 Task: Check the average views per listing of blinds in the last 1 year.
Action: Mouse moved to (950, 219)
Screenshot: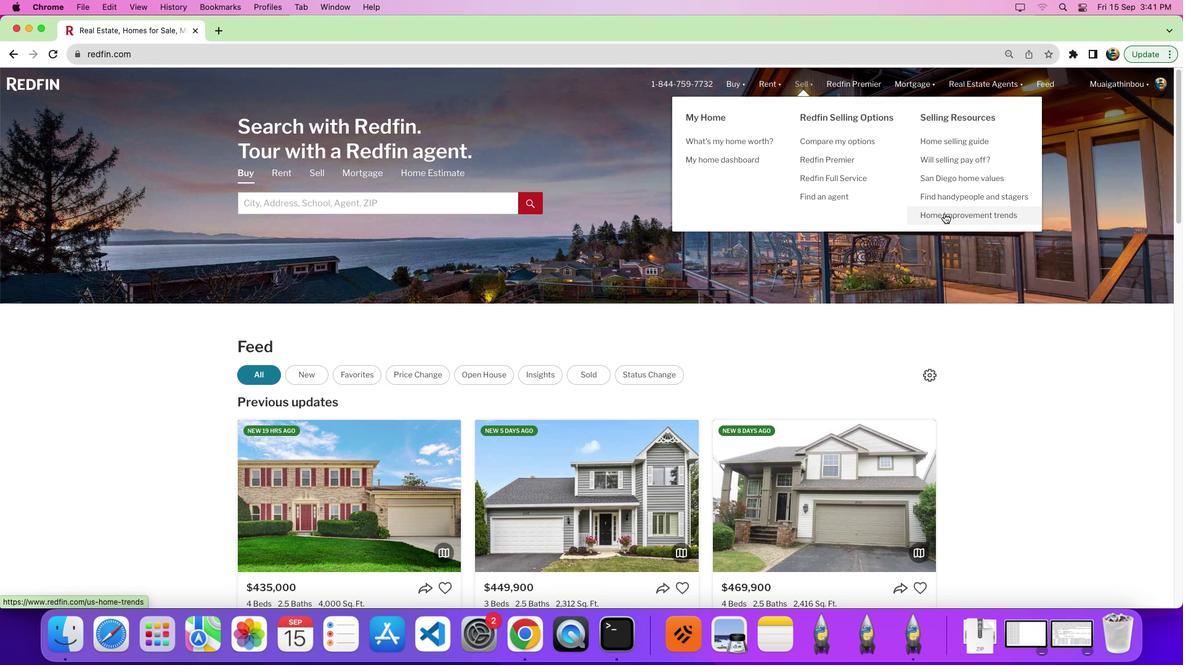 
Action: Mouse pressed left at (950, 219)
Screenshot: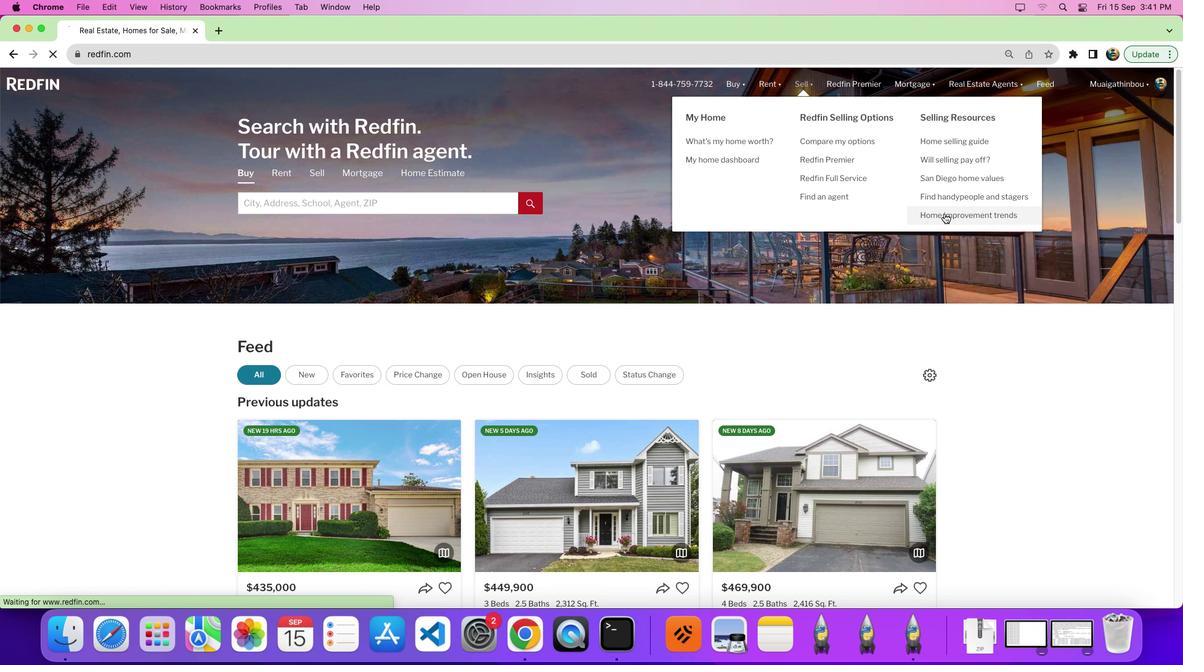 
Action: Mouse pressed left at (950, 219)
Screenshot: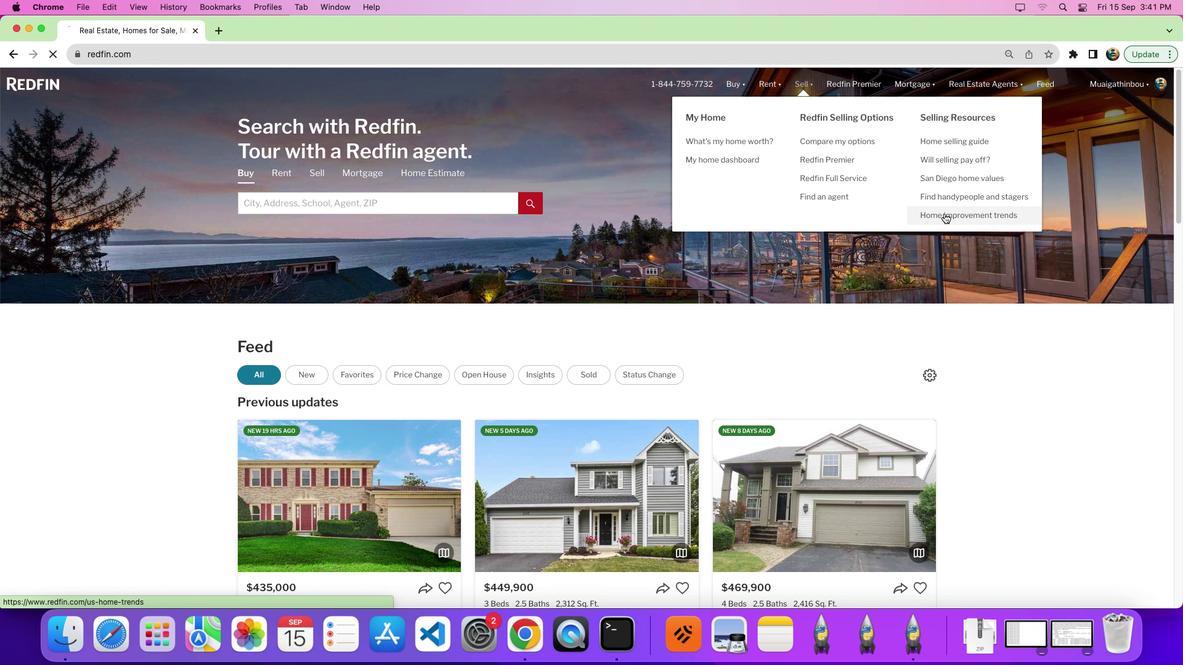
Action: Mouse moved to (347, 244)
Screenshot: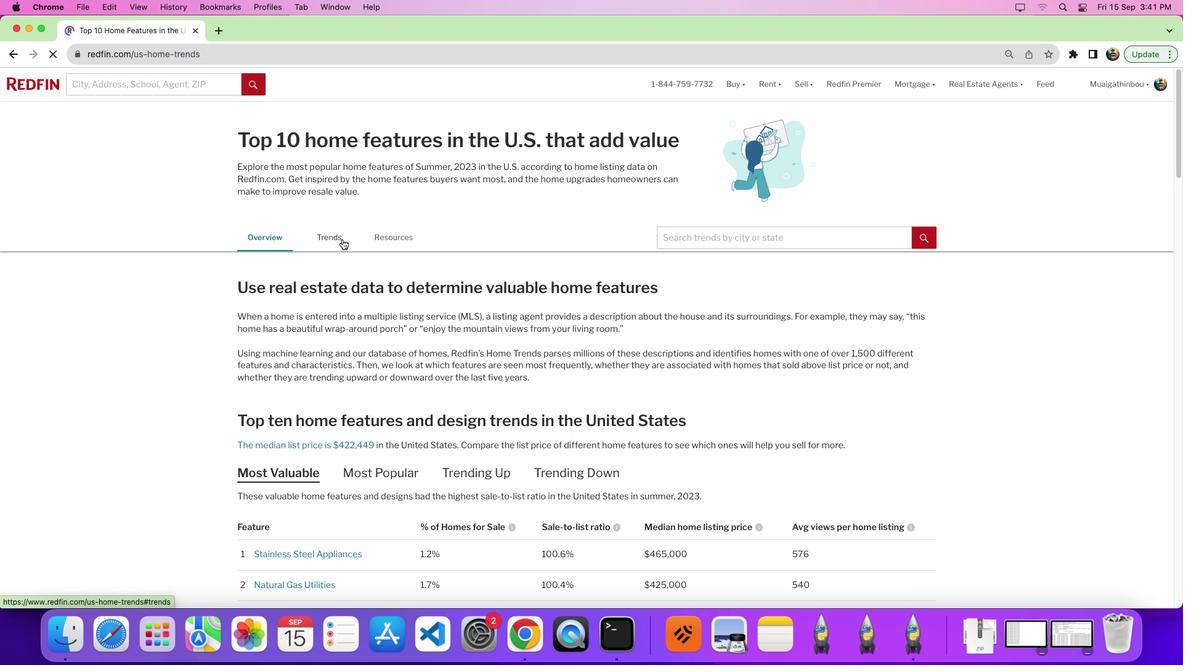 
Action: Mouse pressed left at (347, 244)
Screenshot: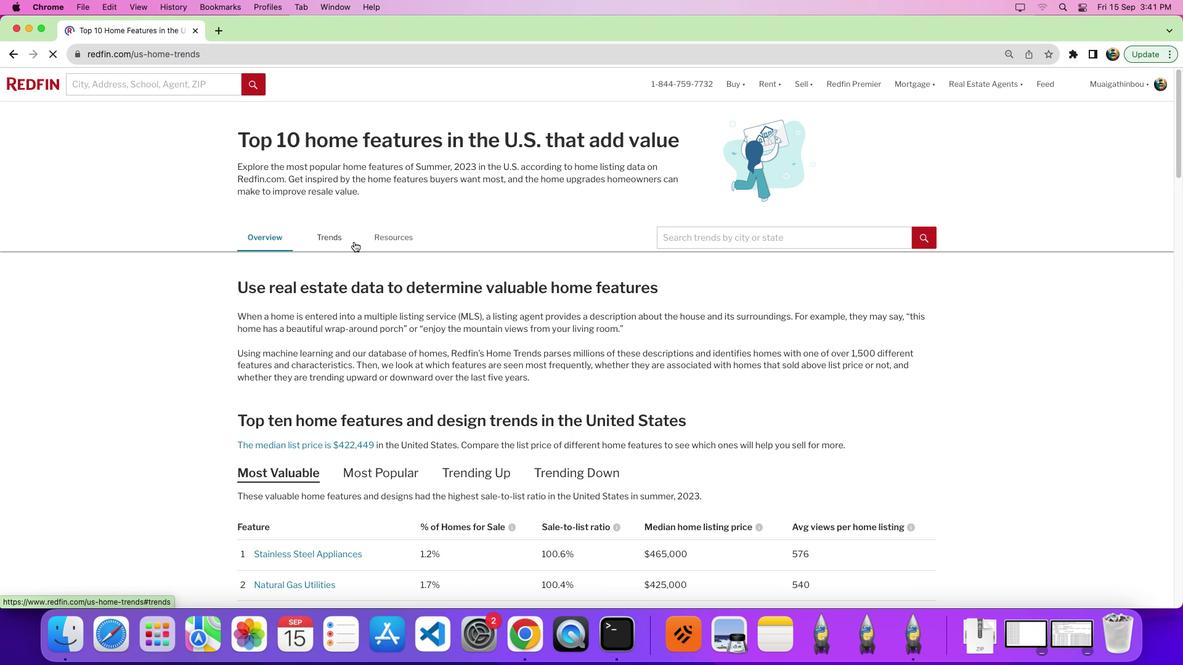 
Action: Mouse moved to (638, 274)
Screenshot: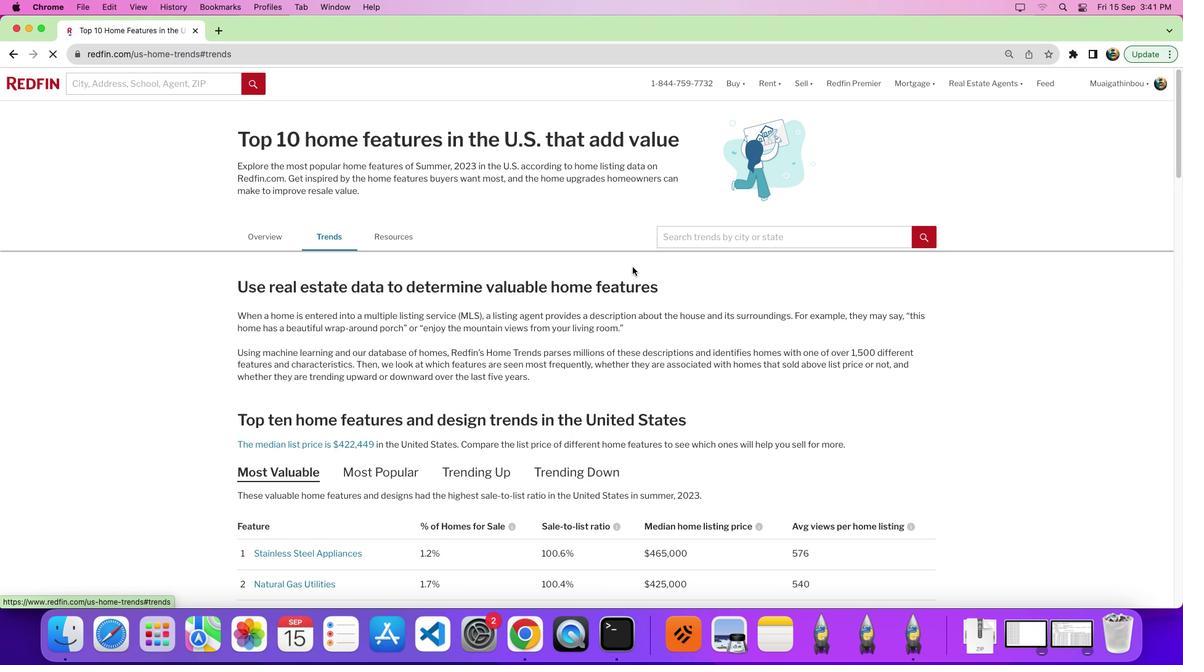 
Action: Mouse scrolled (638, 274) with delta (6, 6)
Screenshot: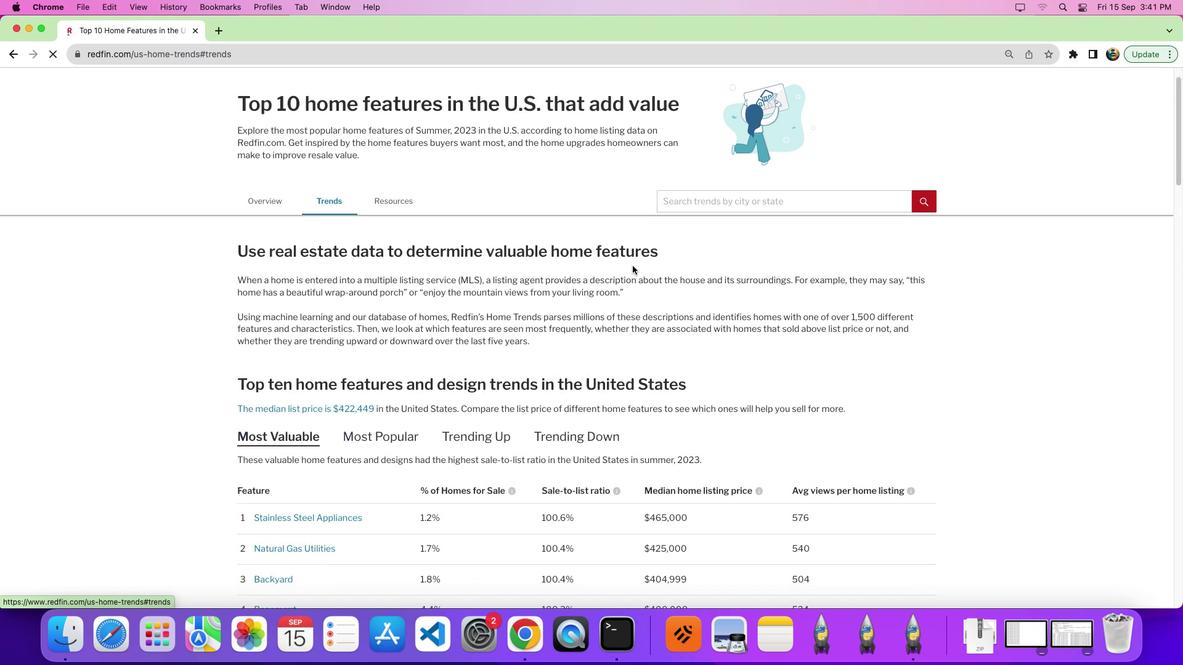 
Action: Mouse moved to (638, 274)
Screenshot: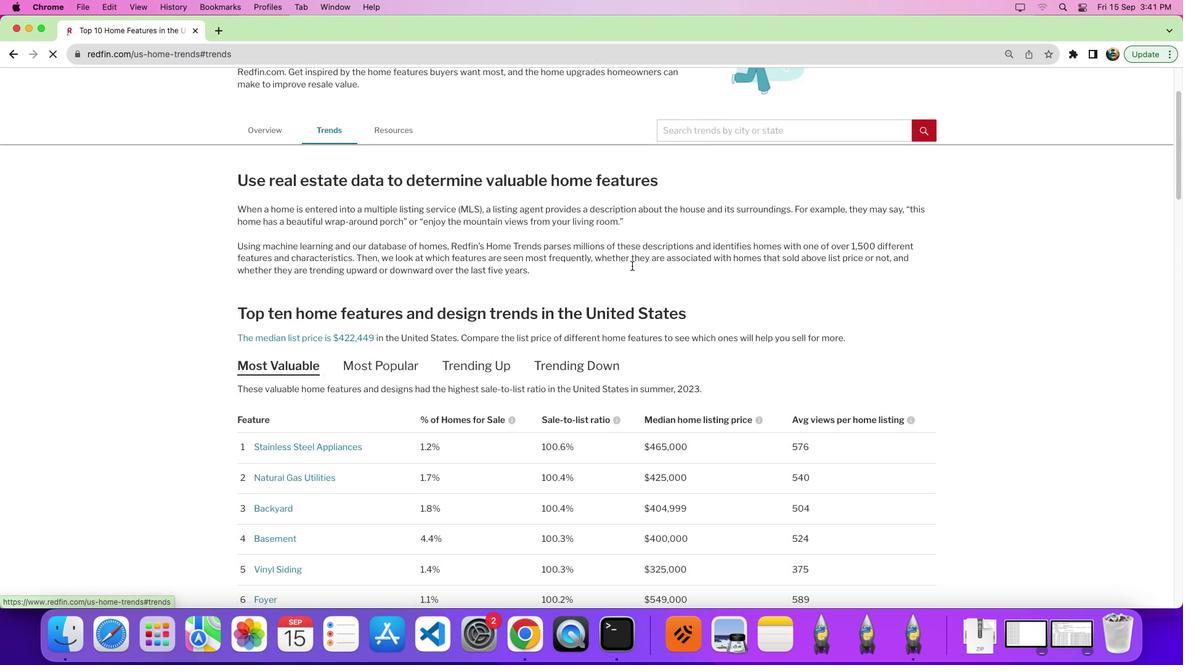 
Action: Mouse scrolled (638, 274) with delta (6, 6)
Screenshot: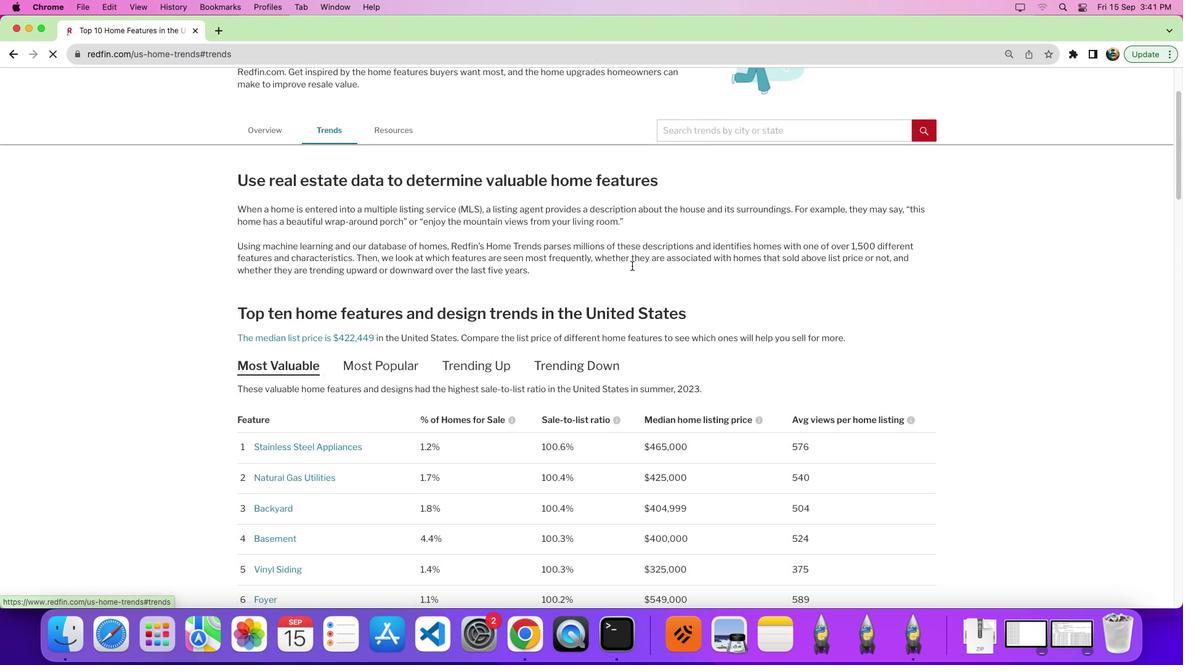 
Action: Mouse moved to (638, 273)
Screenshot: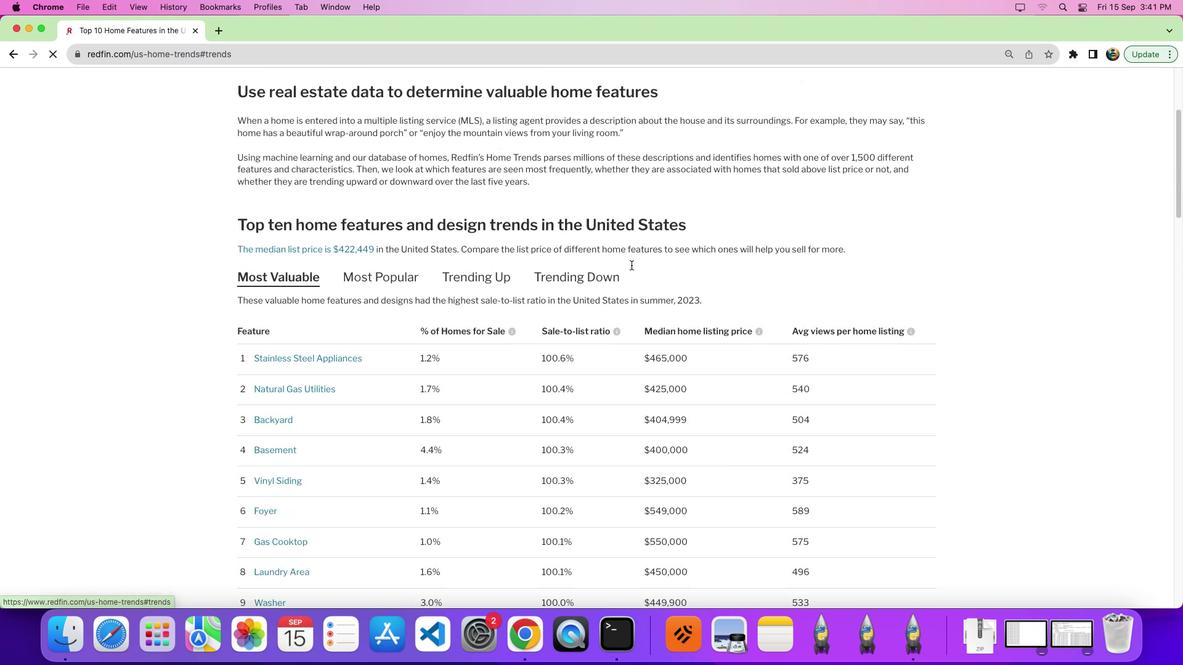 
Action: Mouse scrolled (638, 273) with delta (6, 3)
Screenshot: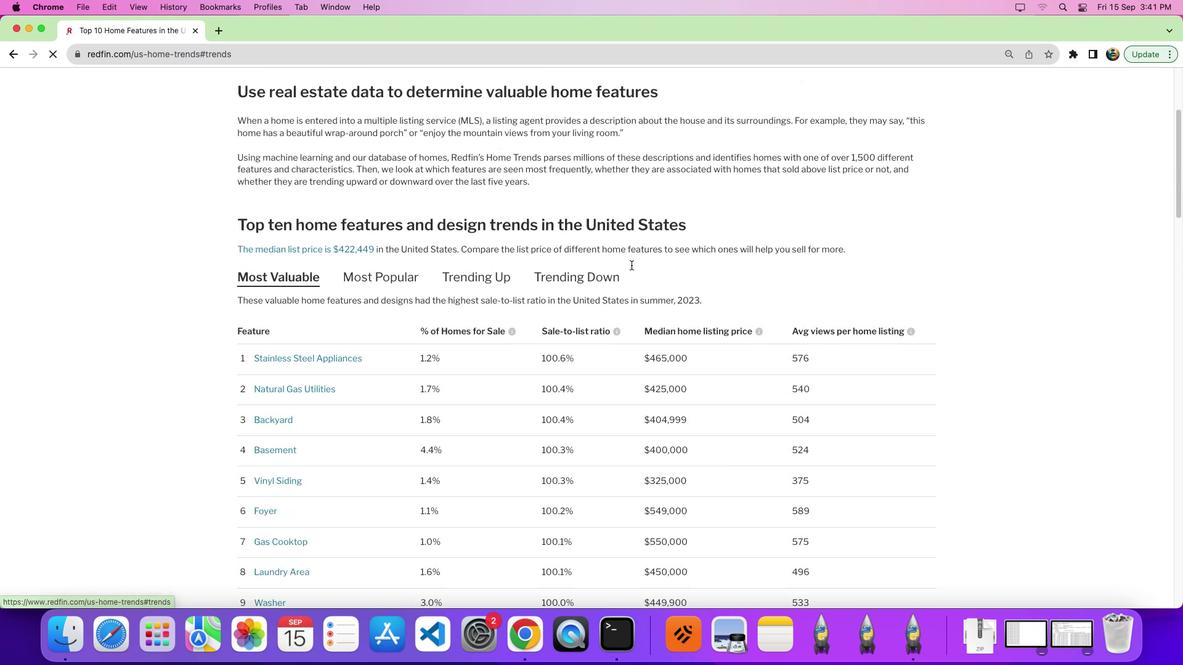 
Action: Mouse moved to (634, 269)
Screenshot: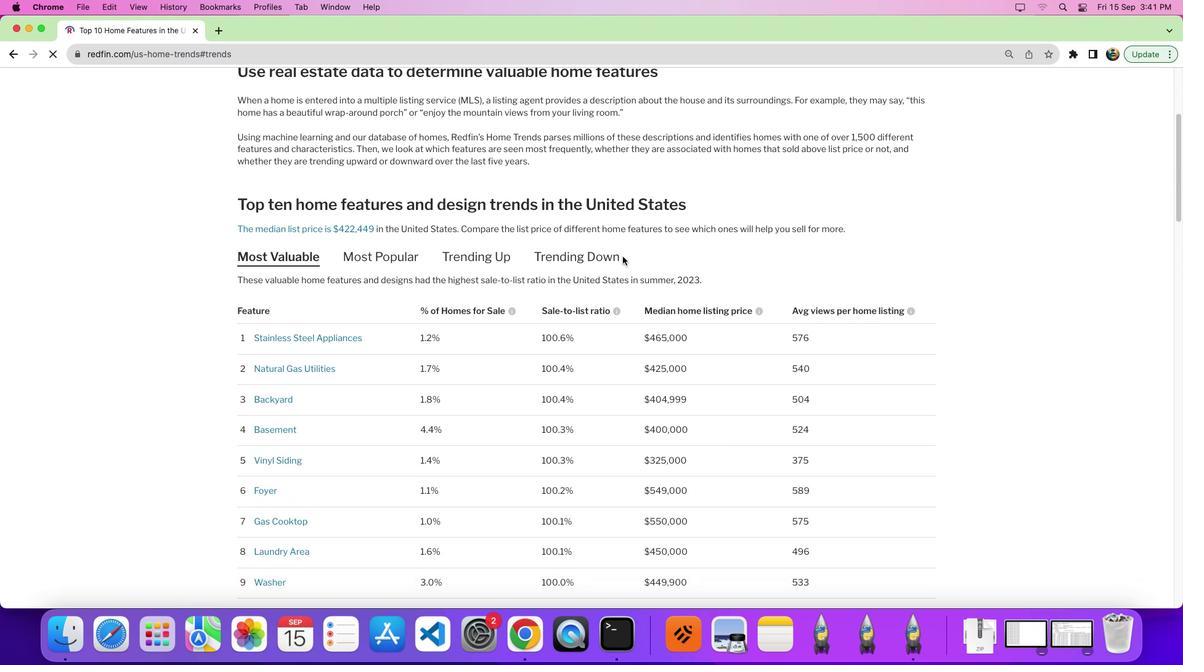 
Action: Mouse scrolled (634, 269) with delta (6, 6)
Screenshot: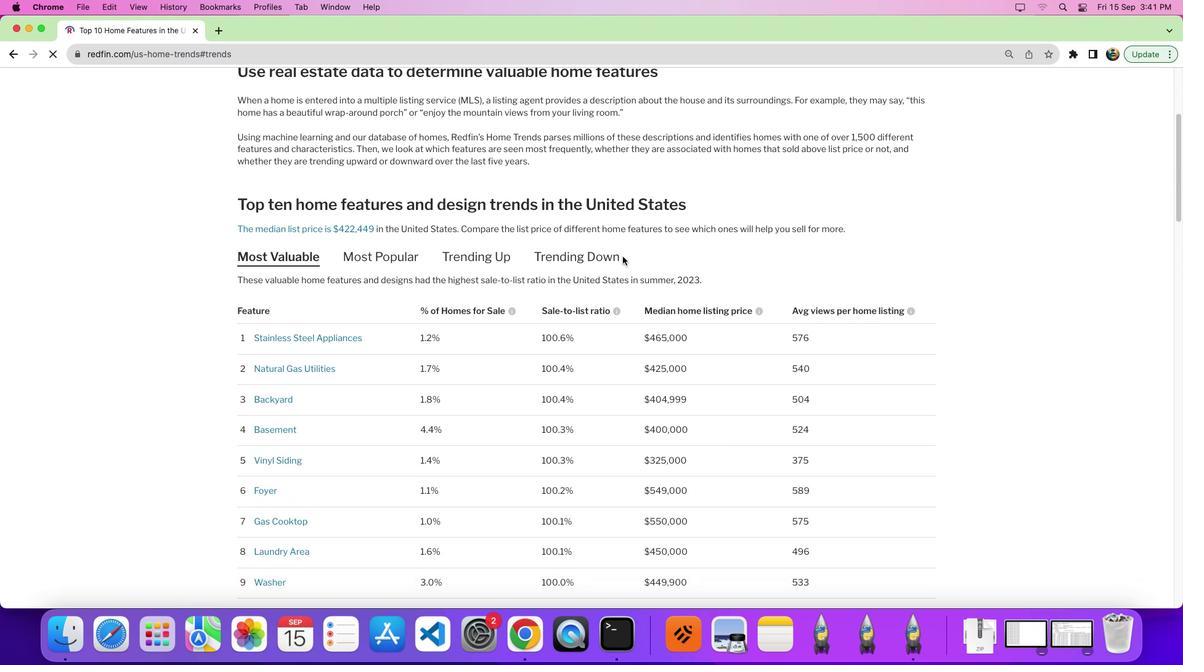 
Action: Mouse moved to (630, 264)
Screenshot: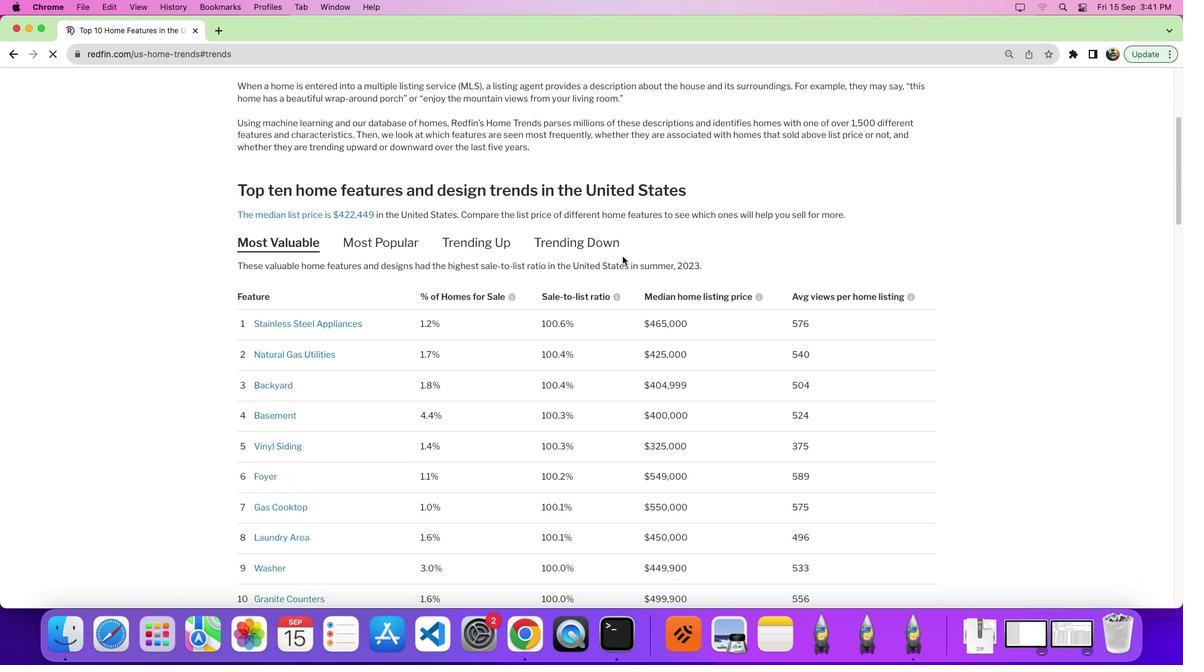 
Action: Mouse scrolled (630, 264) with delta (6, 6)
Screenshot: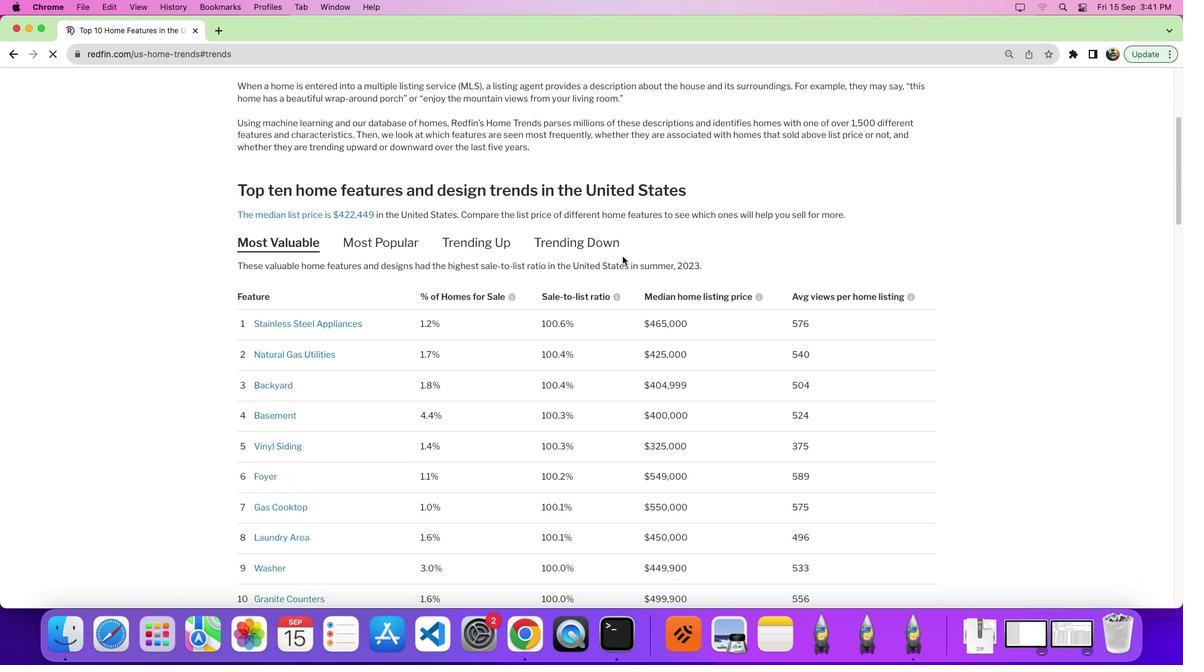 
Action: Mouse moved to (626, 258)
Screenshot: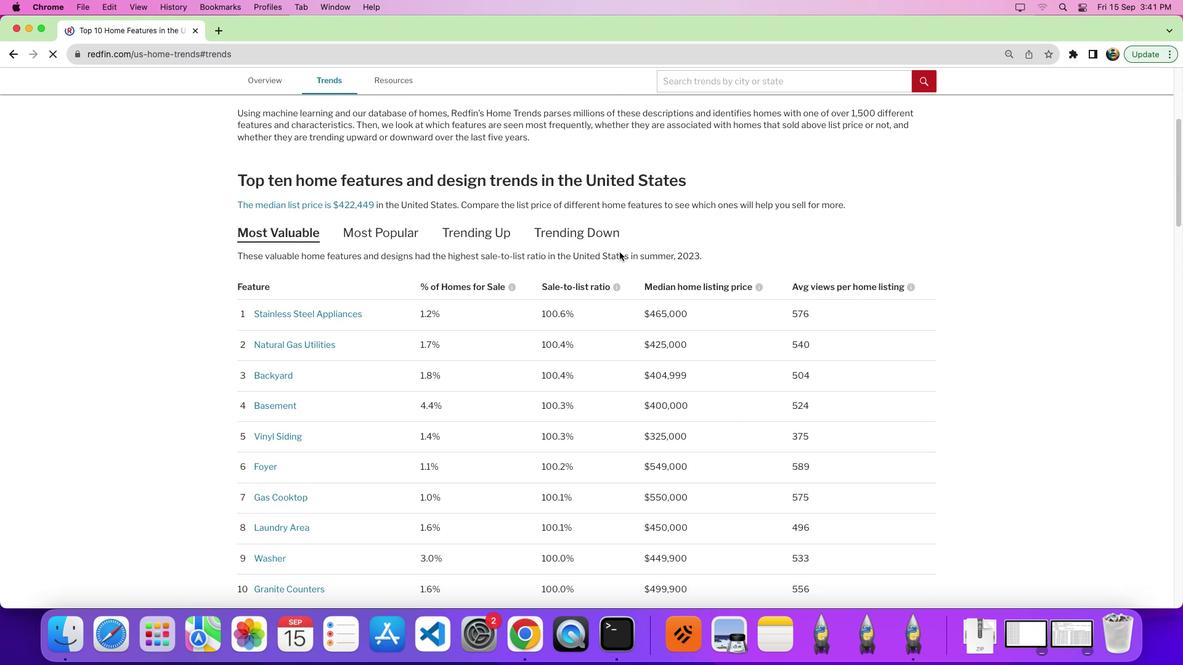 
Action: Mouse scrolled (626, 258) with delta (6, 6)
Screenshot: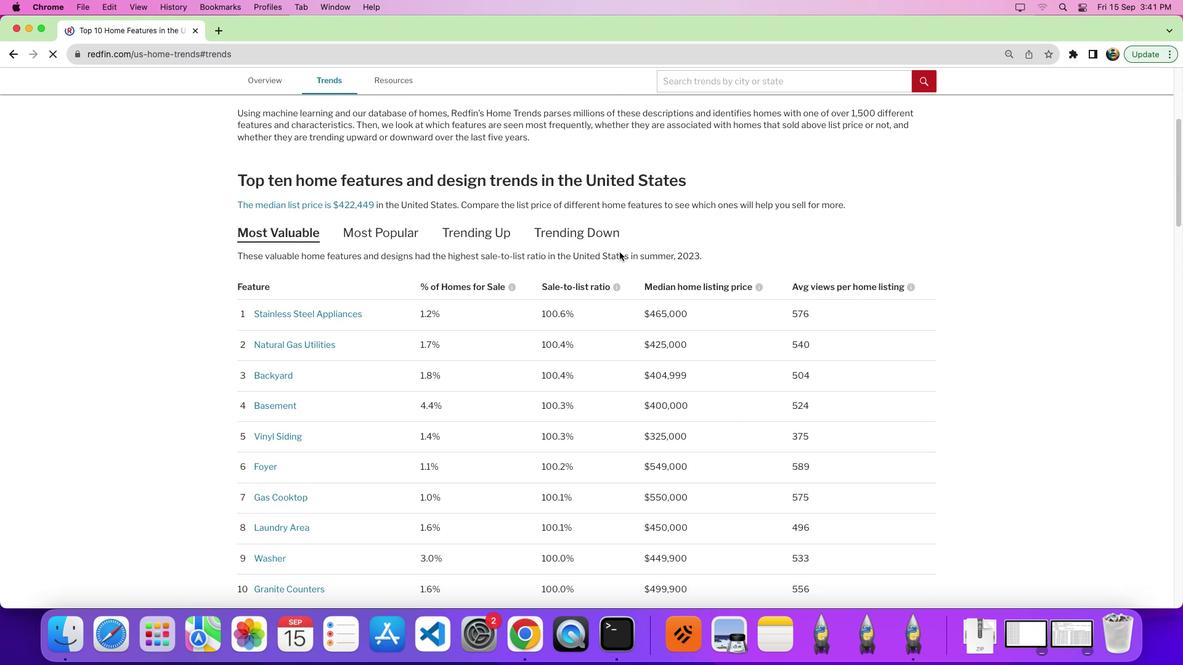 
Action: Mouse scrolled (626, 258) with delta (6, 6)
Screenshot: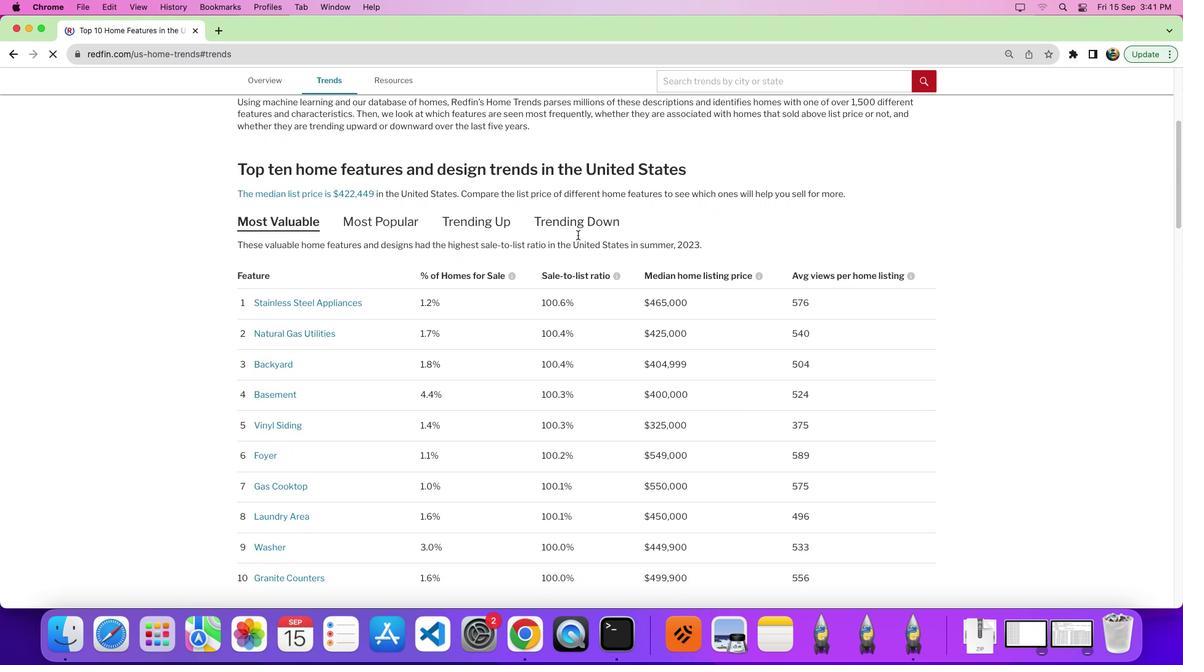 
Action: Mouse moved to (471, 231)
Screenshot: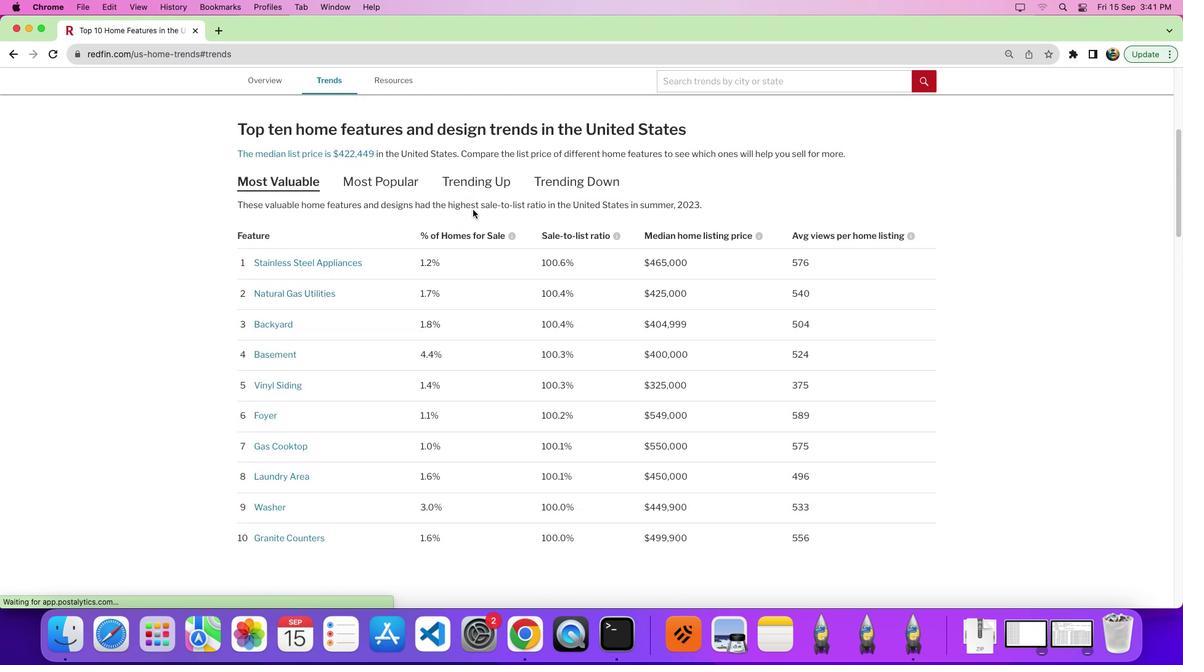 
Action: Mouse scrolled (471, 231) with delta (6, 6)
Screenshot: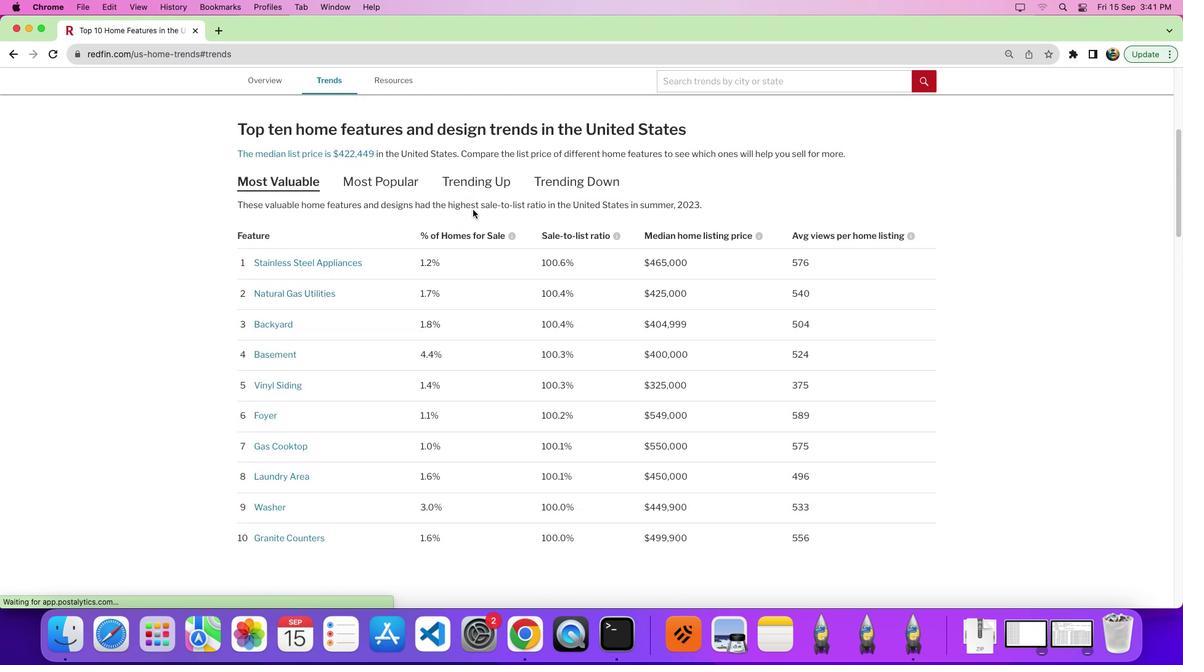 
Action: Mouse moved to (475, 224)
Screenshot: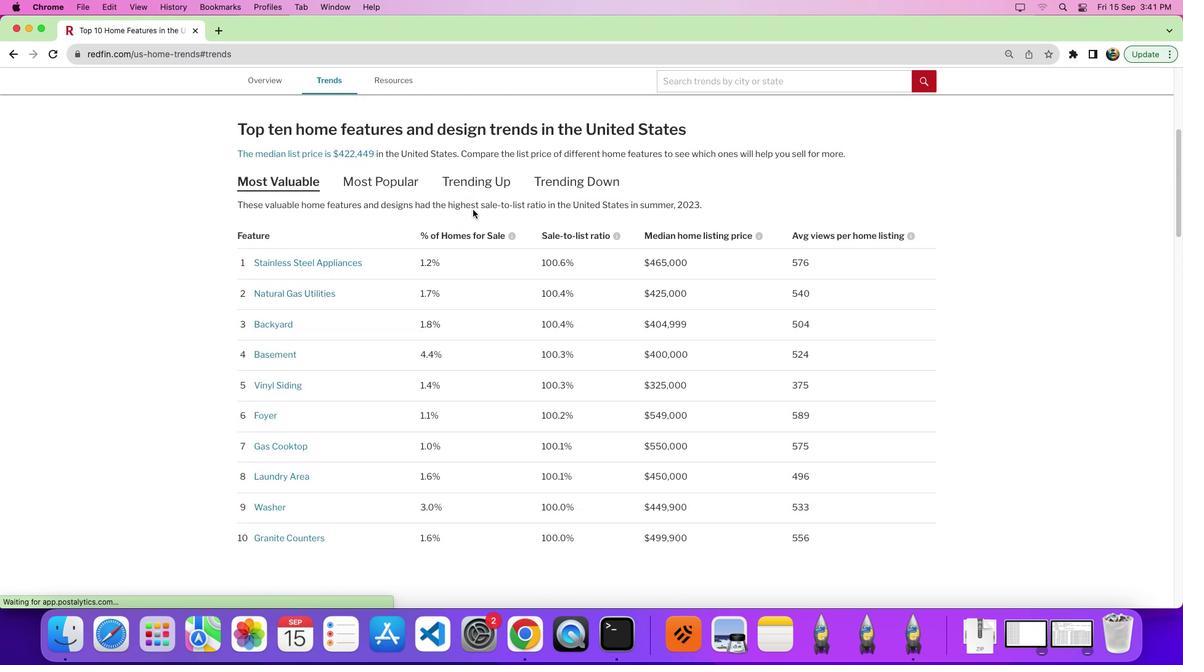 
Action: Mouse scrolled (475, 224) with delta (6, 6)
Screenshot: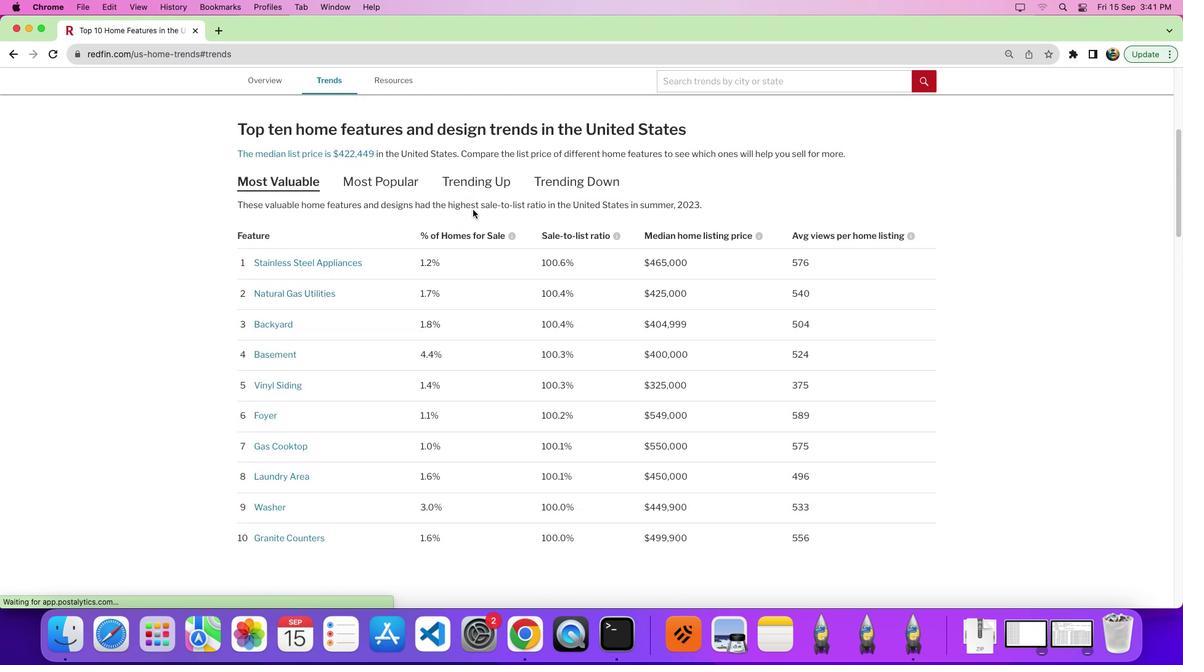 
Action: Mouse moved to (481, 222)
Screenshot: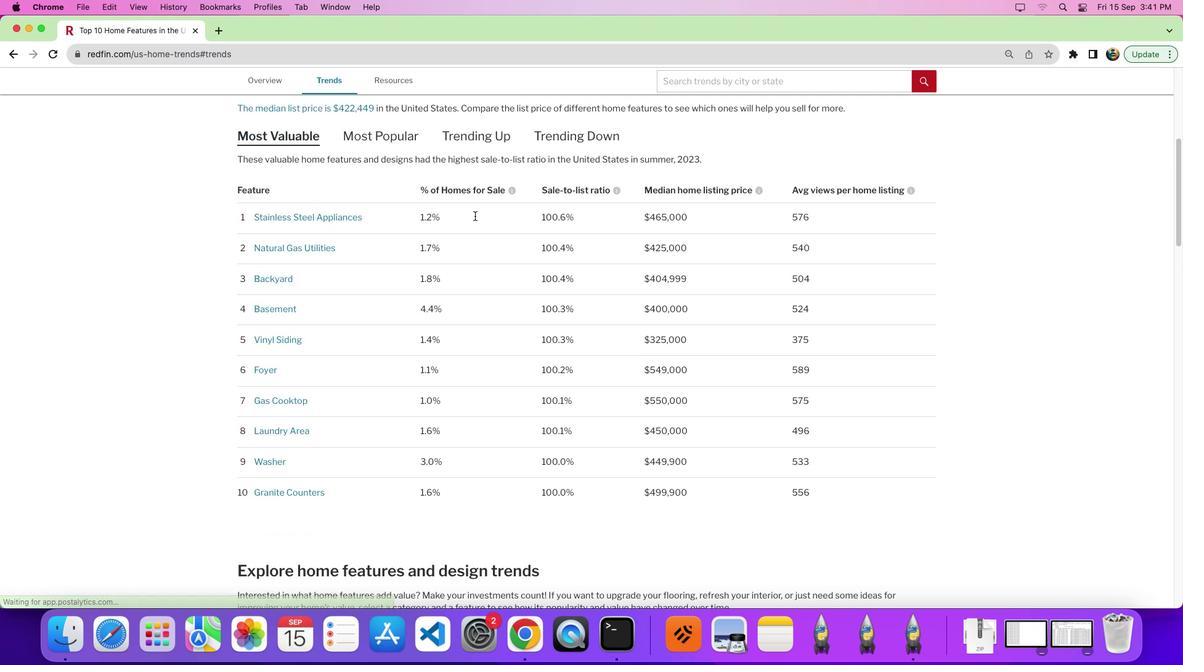 
Action: Mouse scrolled (481, 222) with delta (6, 6)
Screenshot: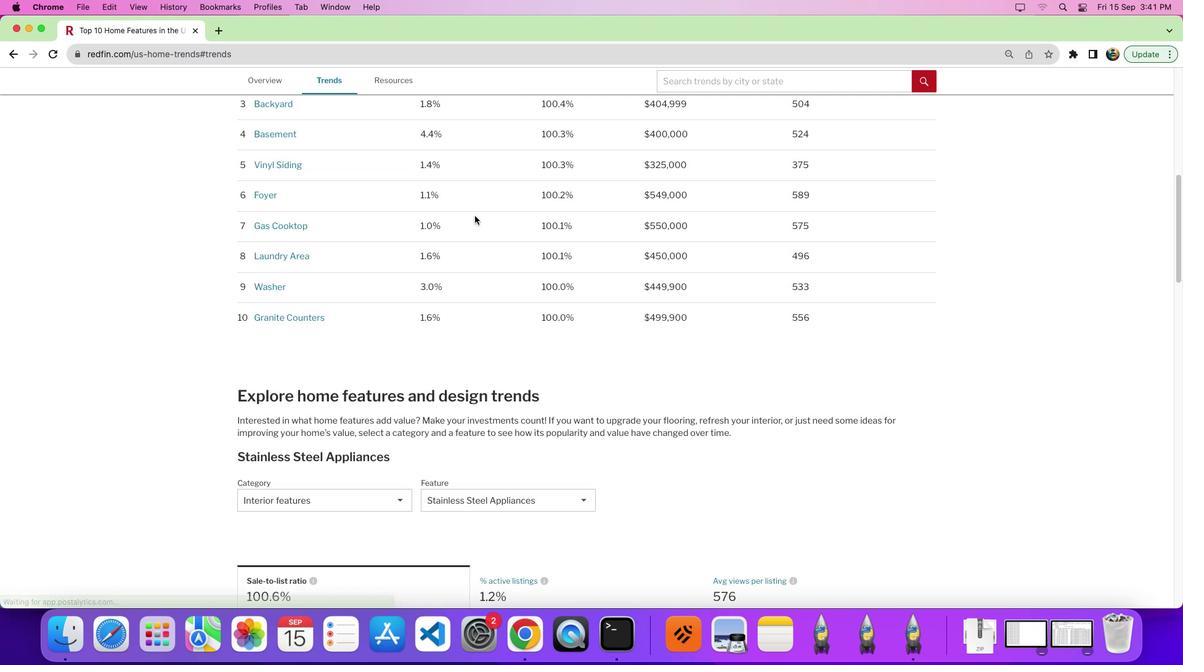 
Action: Mouse scrolled (481, 222) with delta (6, 6)
Screenshot: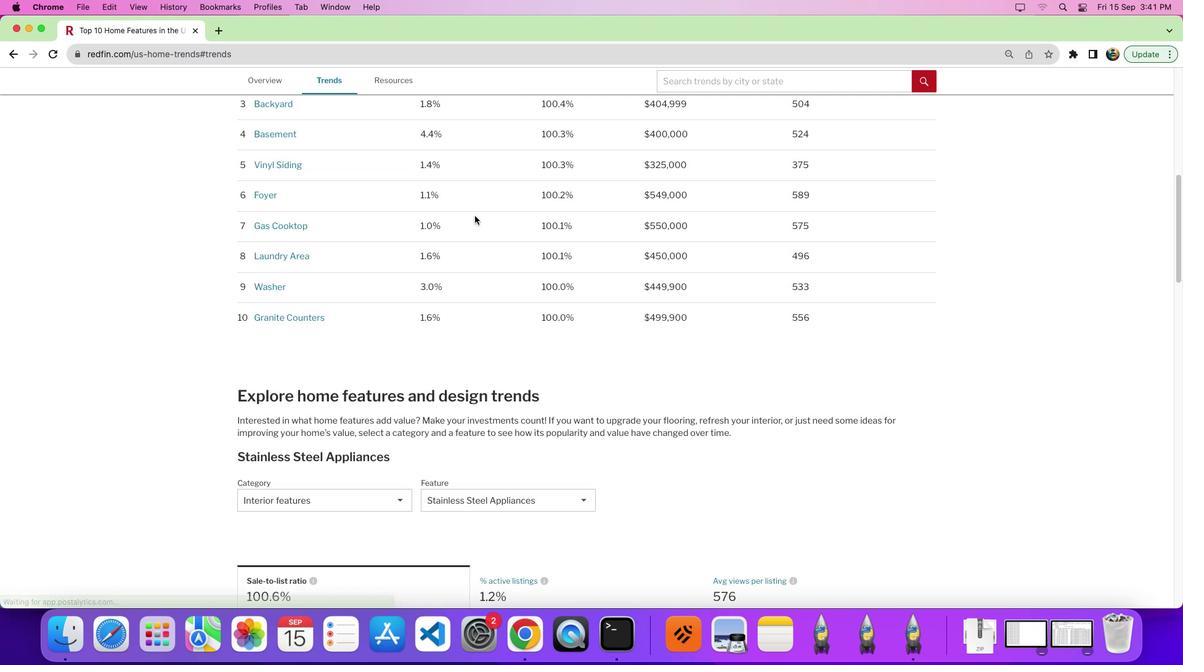 
Action: Mouse moved to (481, 223)
Screenshot: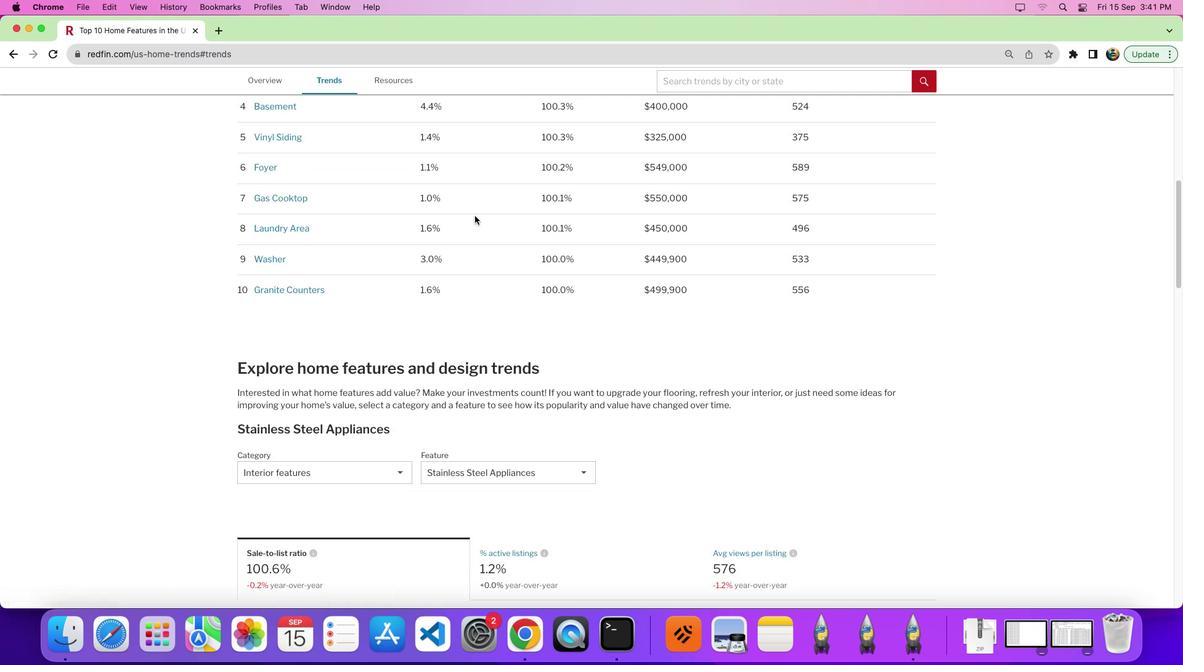 
Action: Mouse scrolled (481, 223) with delta (6, 2)
Screenshot: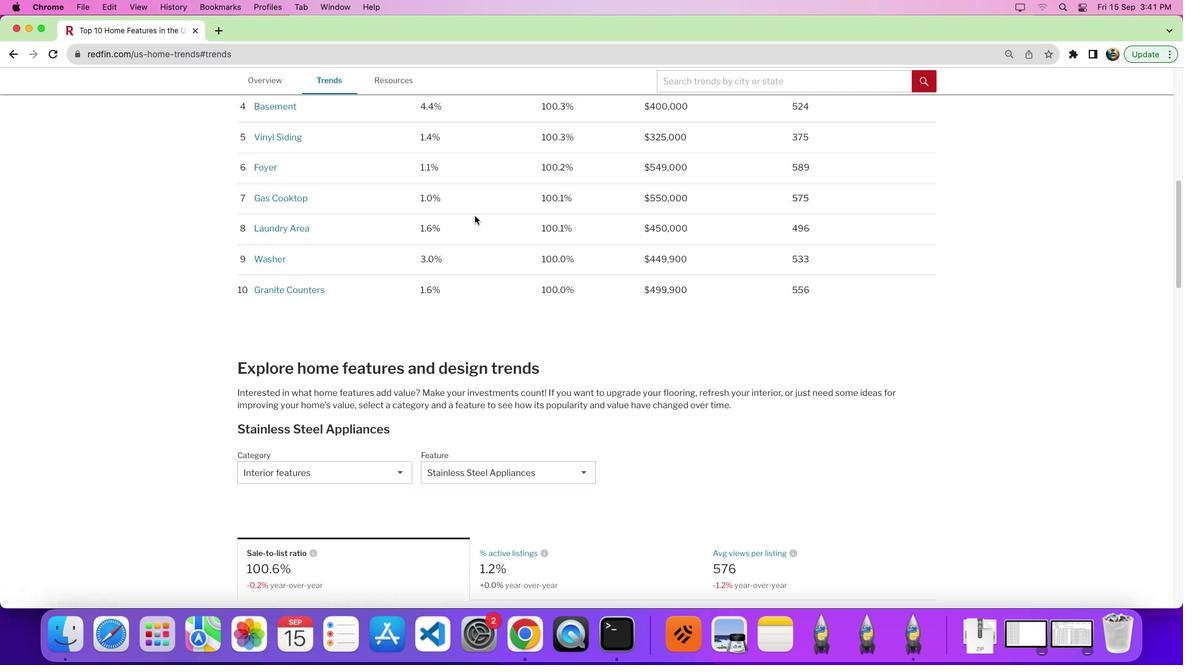 
Action: Mouse moved to (444, 336)
Screenshot: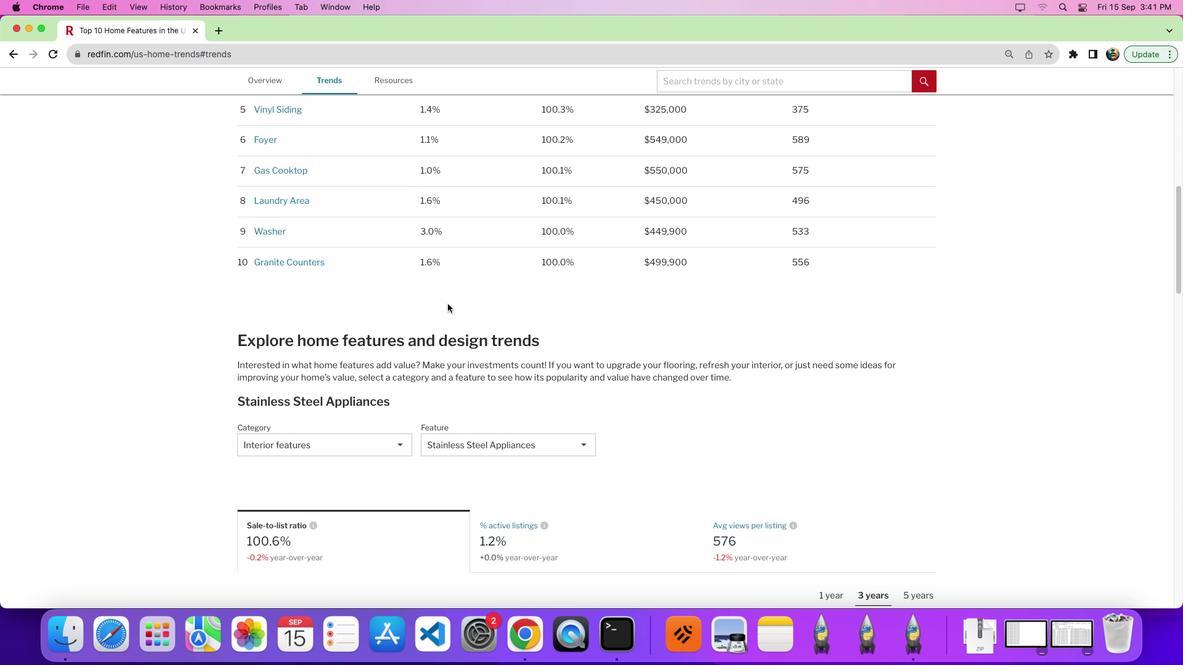 
Action: Mouse scrolled (444, 336) with delta (6, 6)
Screenshot: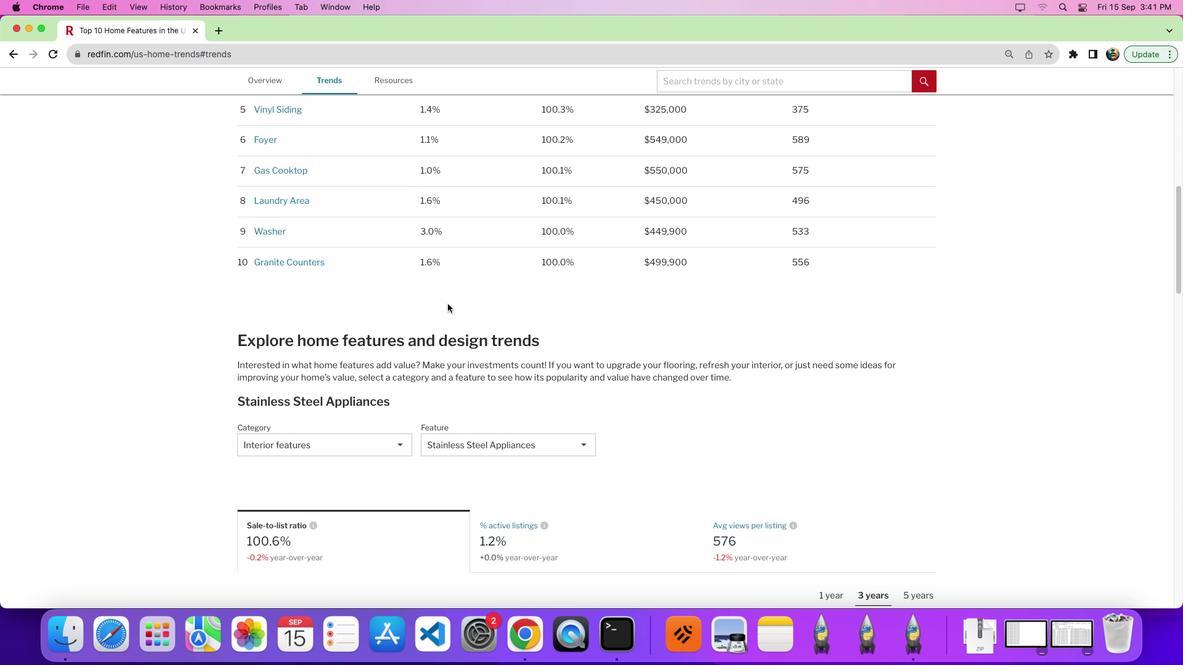 
Action: Mouse moved to (448, 325)
Screenshot: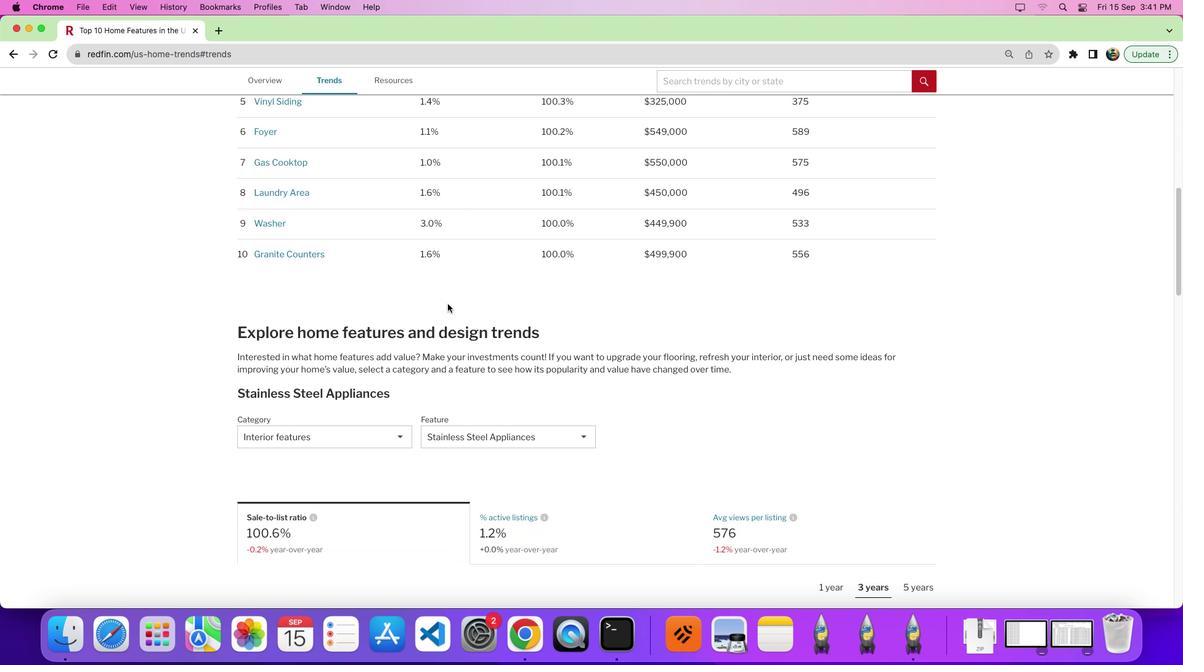
Action: Mouse scrolled (448, 325) with delta (6, 6)
Screenshot: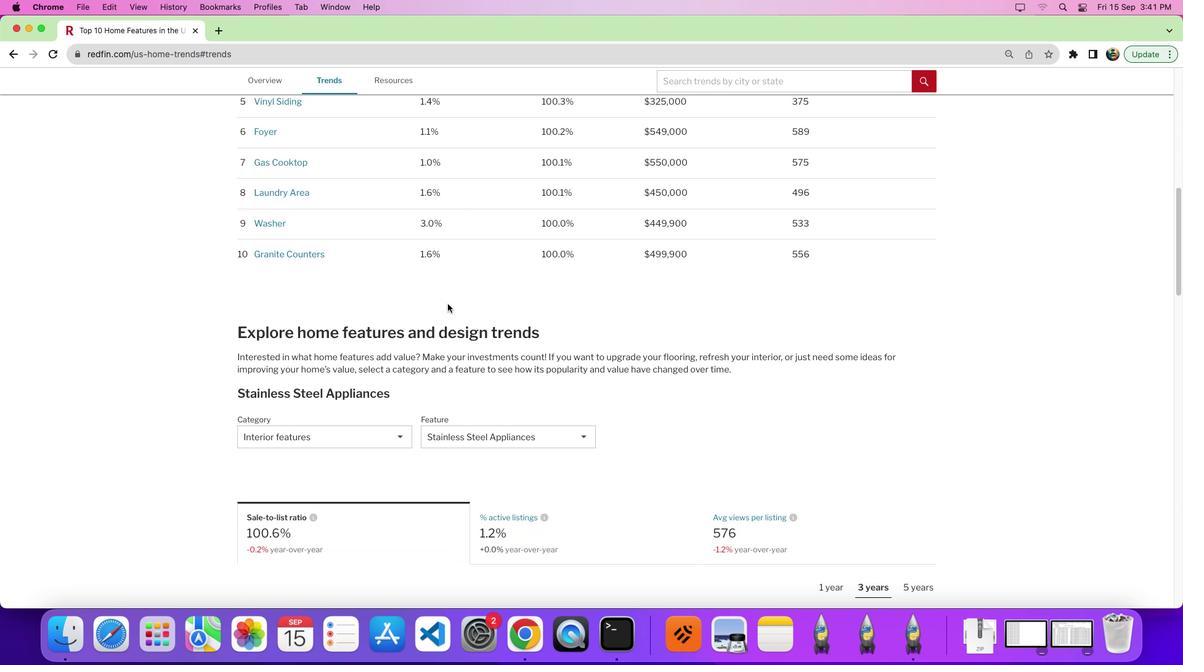
Action: Mouse moved to (416, 391)
Screenshot: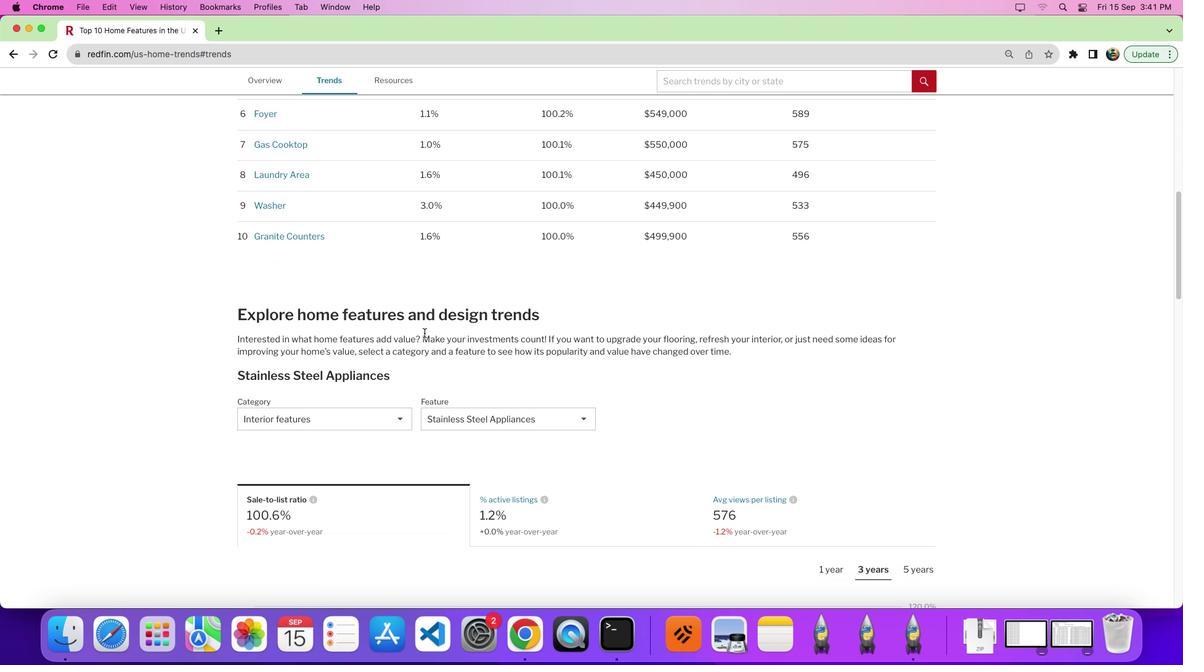 
Action: Mouse scrolled (416, 391) with delta (6, 6)
Screenshot: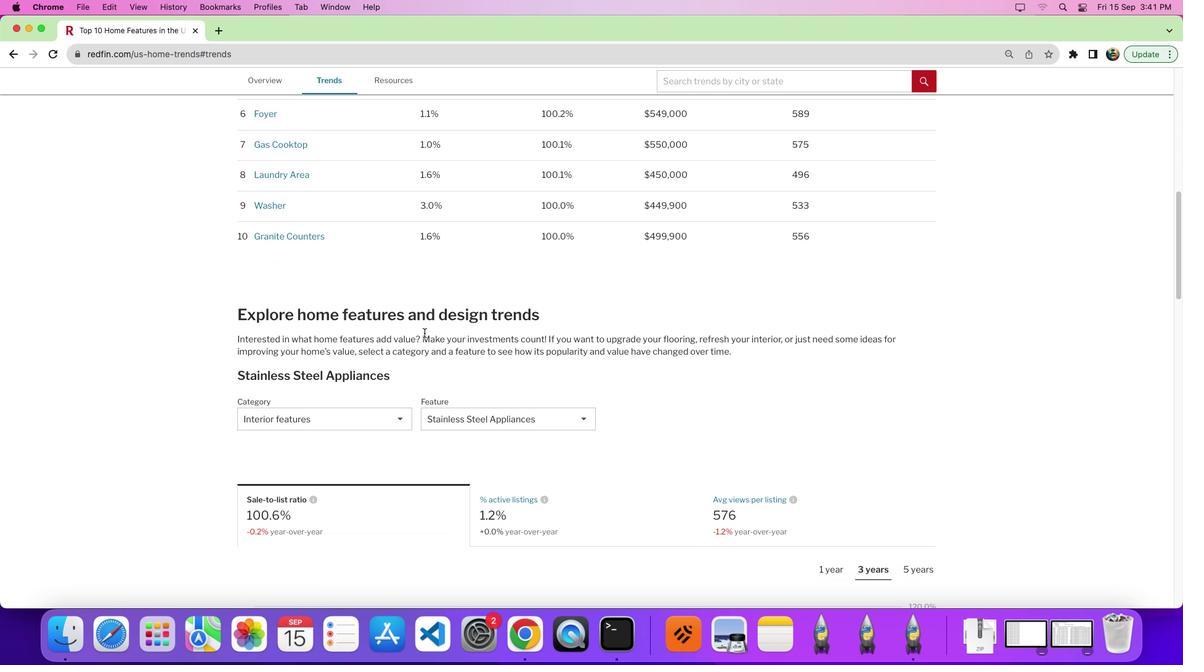 
Action: Mouse moved to (421, 374)
Screenshot: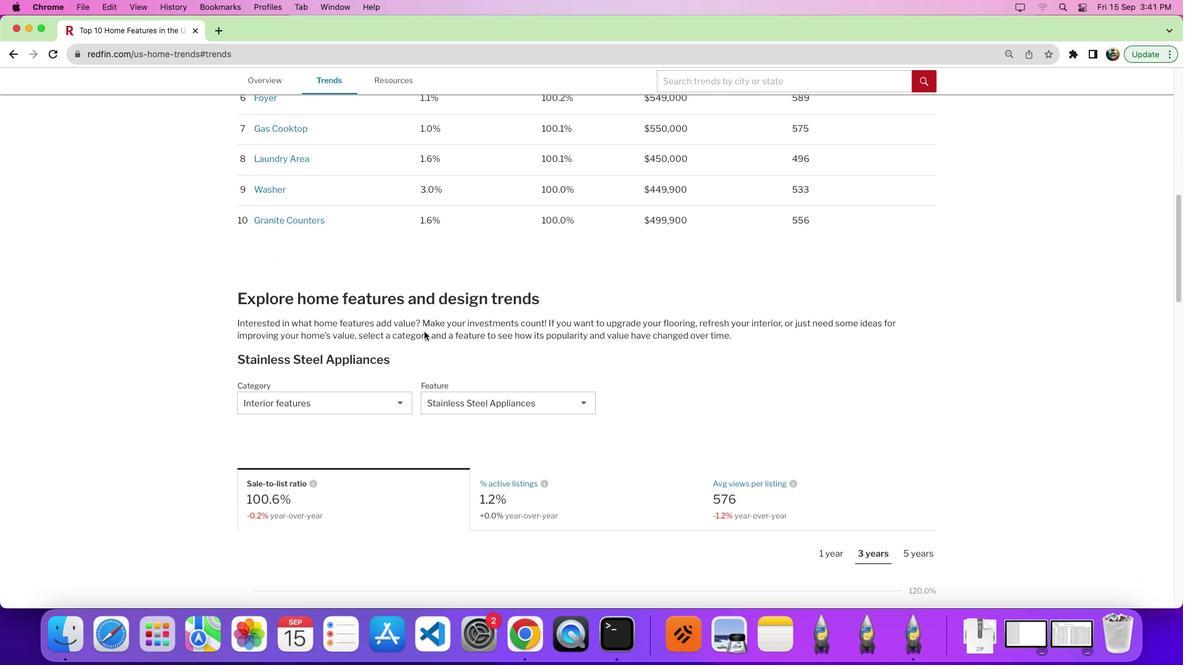 
Action: Mouse scrolled (421, 374) with delta (6, 6)
Screenshot: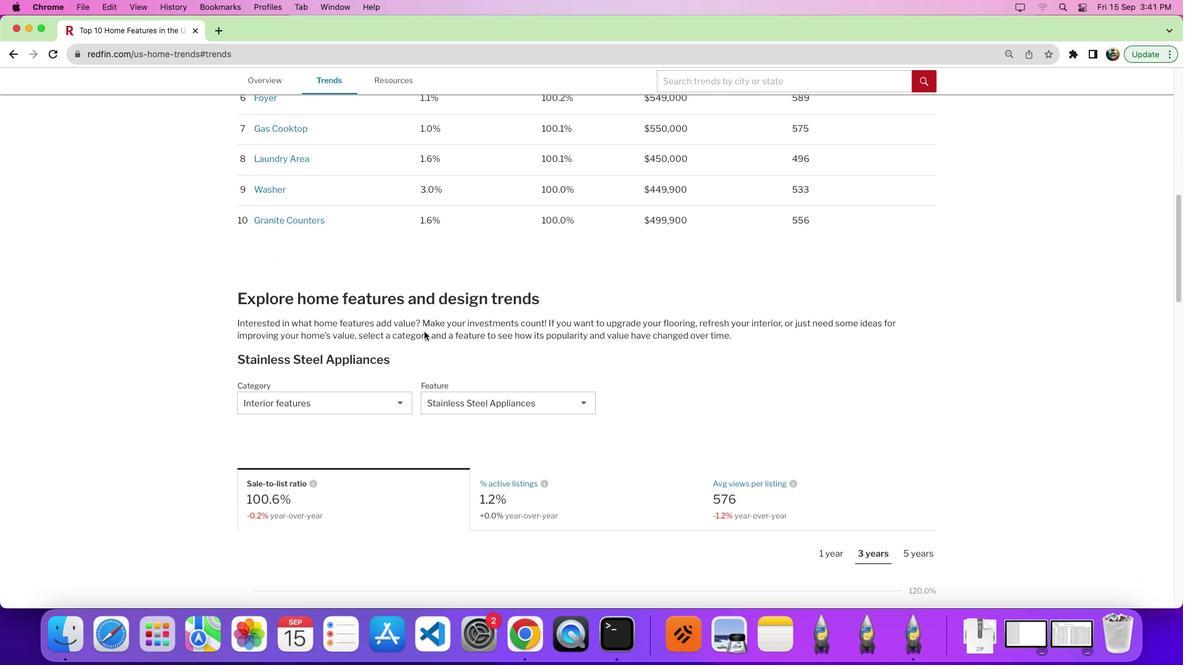 
Action: Mouse moved to (418, 363)
Screenshot: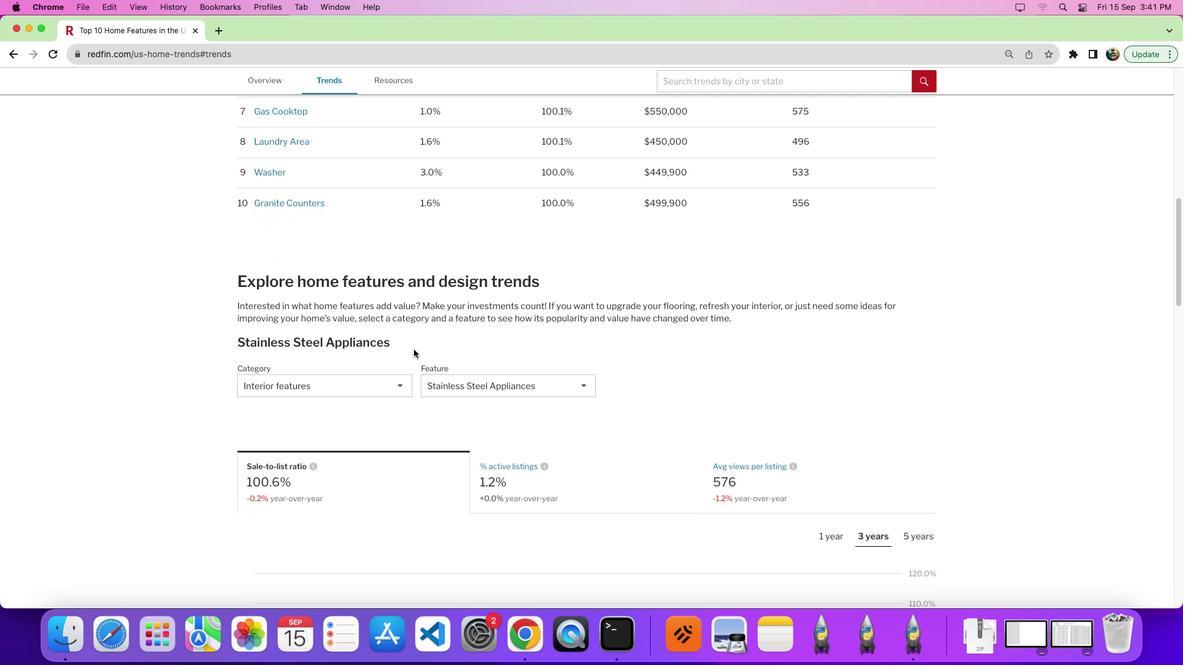 
Action: Mouse scrolled (418, 363) with delta (6, 6)
Screenshot: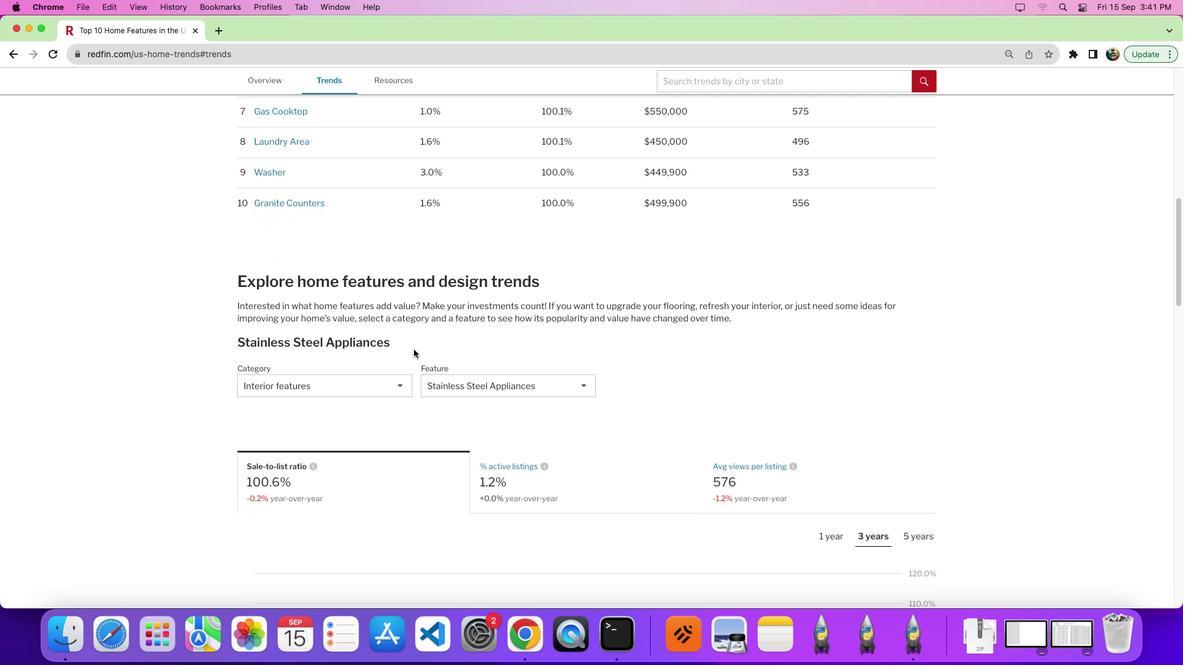 
Action: Mouse moved to (418, 362)
Screenshot: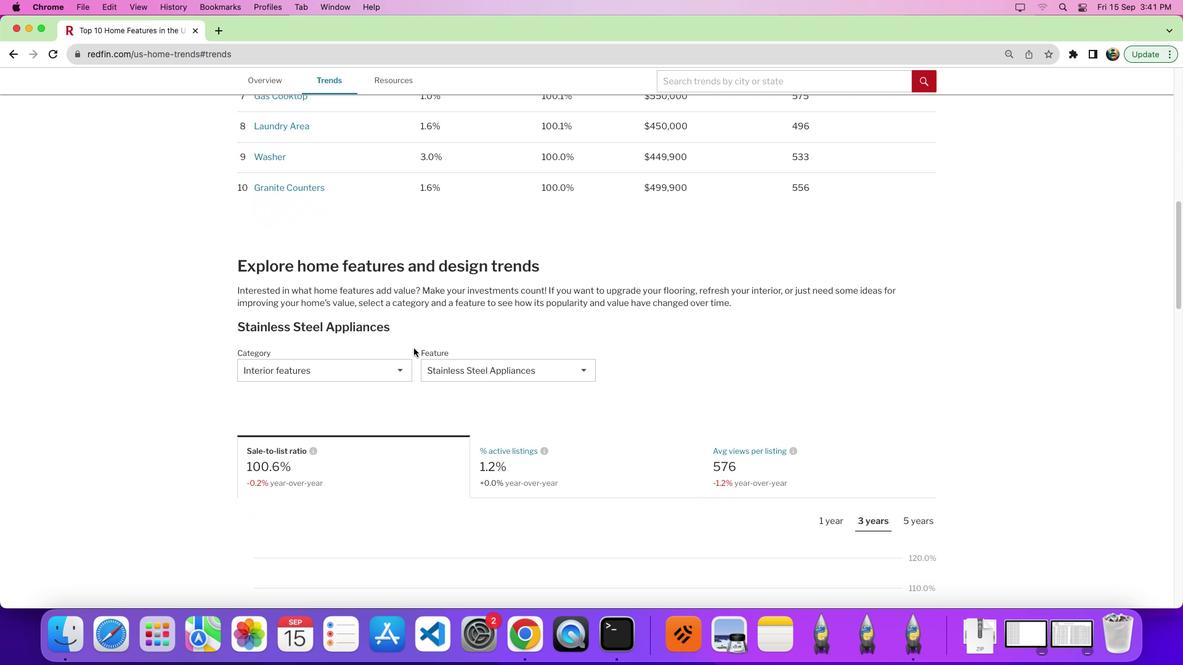 
Action: Mouse scrolled (418, 362) with delta (6, 6)
Screenshot: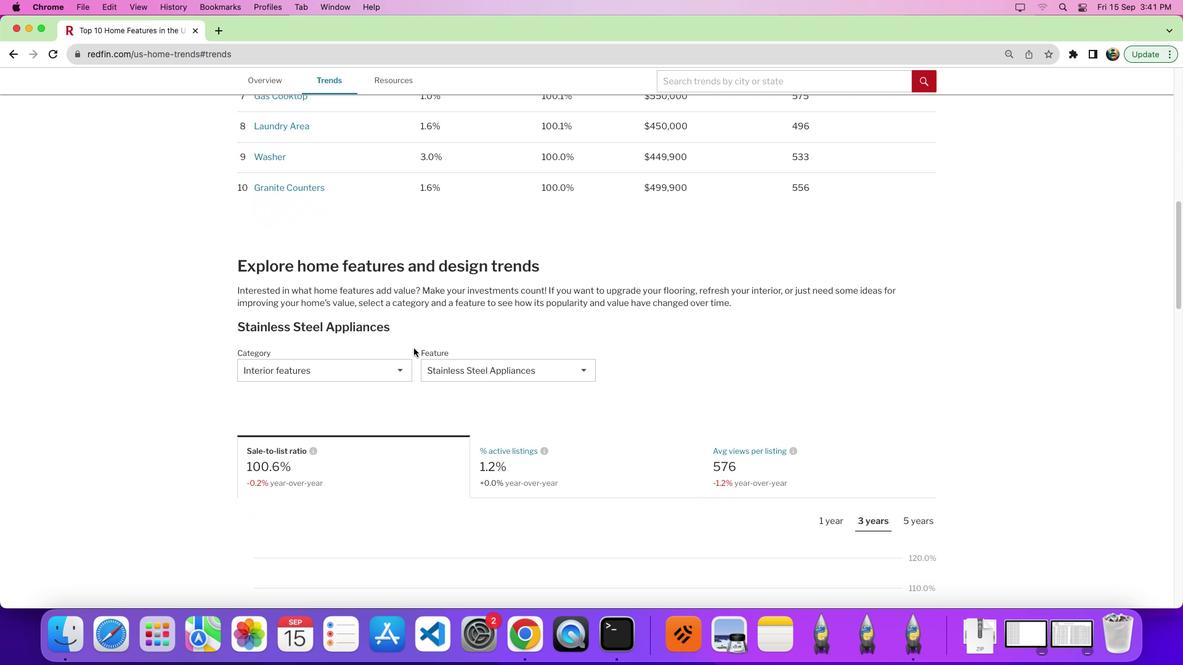 
Action: Mouse moved to (392, 360)
Screenshot: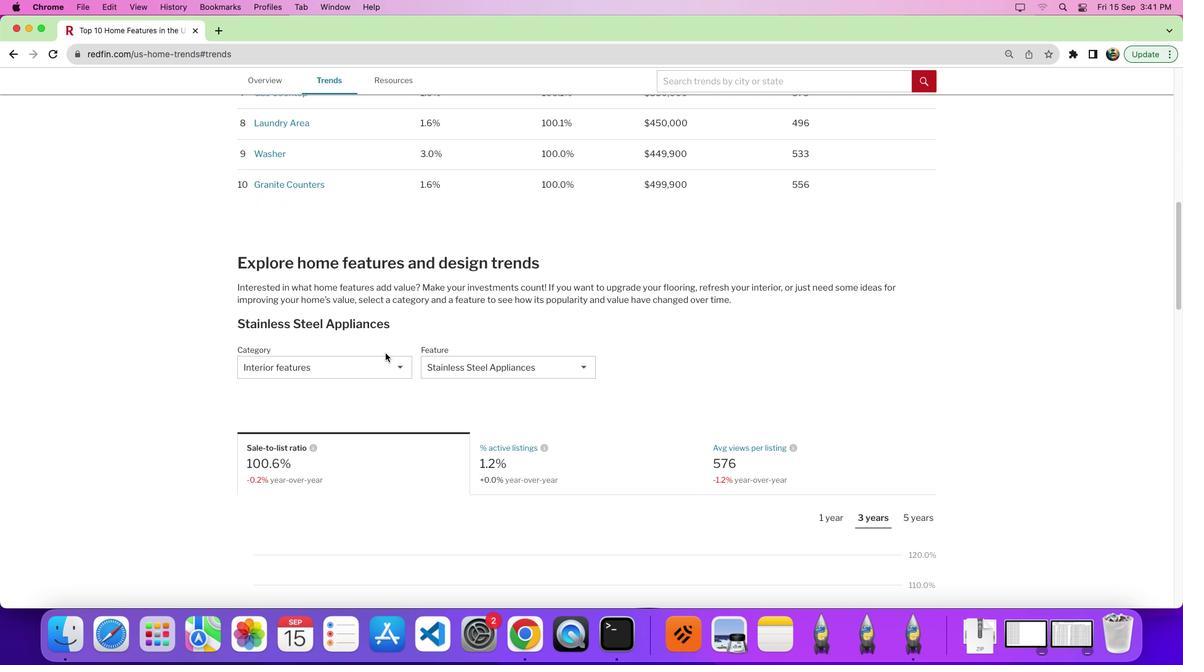 
Action: Mouse pressed left at (392, 360)
Screenshot: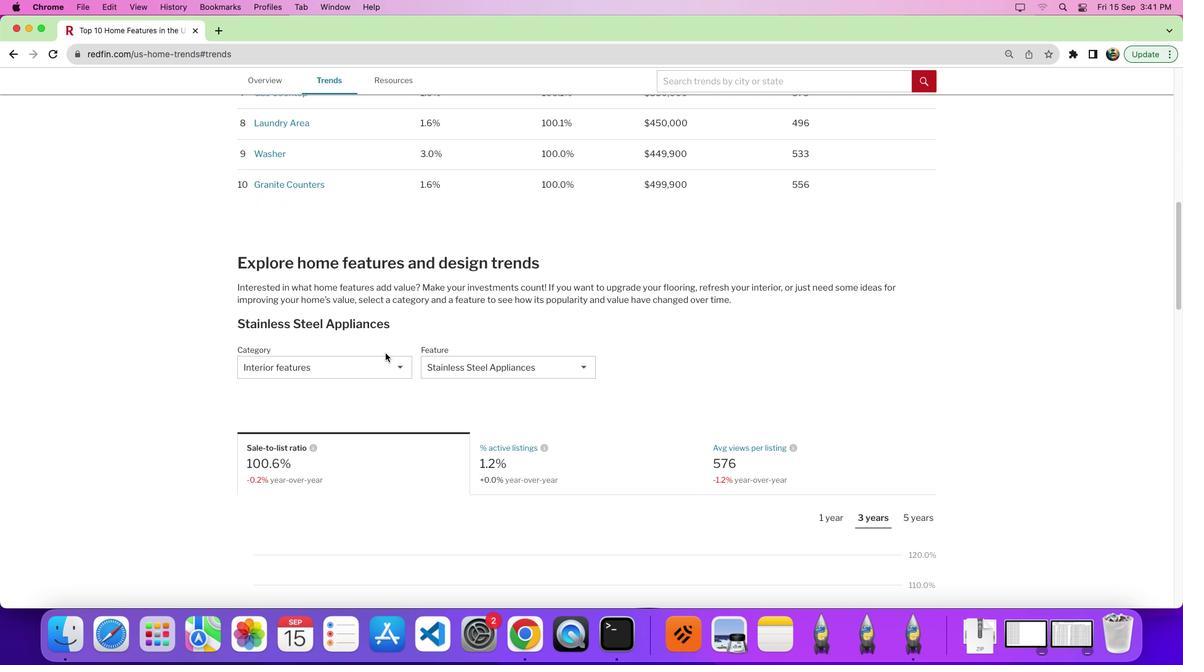 
Action: Mouse moved to (397, 372)
Screenshot: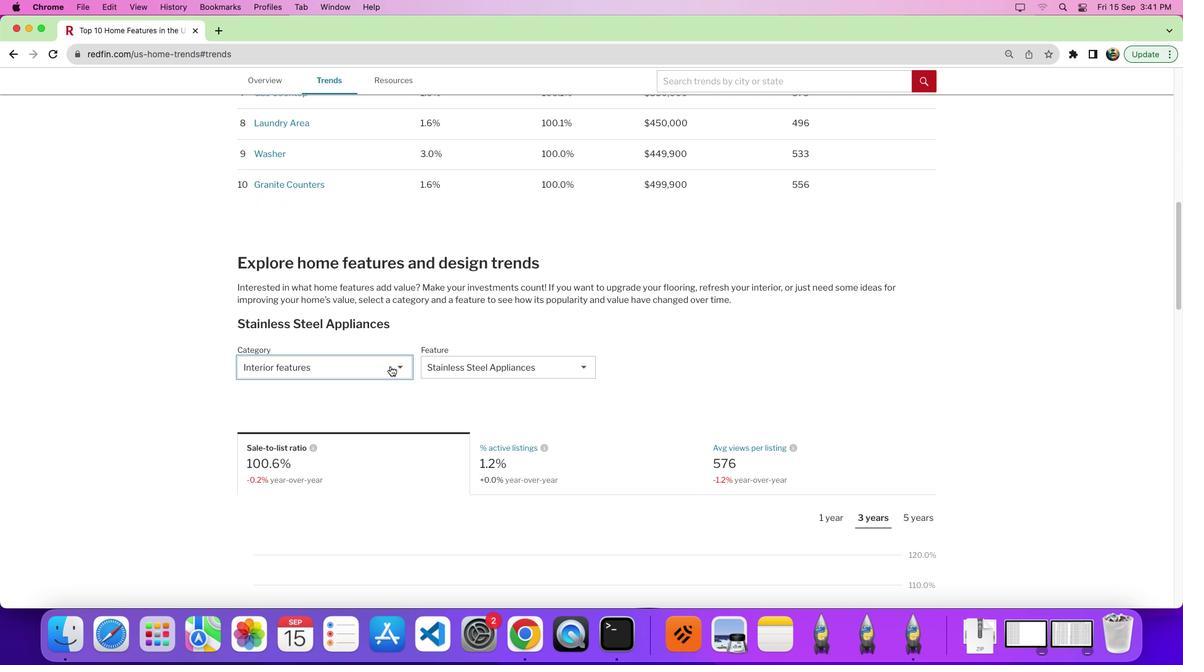 
Action: Mouse pressed left at (397, 372)
Screenshot: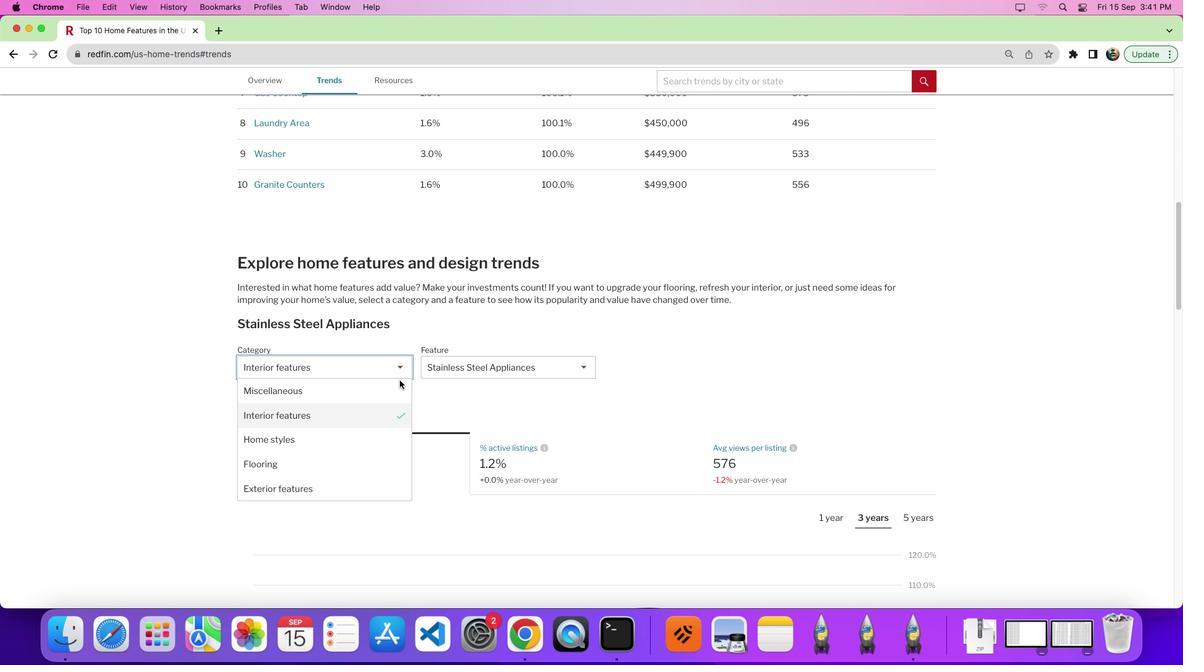 
Action: Mouse moved to (374, 414)
Screenshot: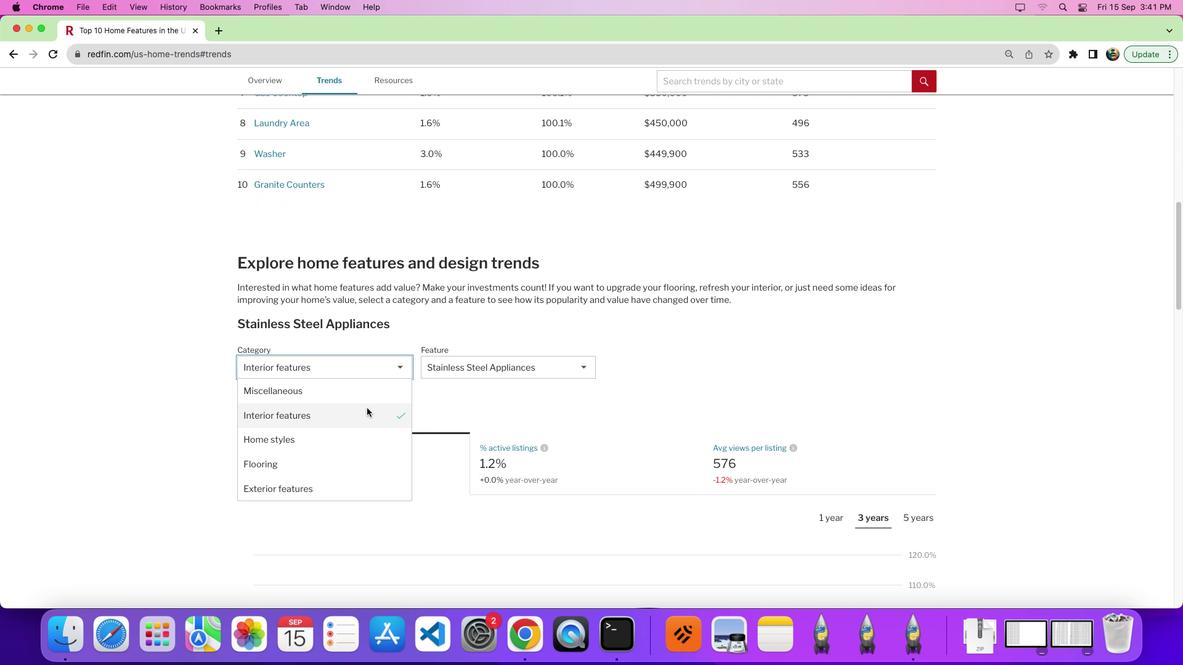 
Action: Mouse pressed left at (374, 414)
Screenshot: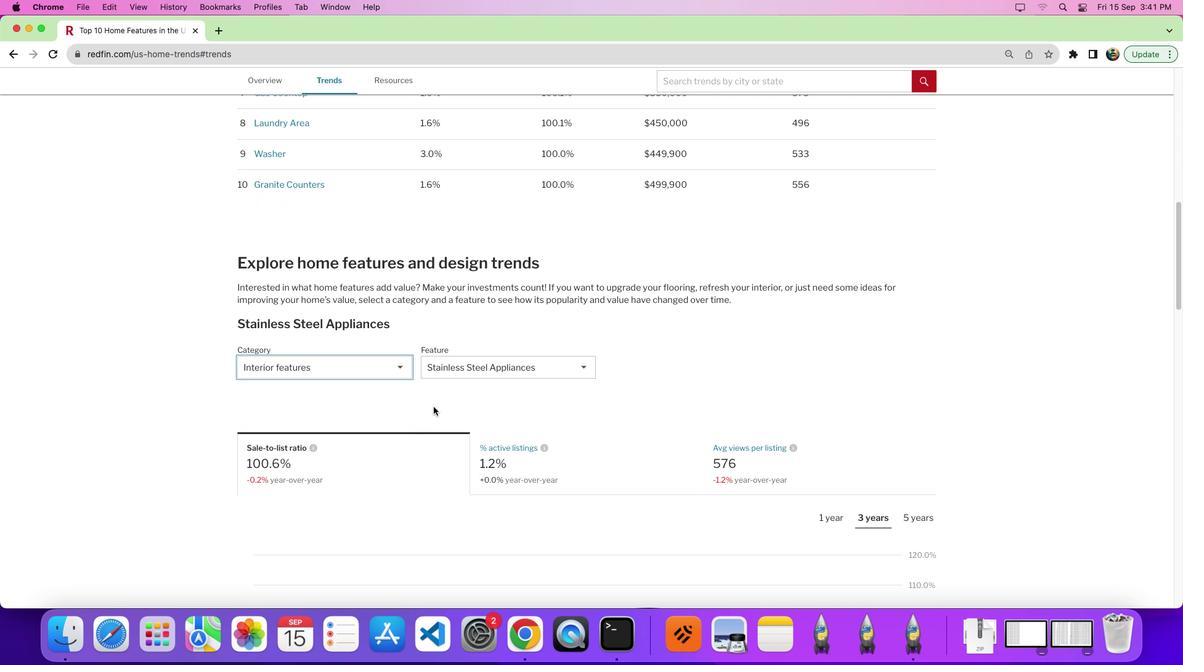 
Action: Mouse moved to (510, 375)
Screenshot: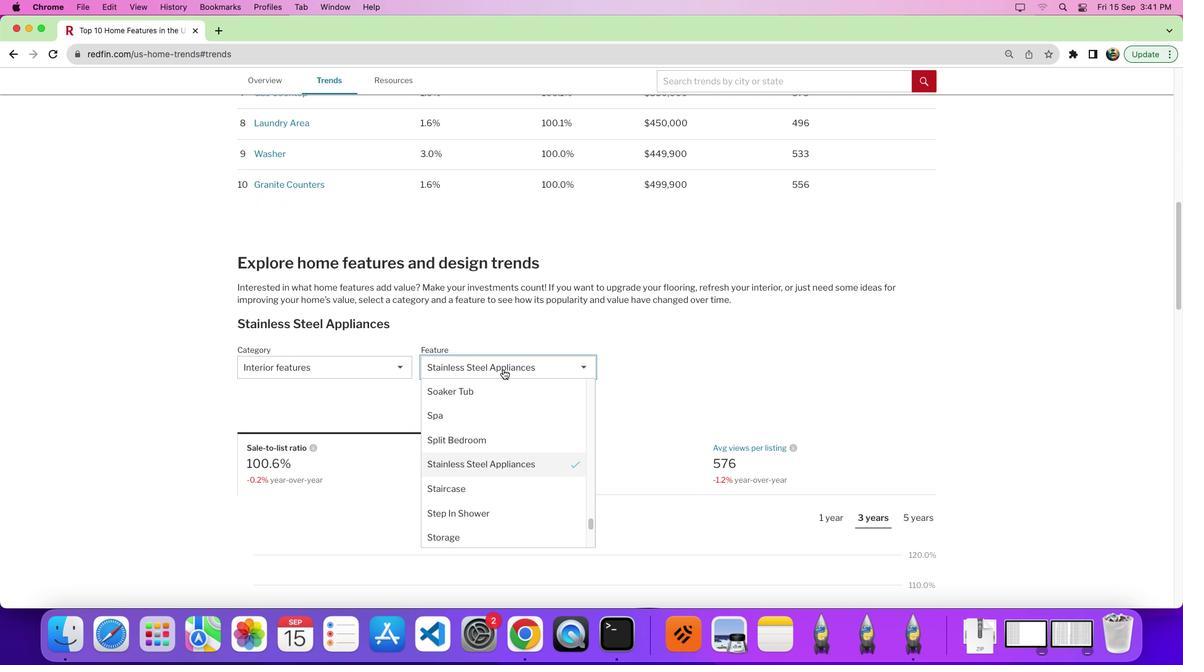 
Action: Mouse pressed left at (510, 375)
Screenshot: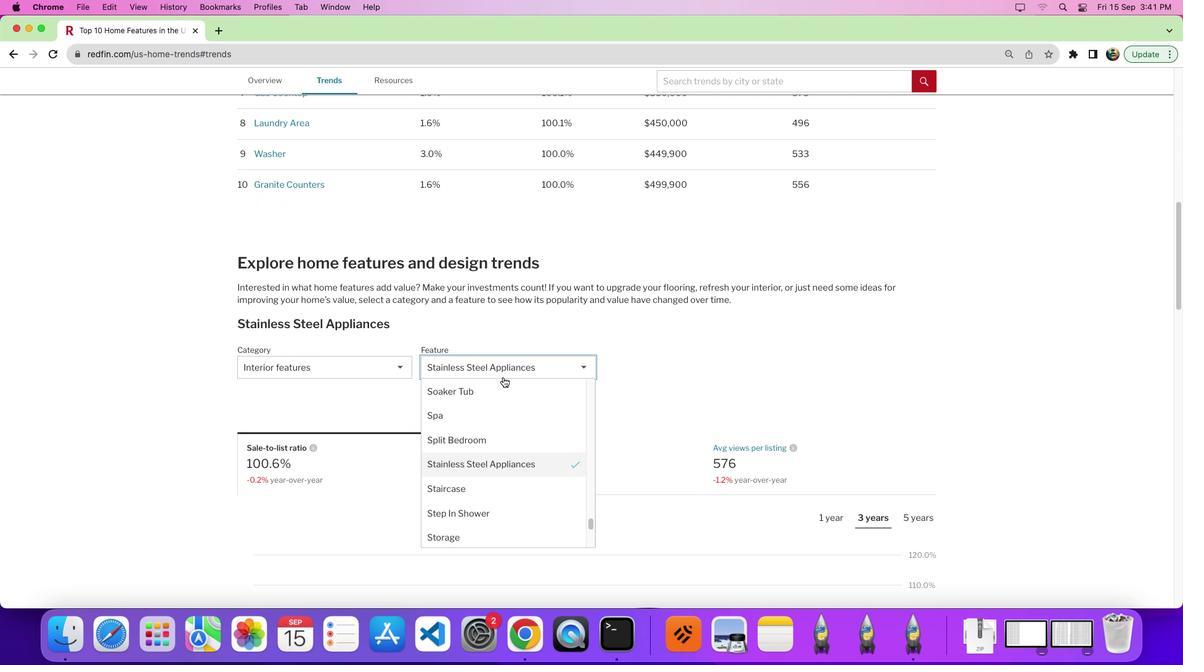
Action: Mouse moved to (538, 443)
Screenshot: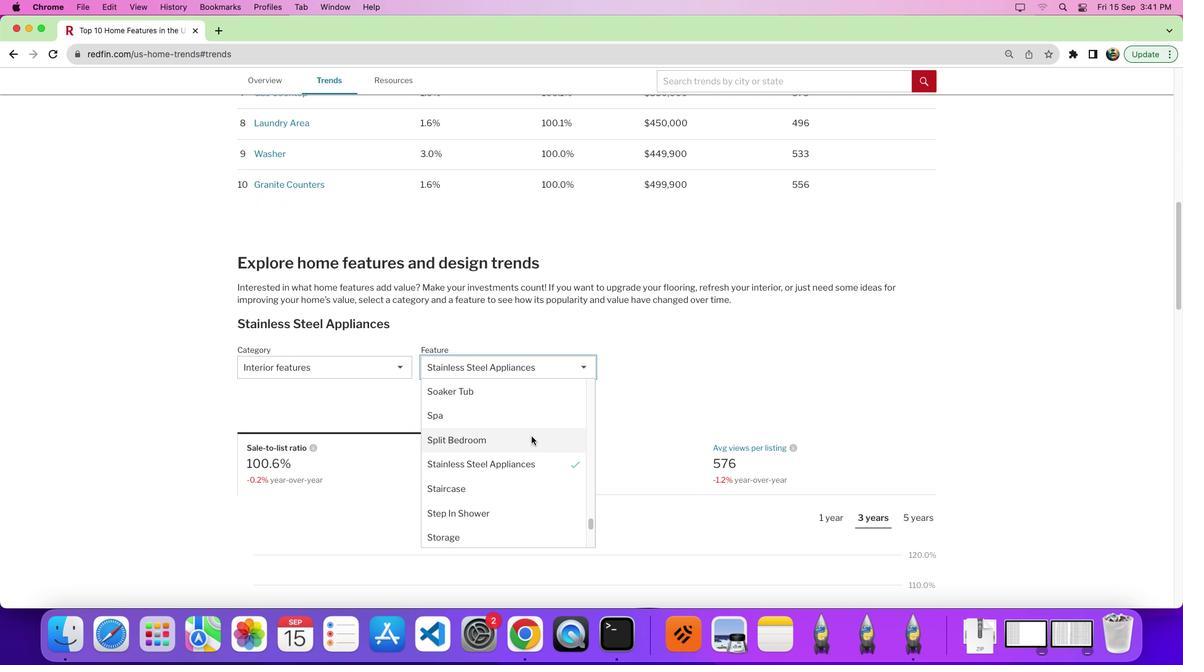 
Action: Mouse scrolled (538, 443) with delta (6, 7)
Screenshot: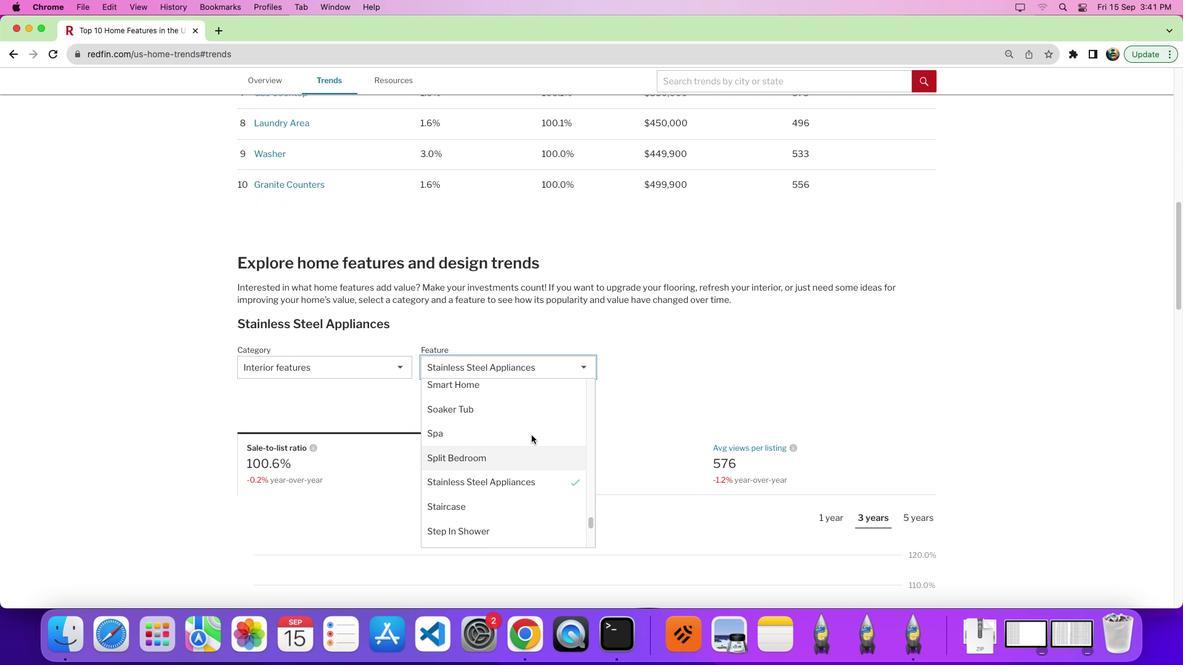 
Action: Mouse scrolled (538, 443) with delta (6, 7)
Screenshot: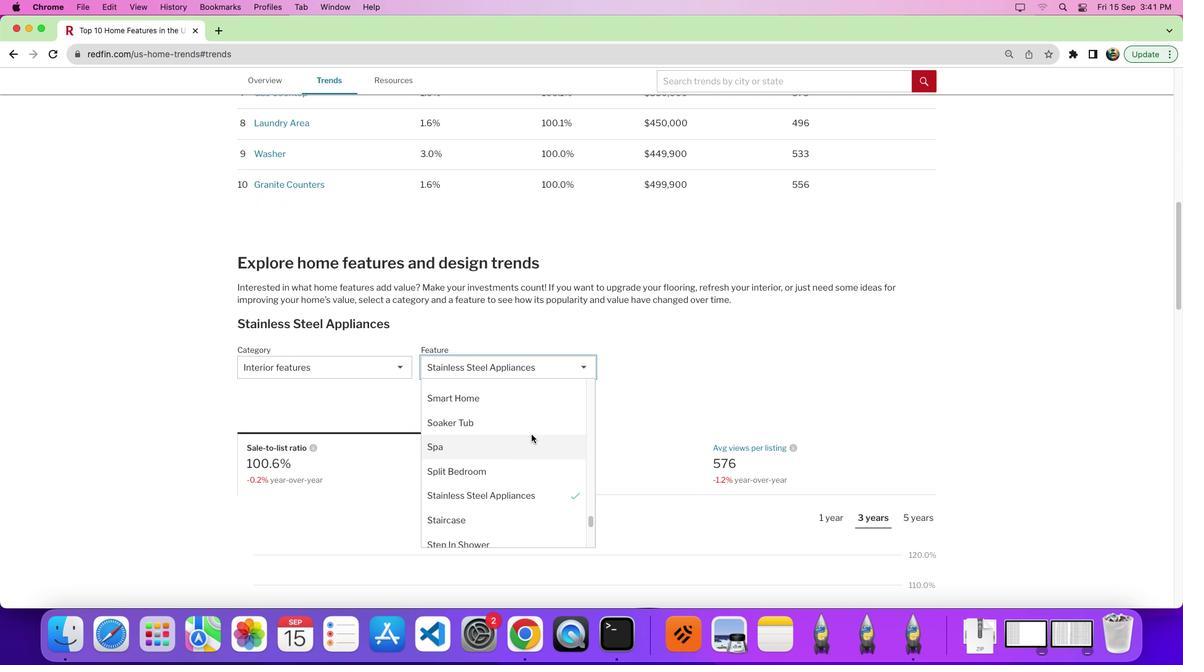 
Action: Mouse moved to (538, 441)
Screenshot: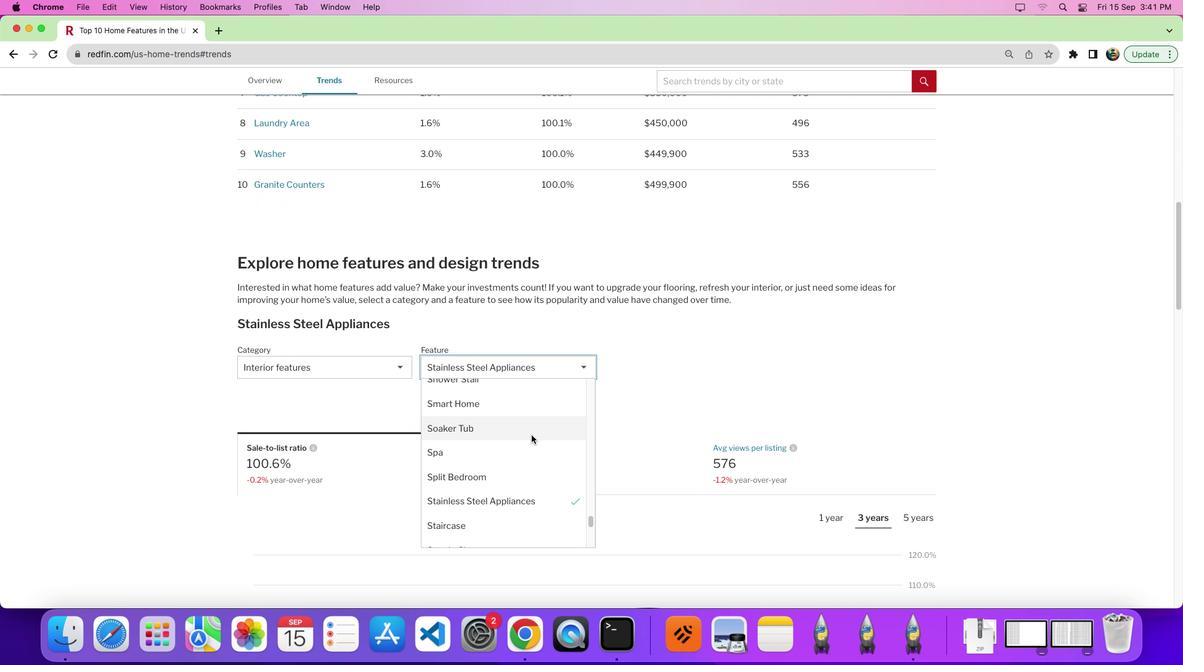 
Action: Mouse scrolled (538, 441) with delta (6, 7)
Screenshot: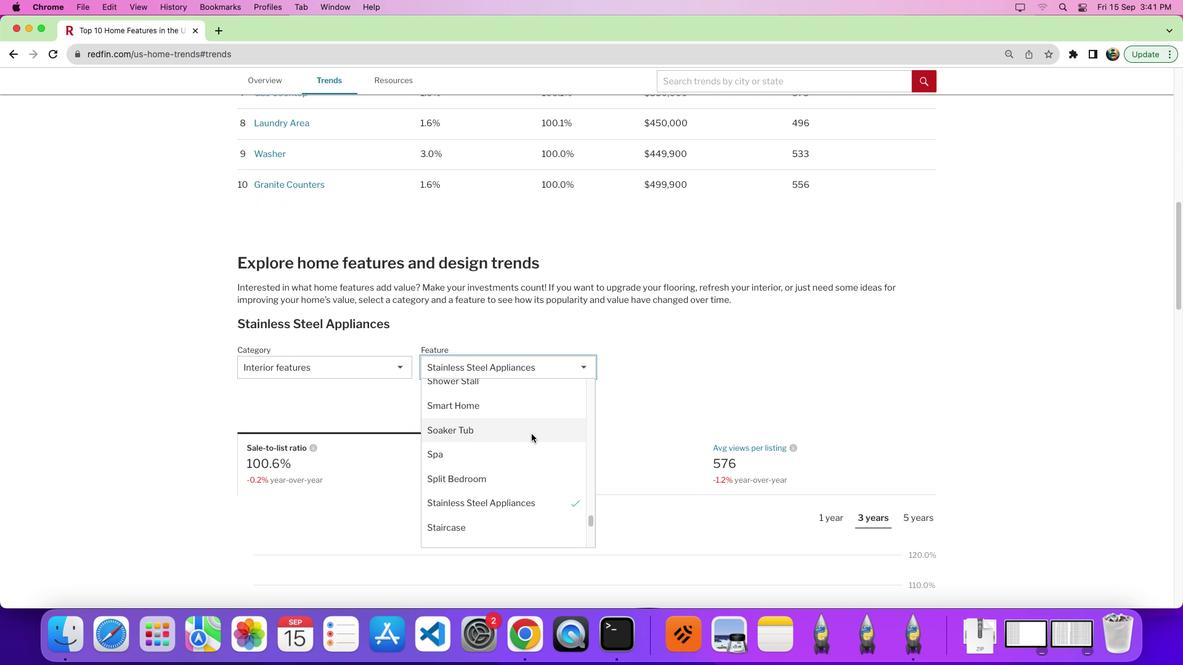 
Action: Mouse moved to (537, 439)
Screenshot: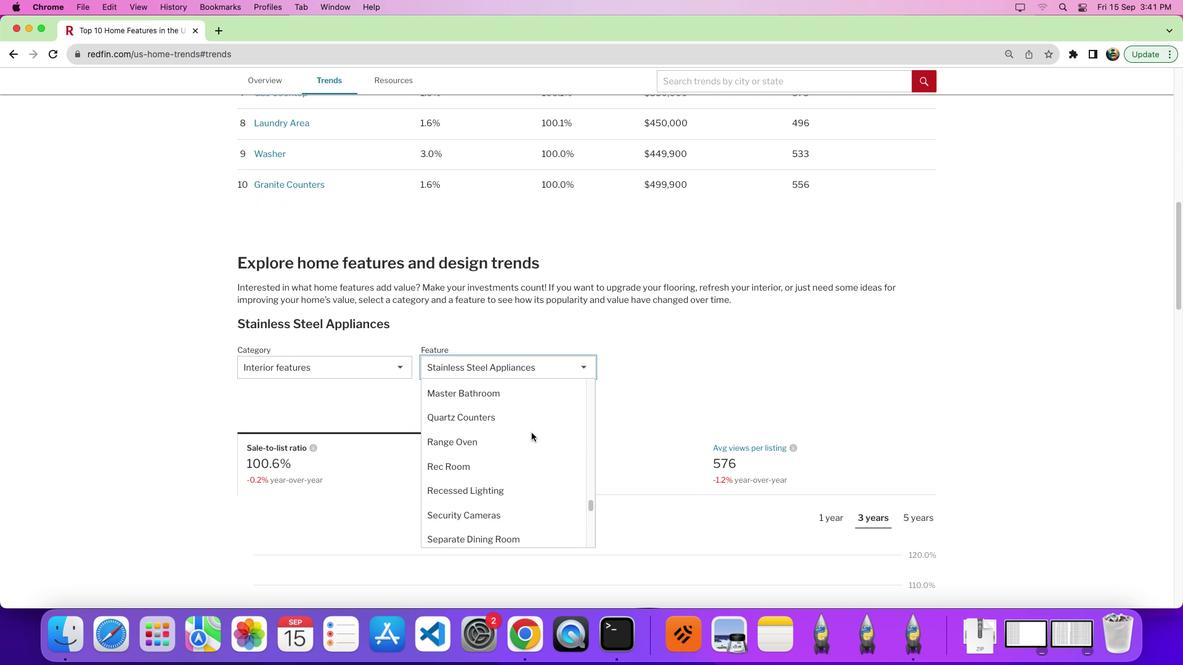 
Action: Mouse scrolled (537, 439) with delta (6, 7)
Screenshot: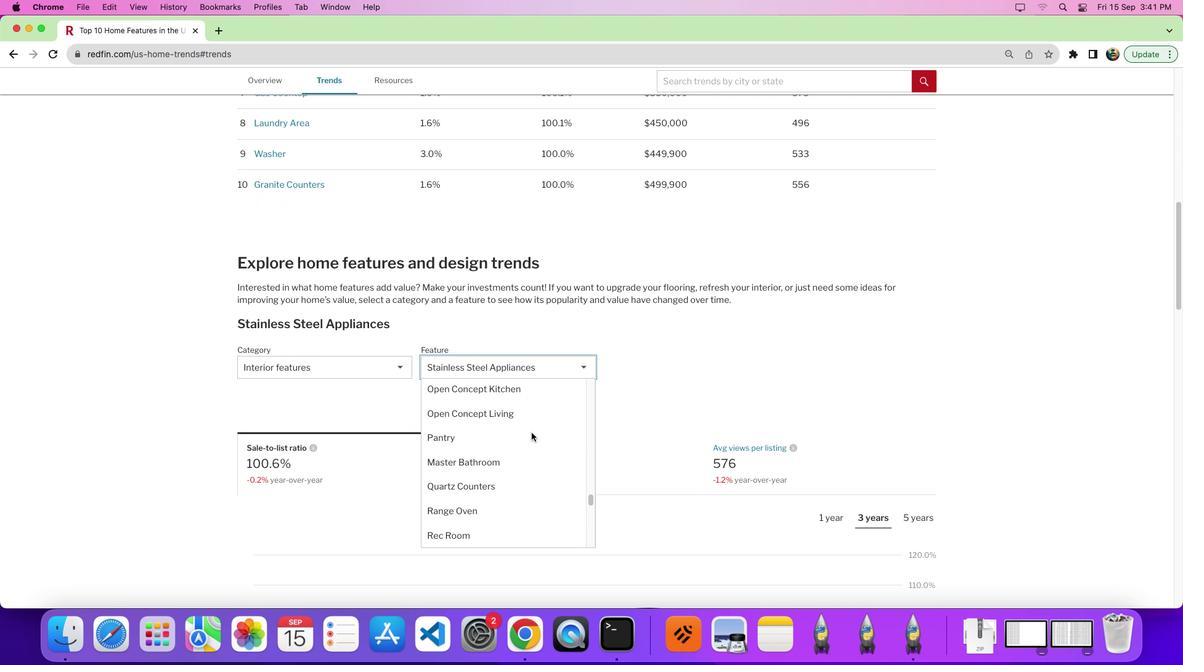 
Action: Mouse scrolled (537, 439) with delta (6, 7)
Screenshot: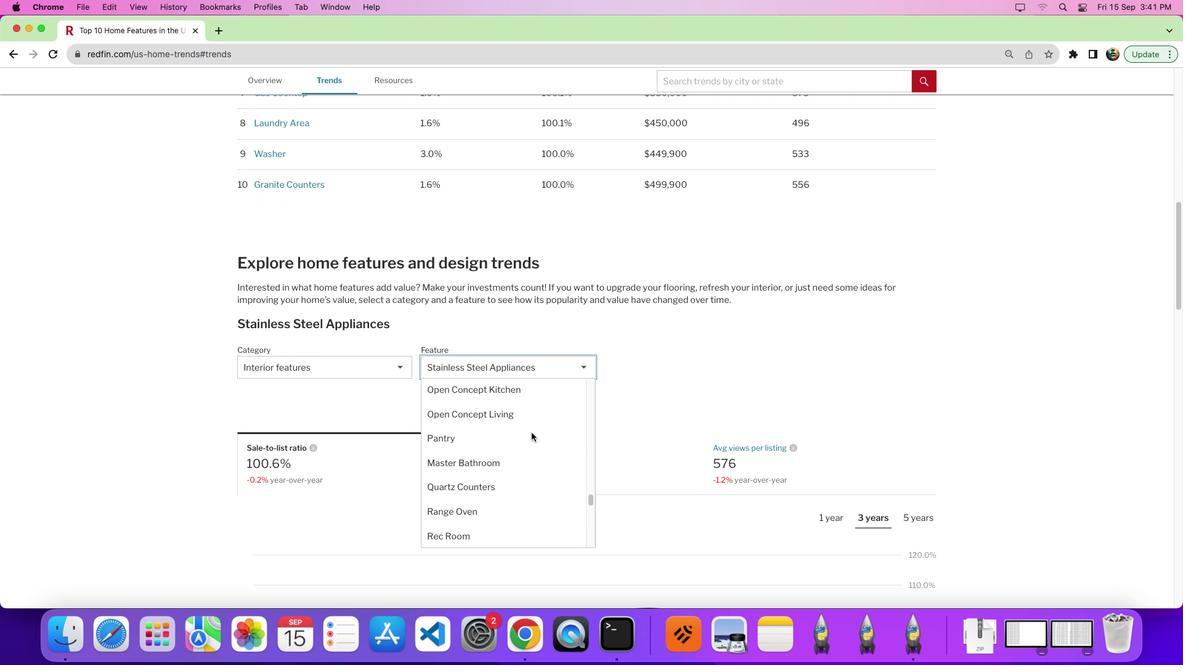
Action: Mouse scrolled (537, 439) with delta (6, 12)
Screenshot: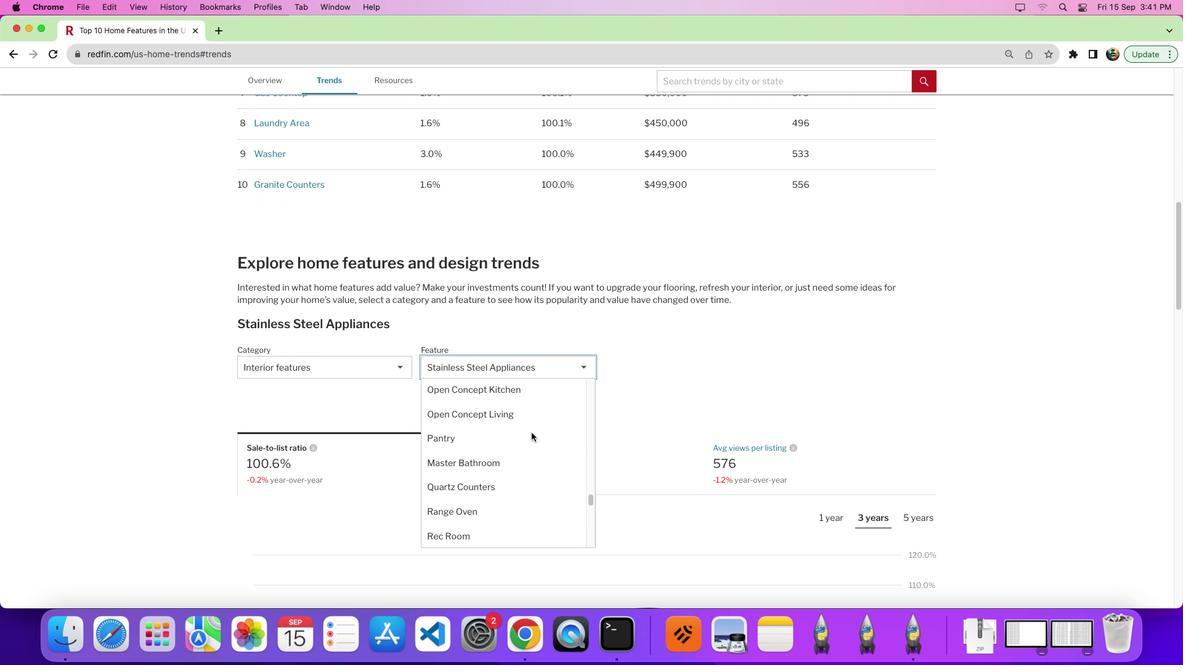 
Action: Mouse scrolled (537, 439) with delta (6, 7)
Screenshot: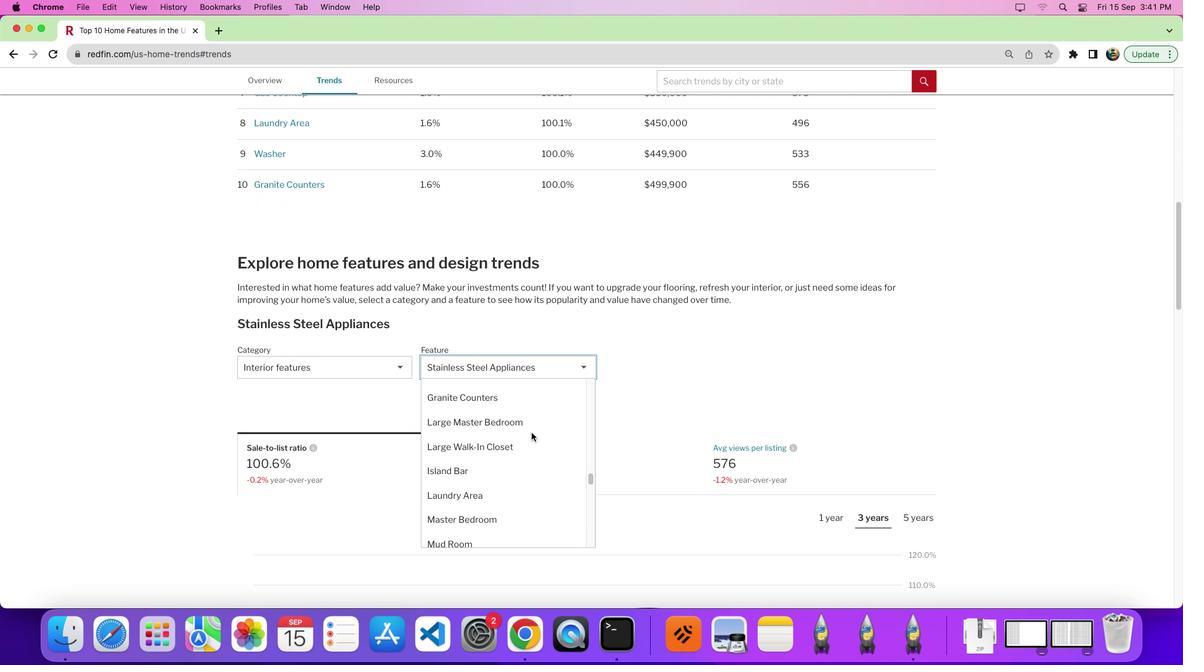 
Action: Mouse scrolled (537, 439) with delta (6, 7)
Screenshot: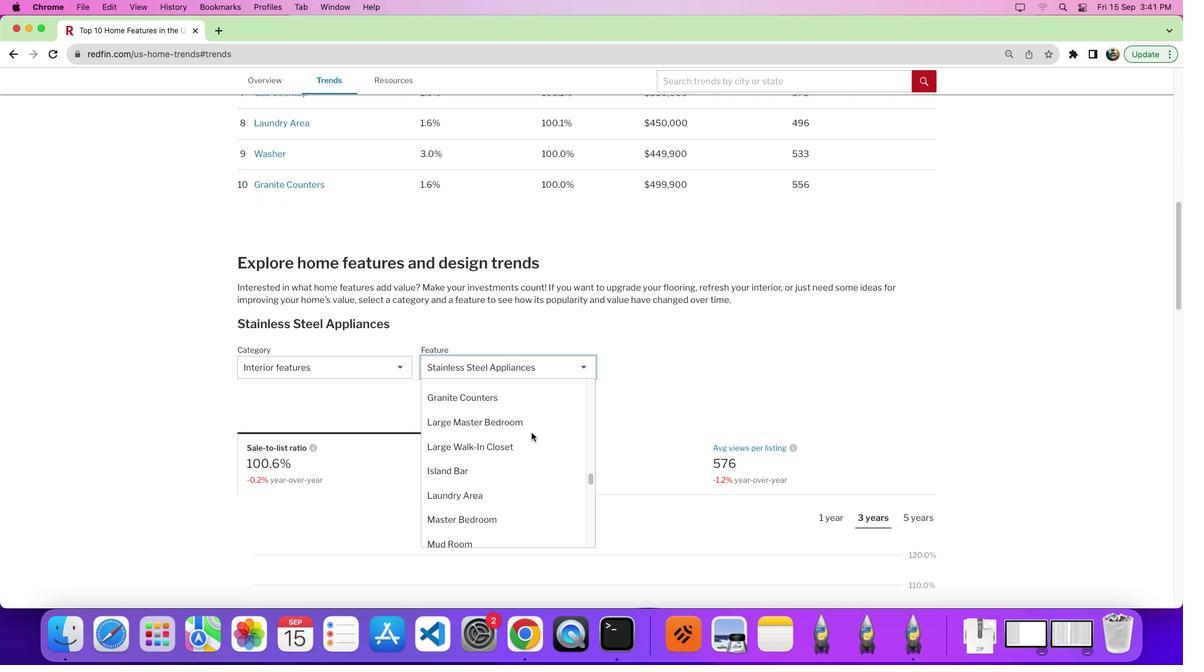 
Action: Mouse scrolled (537, 439) with delta (6, 12)
Screenshot: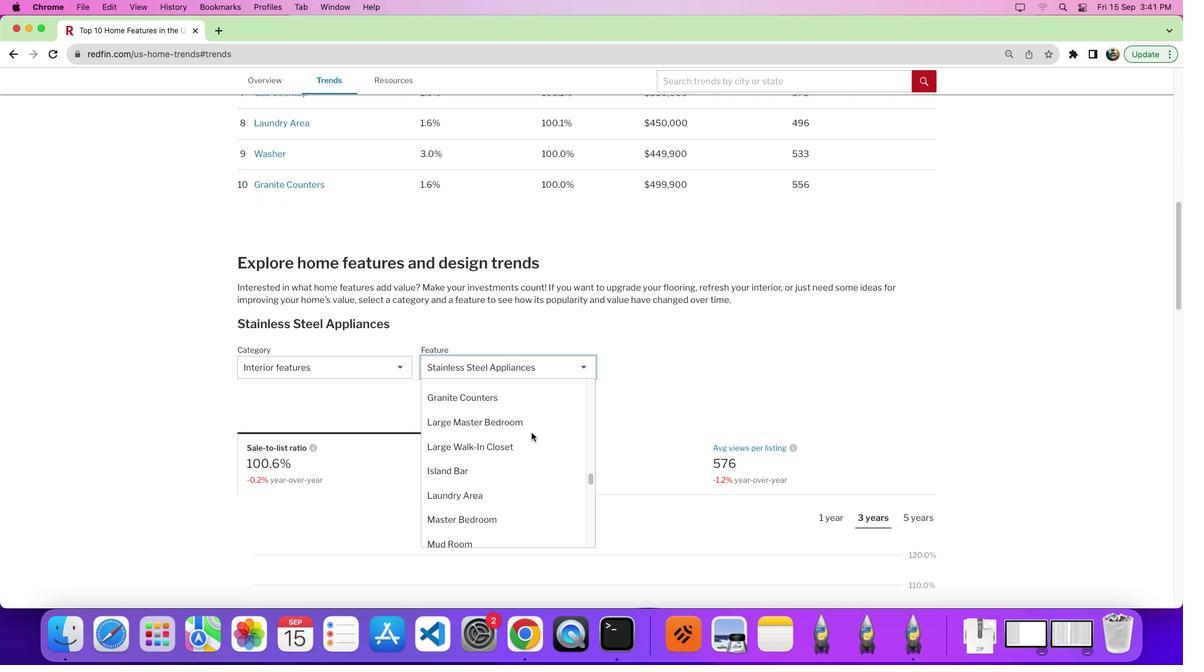 
Action: Mouse moved to (537, 439)
Screenshot: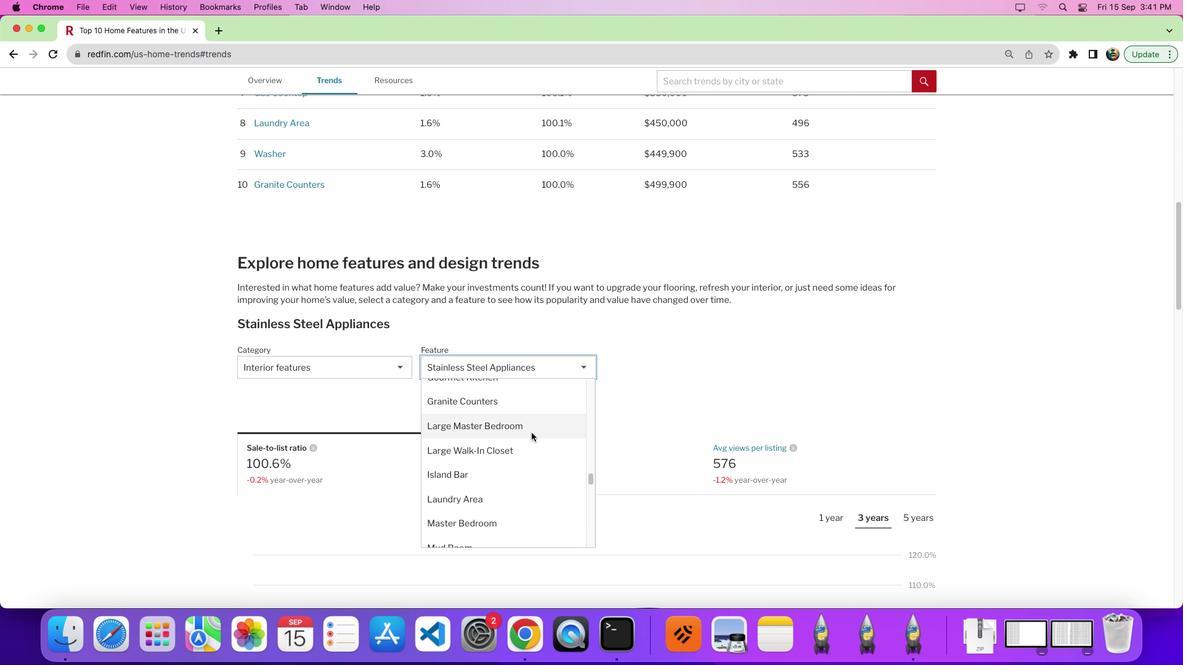 
Action: Mouse scrolled (537, 439) with delta (6, 7)
Screenshot: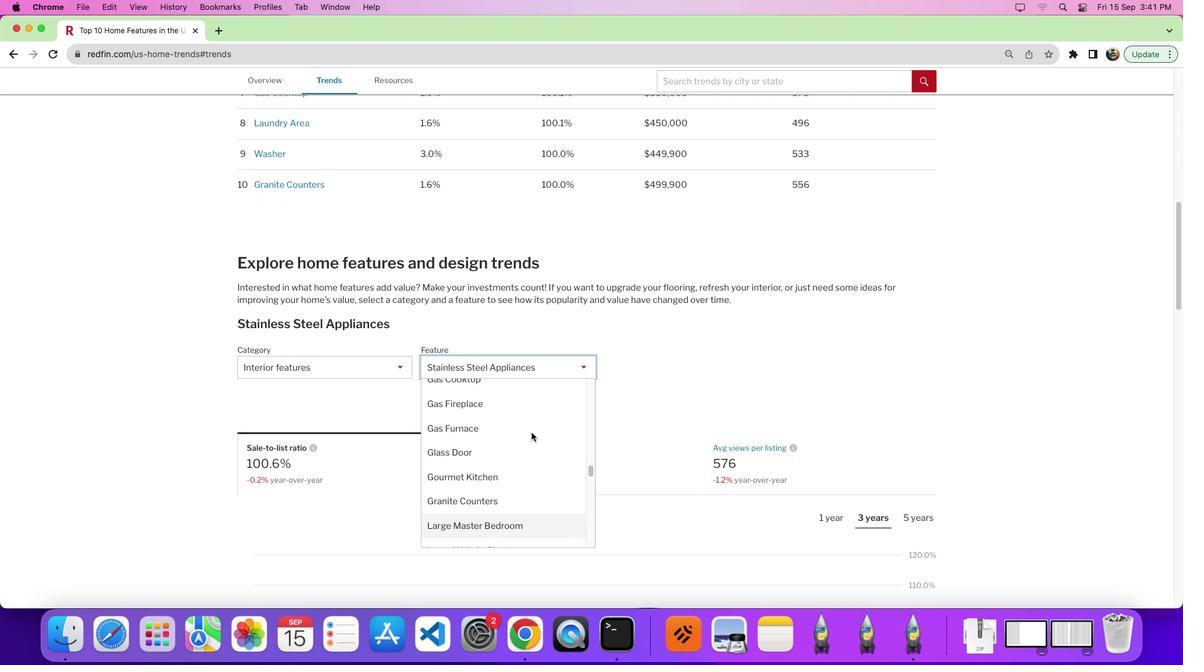 
Action: Mouse scrolled (537, 439) with delta (6, 7)
Screenshot: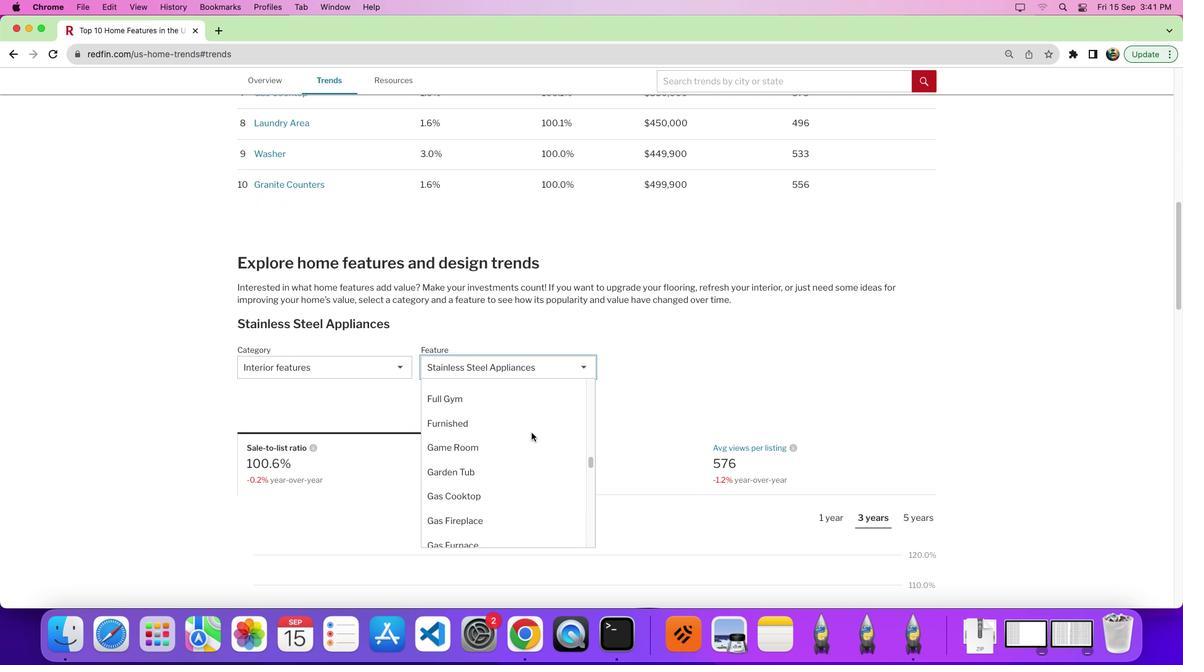
Action: Mouse scrolled (537, 439) with delta (6, 11)
Screenshot: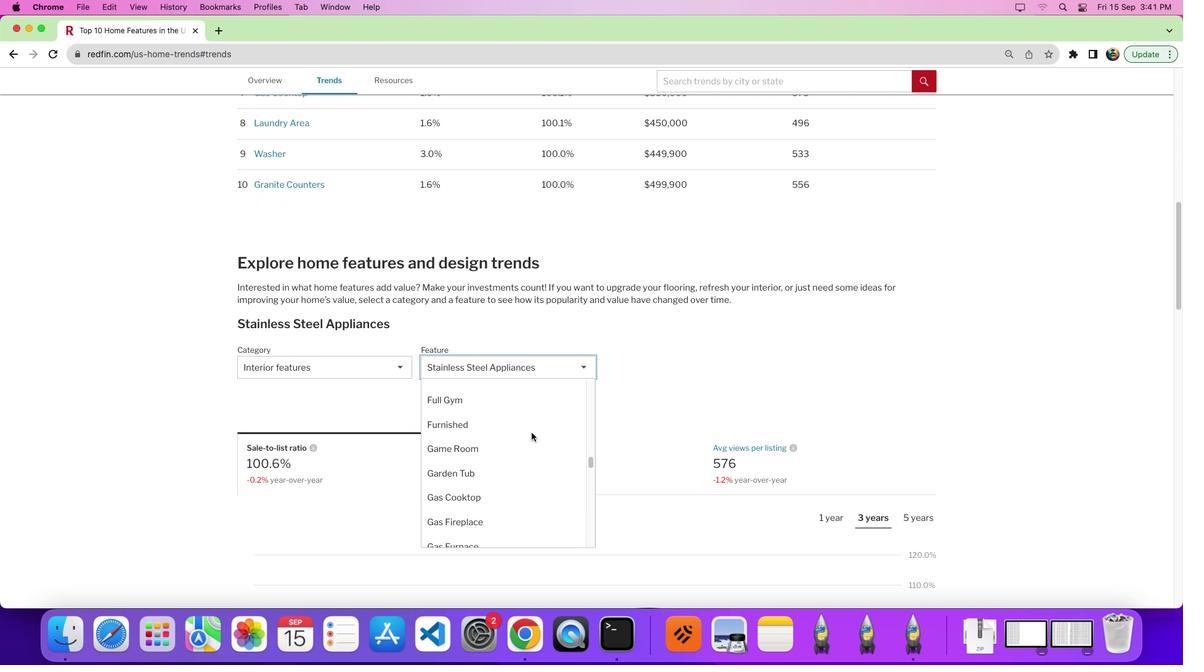 
Action: Mouse moved to (535, 439)
Screenshot: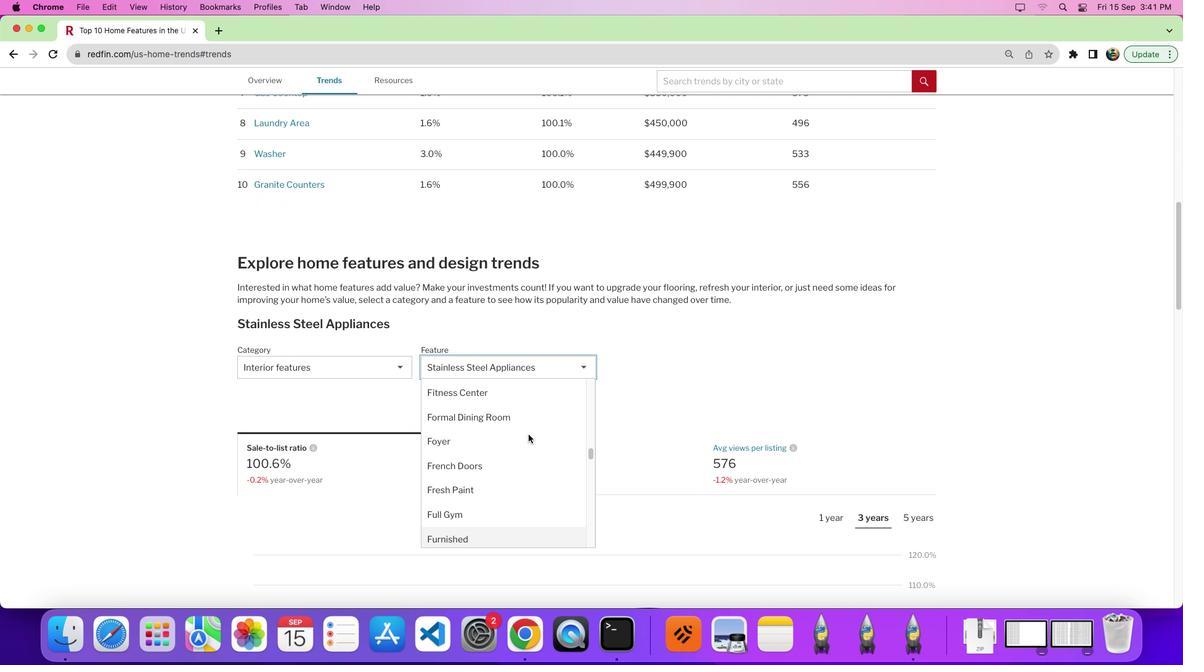 
Action: Mouse scrolled (535, 439) with delta (6, 7)
Screenshot: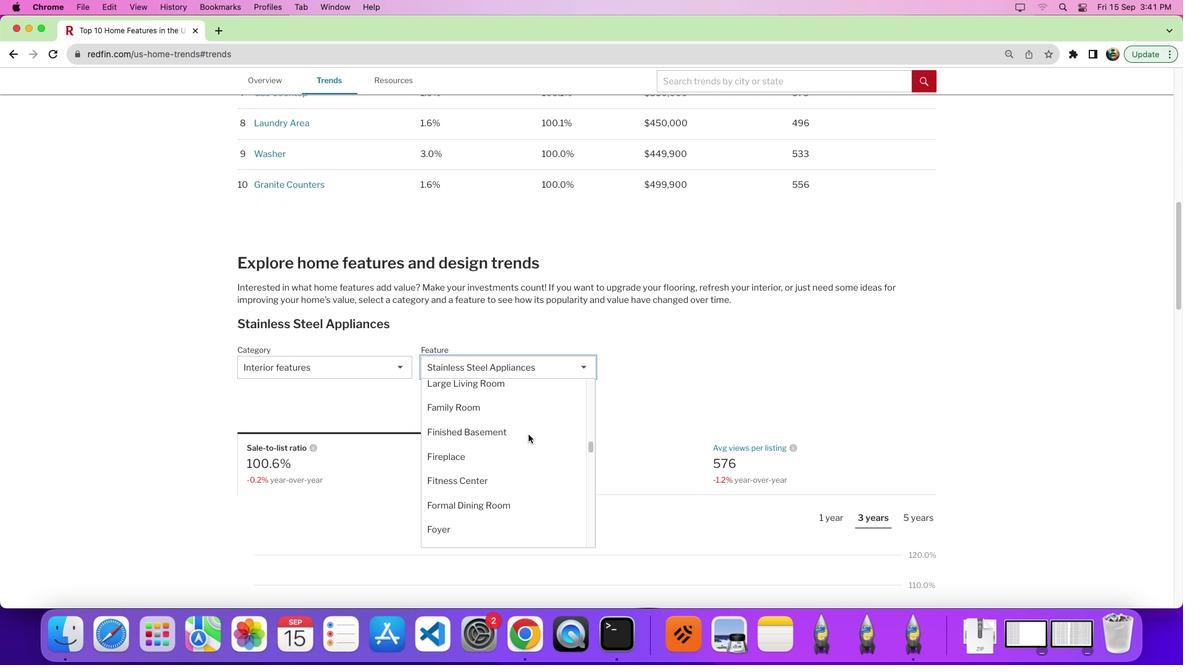 
Action: Mouse moved to (534, 441)
Screenshot: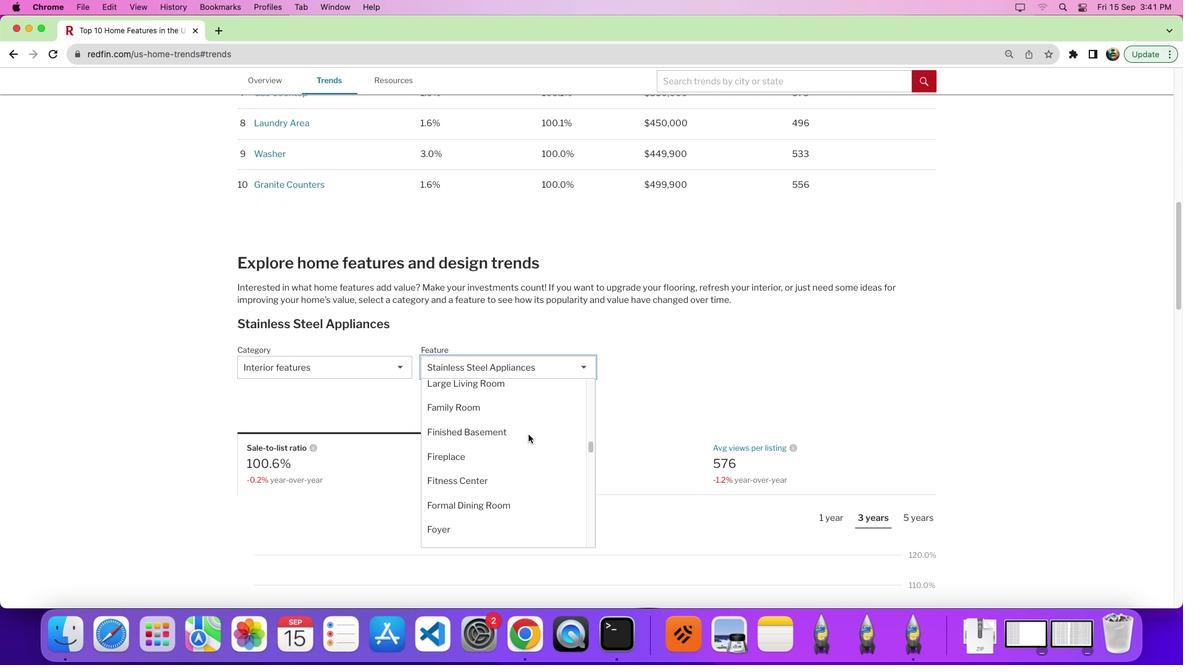 
Action: Mouse scrolled (534, 441) with delta (6, 7)
Screenshot: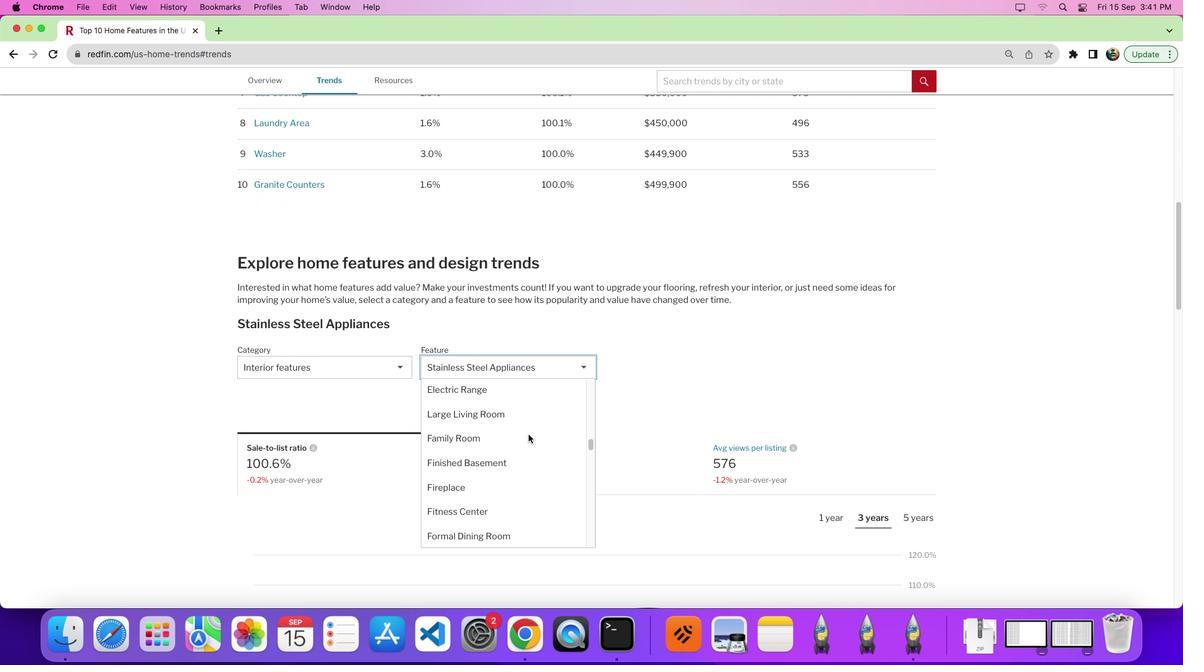 
Action: Mouse moved to (534, 441)
Screenshot: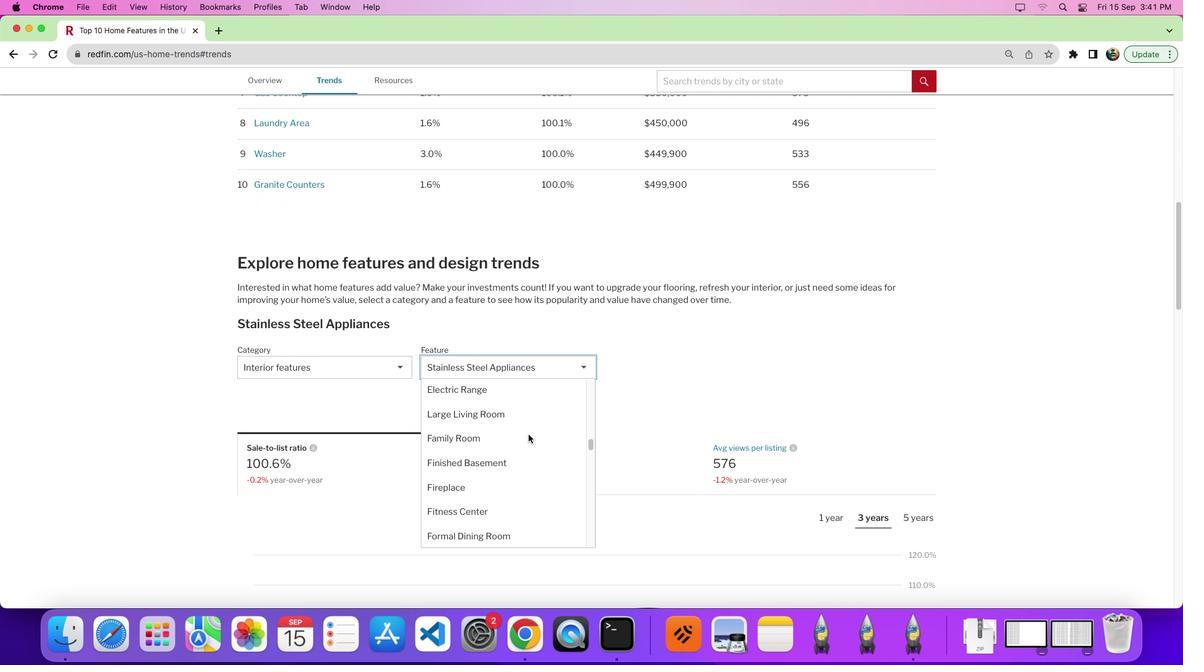 
Action: Mouse scrolled (534, 441) with delta (6, 11)
Screenshot: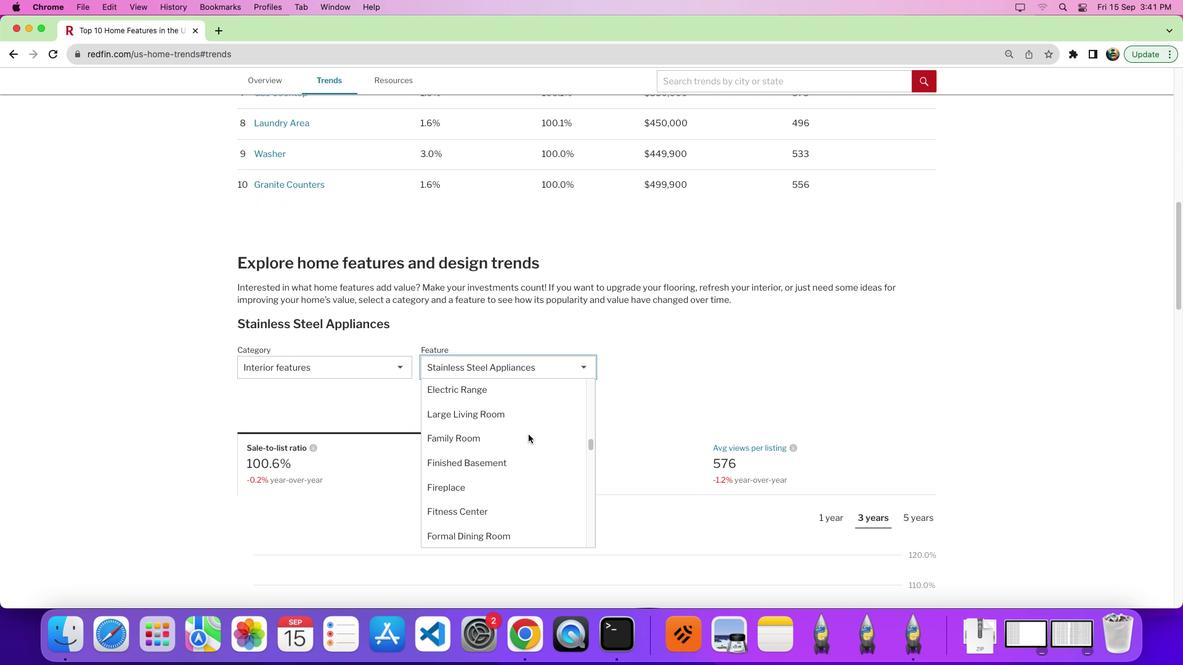 
Action: Mouse moved to (531, 444)
Screenshot: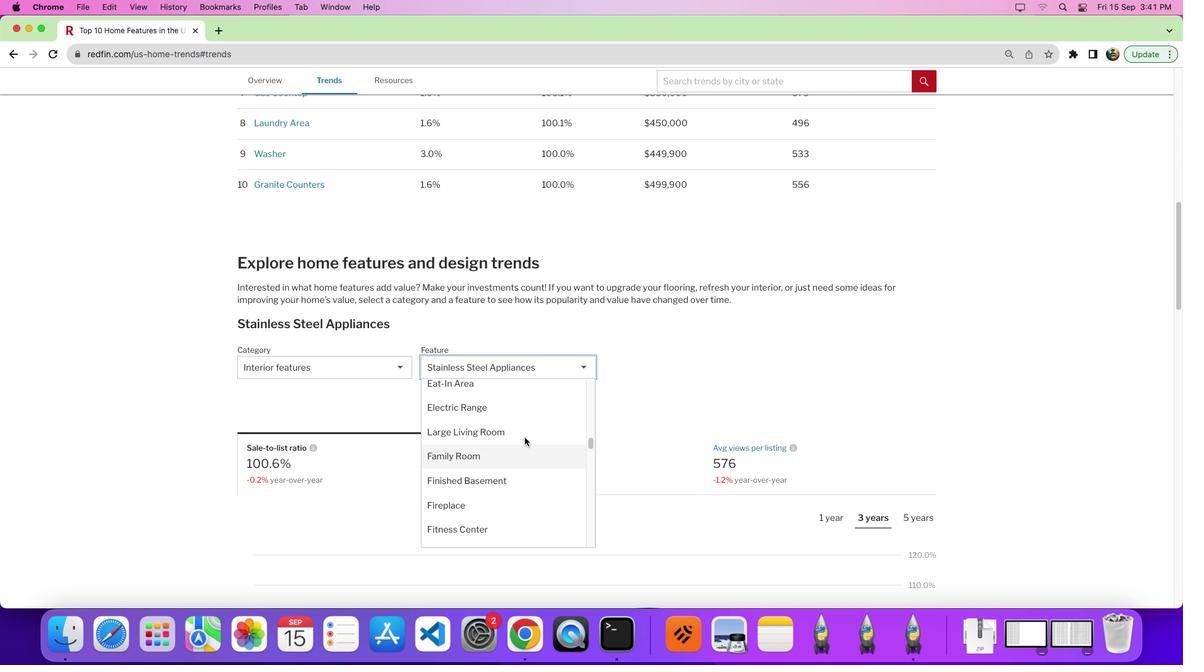 
Action: Mouse scrolled (531, 444) with delta (6, 7)
Screenshot: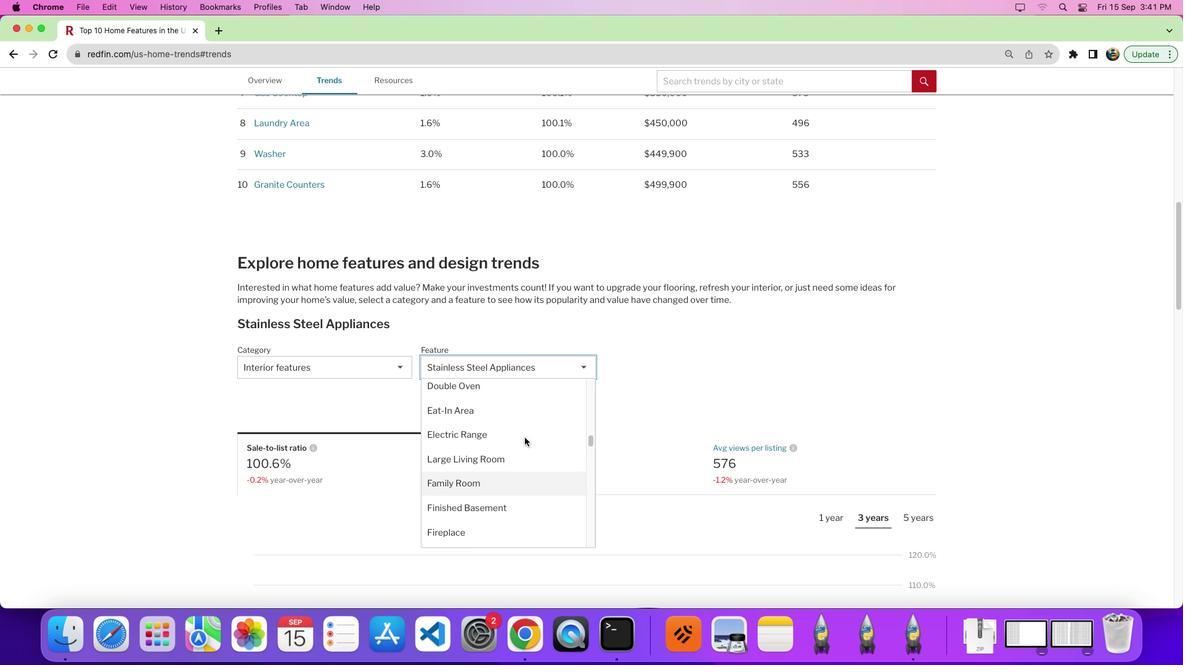 
Action: Mouse scrolled (531, 444) with delta (6, 8)
Screenshot: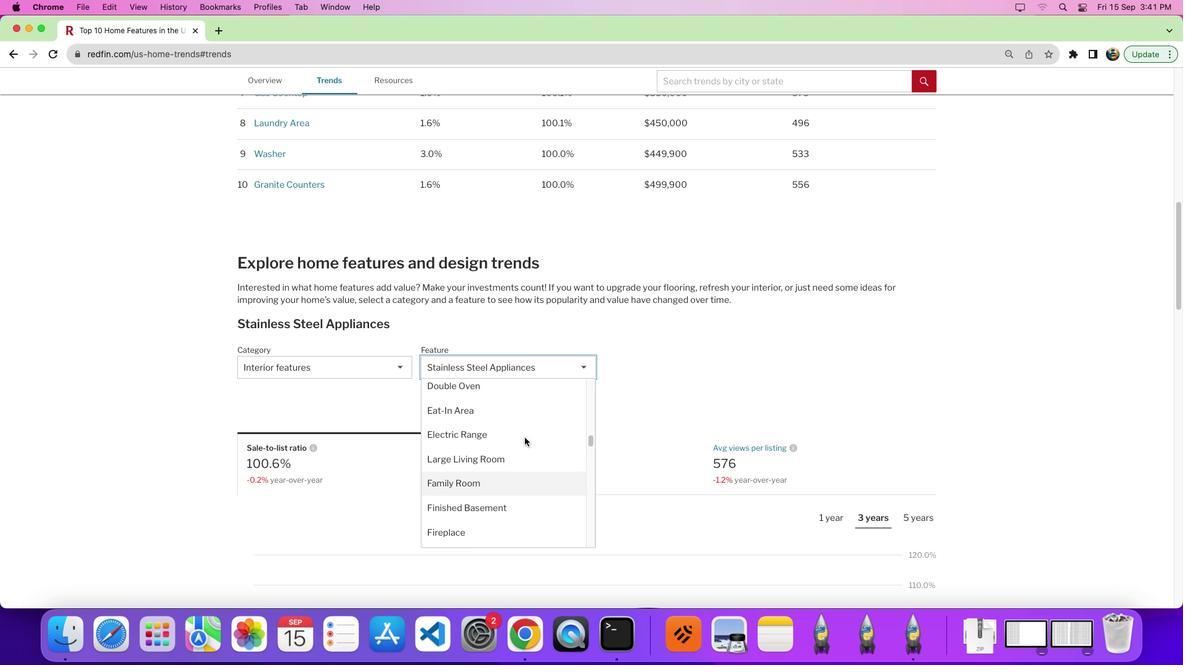
Action: Mouse moved to (531, 443)
Screenshot: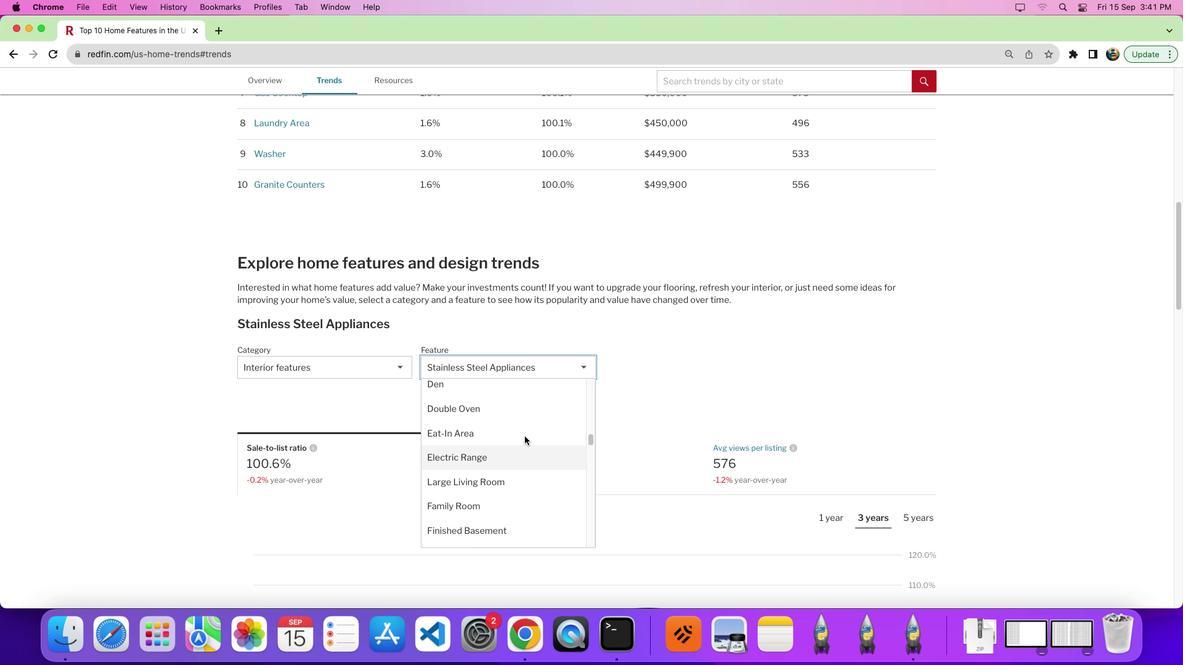 
Action: Mouse scrolled (531, 443) with delta (6, 7)
Screenshot: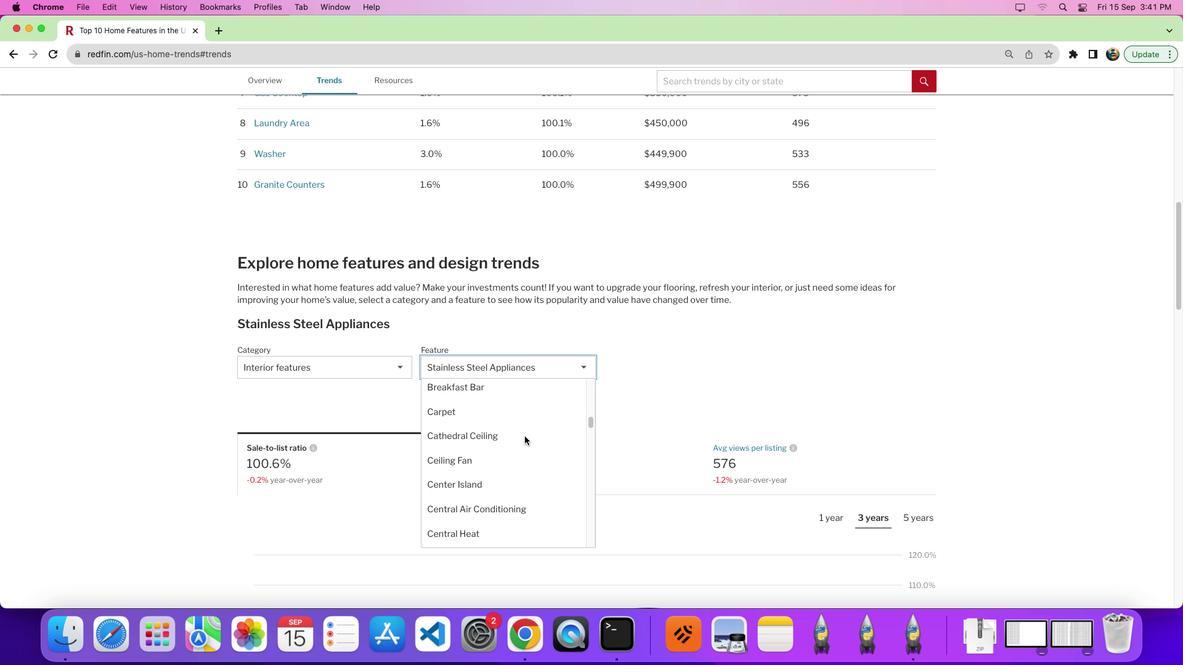 
Action: Mouse scrolled (531, 443) with delta (6, 8)
Screenshot: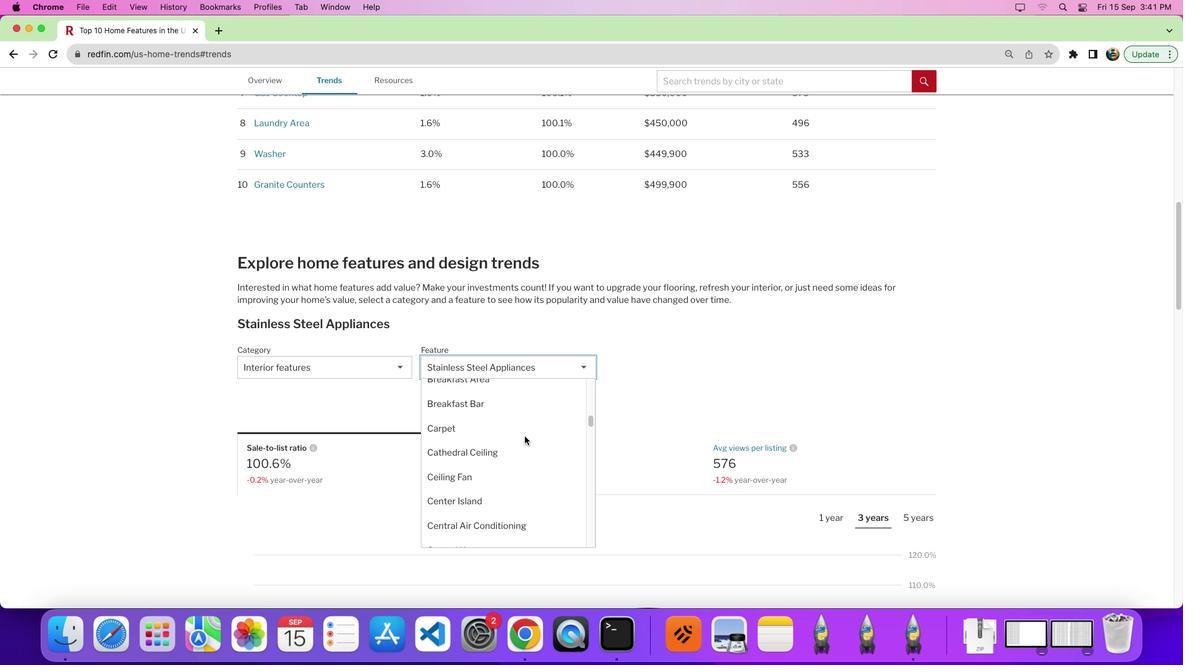 
Action: Mouse scrolled (531, 443) with delta (6, 11)
Screenshot: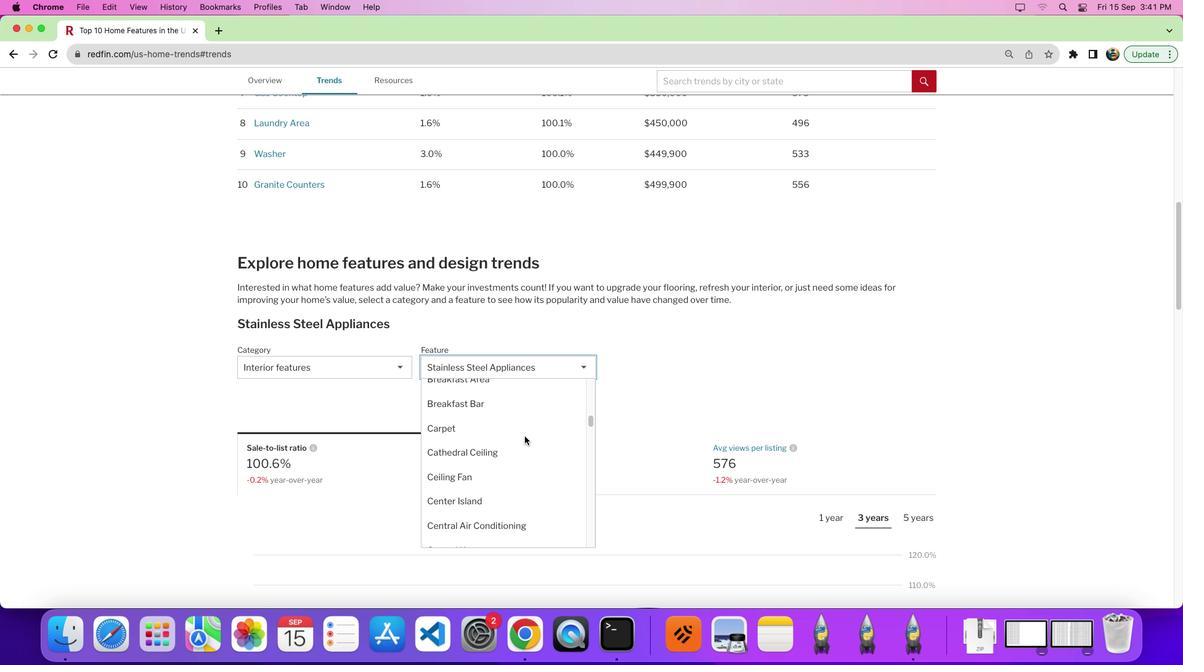 
Action: Mouse moved to (500, 446)
Screenshot: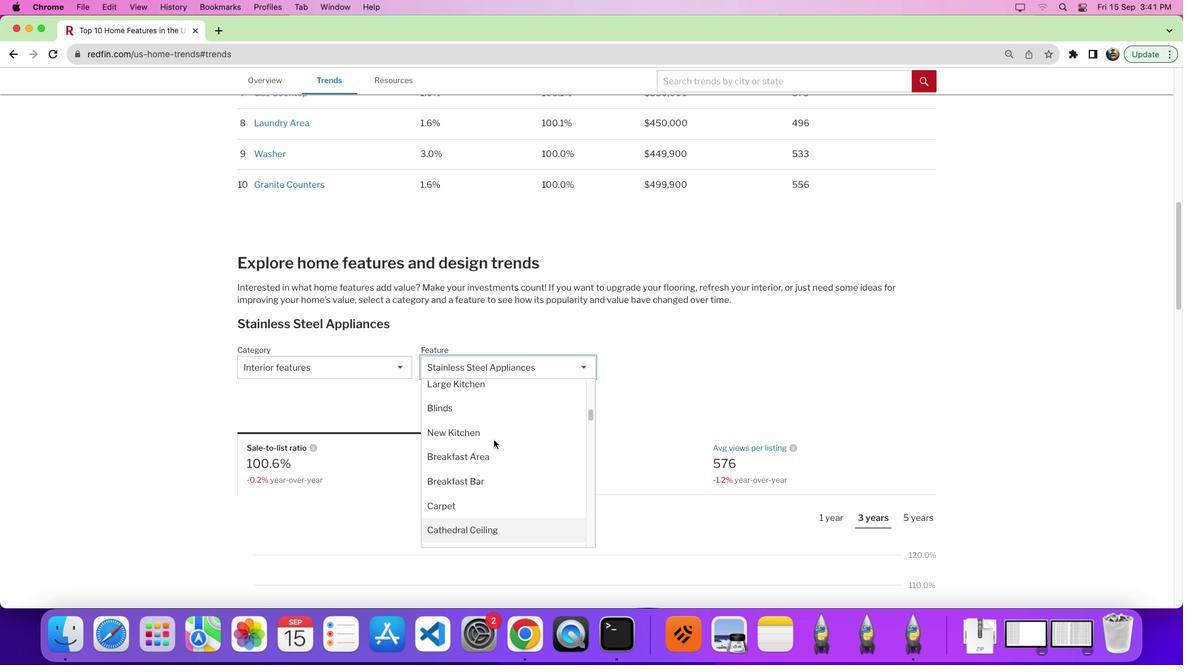
Action: Mouse scrolled (500, 446) with delta (6, 7)
Screenshot: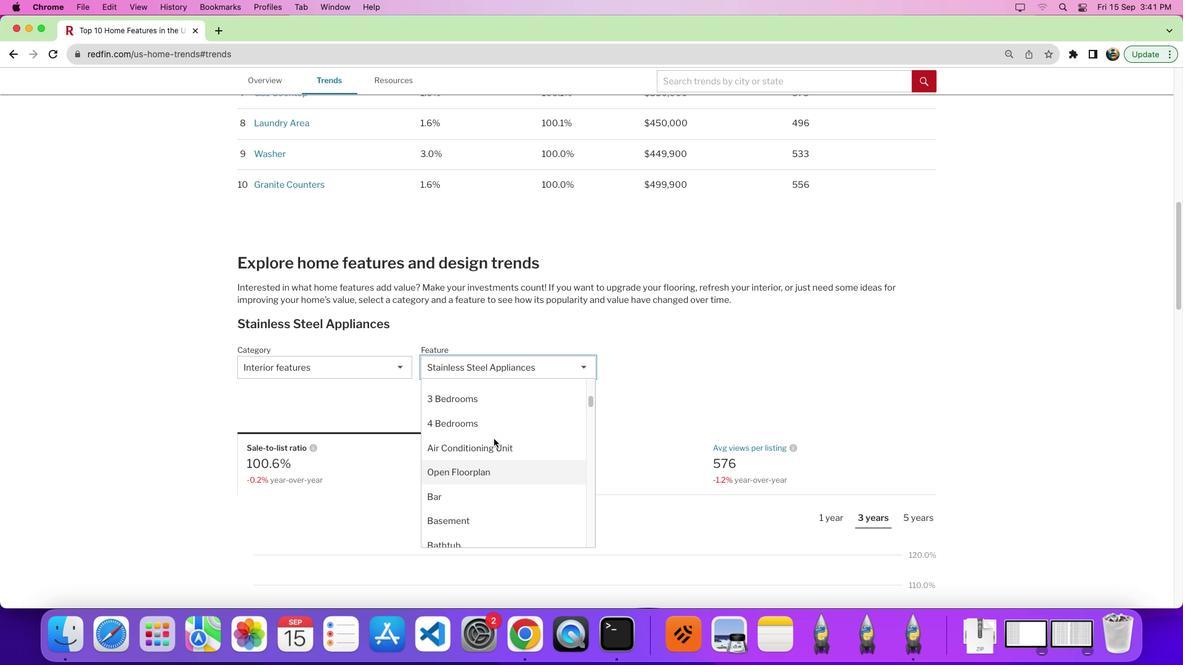 
Action: Mouse scrolled (500, 446) with delta (6, 7)
Screenshot: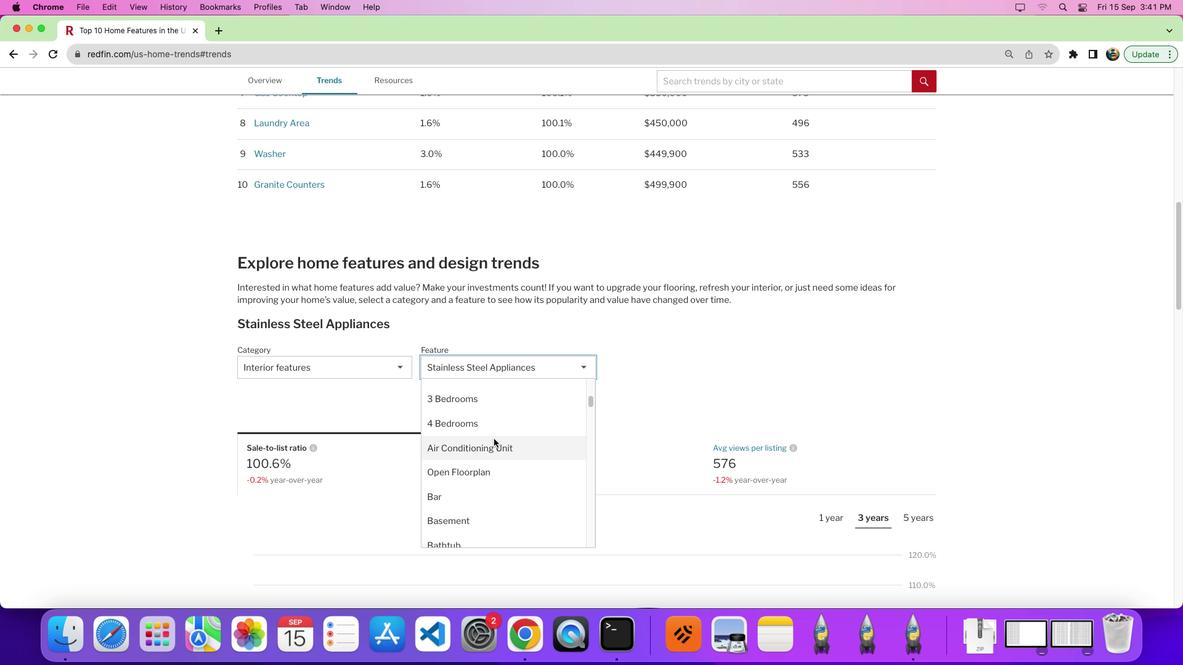 
Action: Mouse scrolled (500, 446) with delta (6, 11)
Screenshot: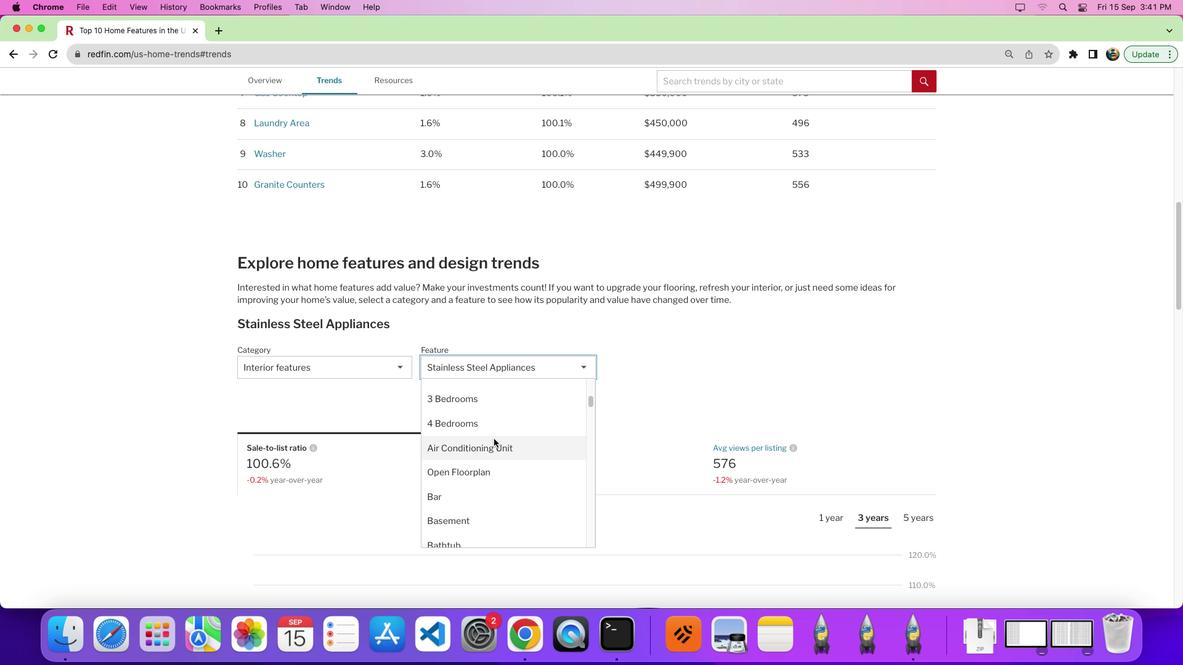 
Action: Mouse moved to (502, 447)
Screenshot: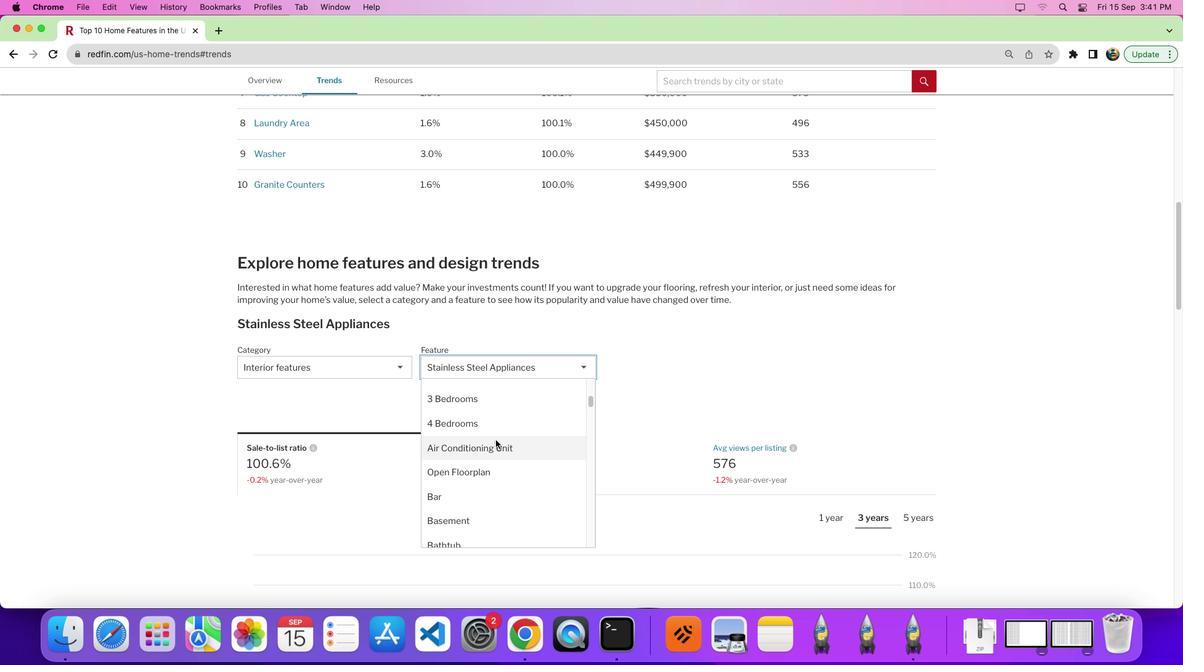 
Action: Mouse scrolled (502, 447) with delta (6, 6)
Screenshot: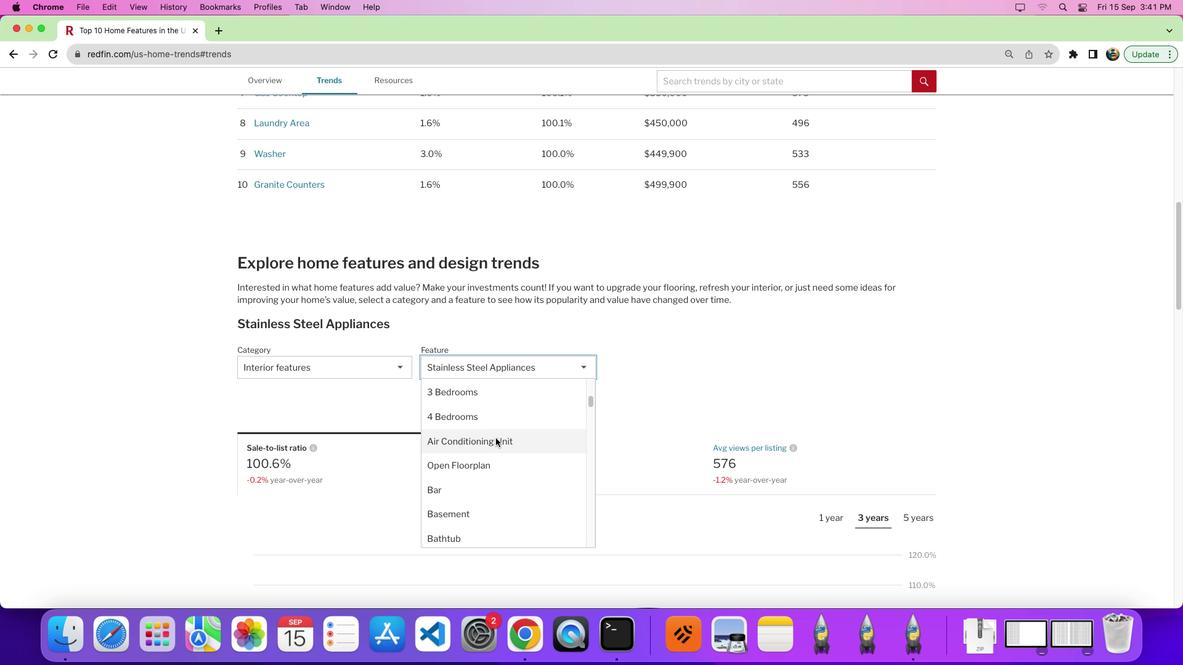 
Action: Mouse scrolled (502, 447) with delta (6, 6)
Screenshot: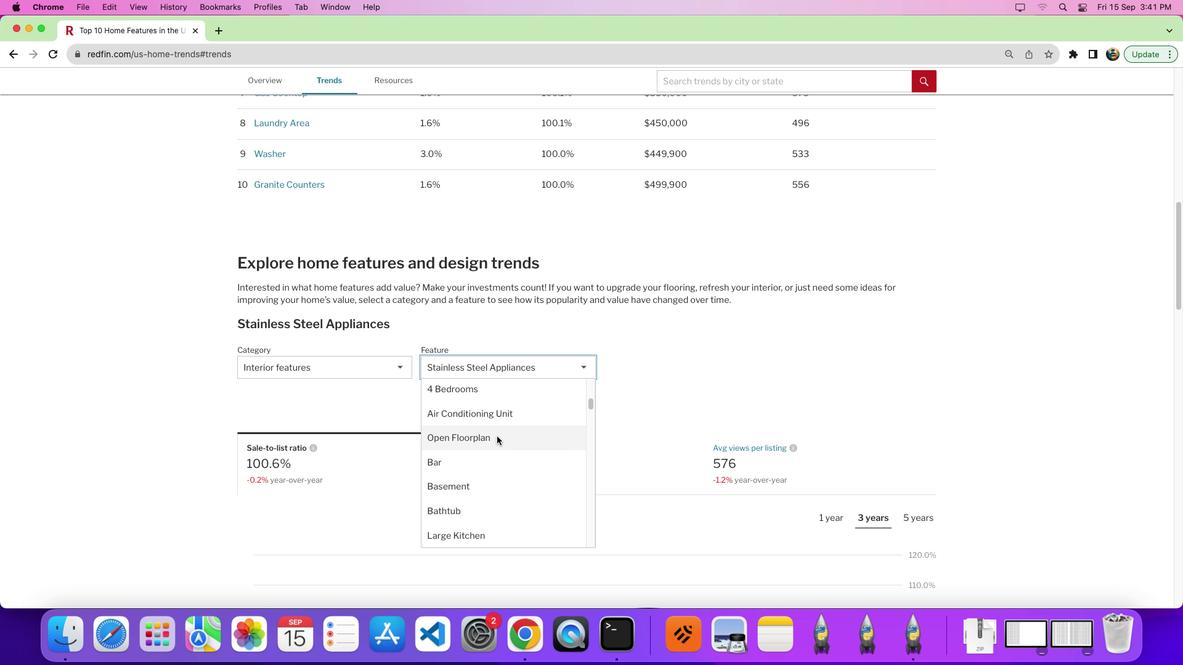 
Action: Mouse moved to (502, 444)
Screenshot: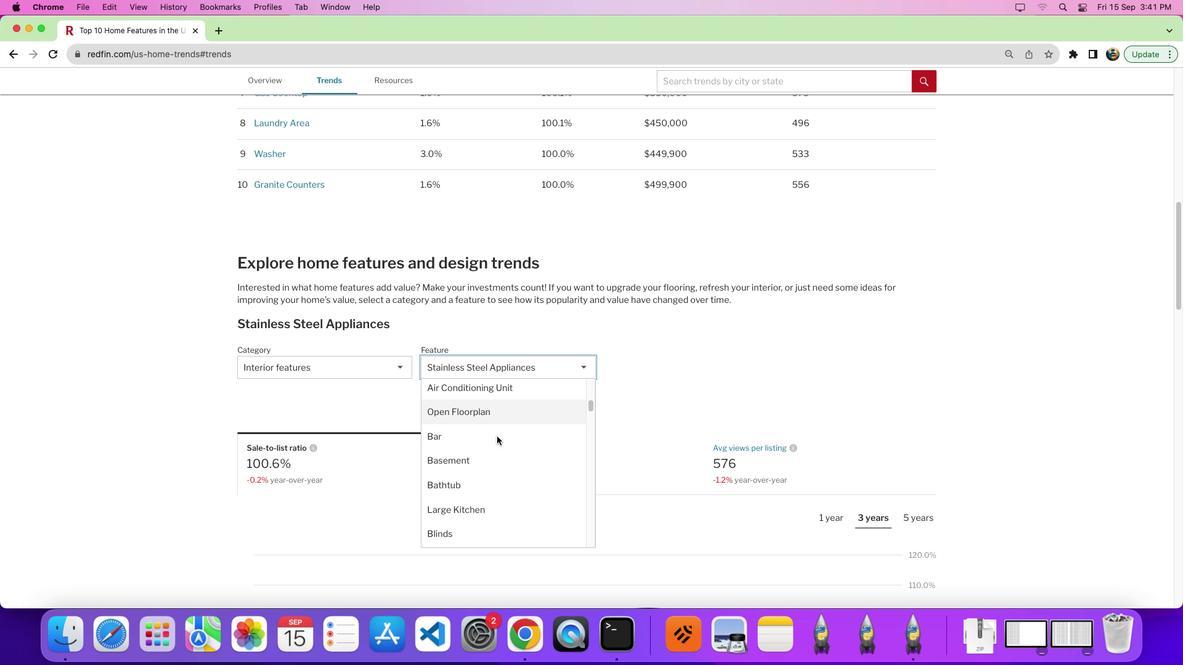 
Action: Mouse scrolled (502, 444) with delta (6, 6)
Screenshot: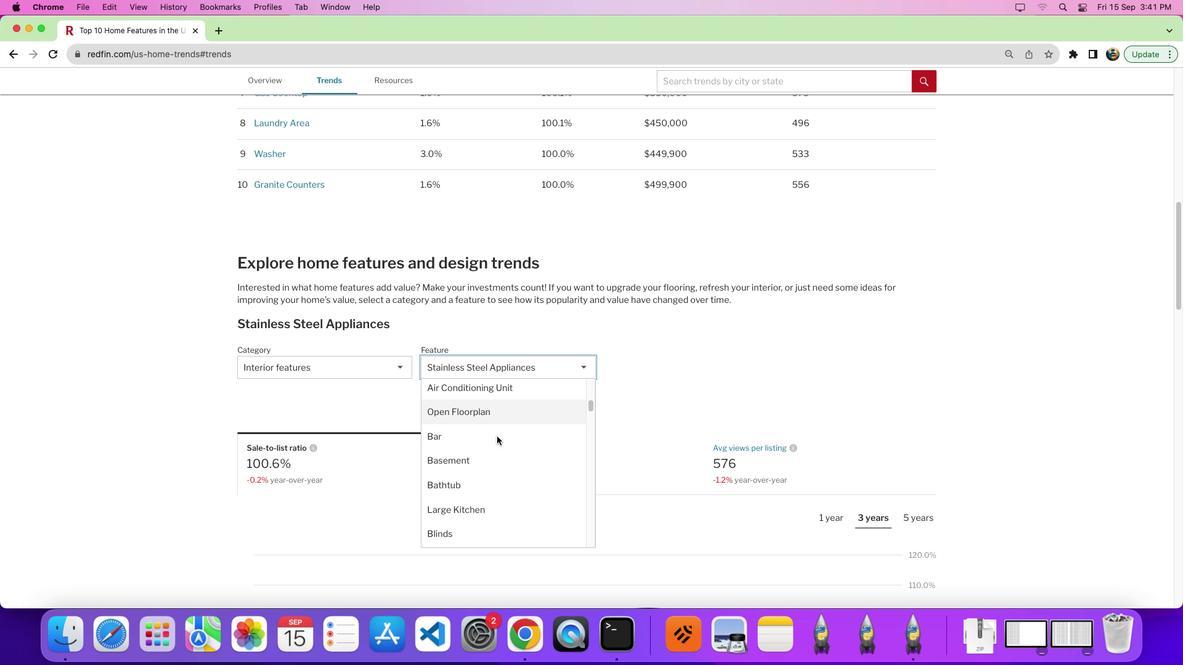 
Action: Mouse moved to (502, 483)
Screenshot: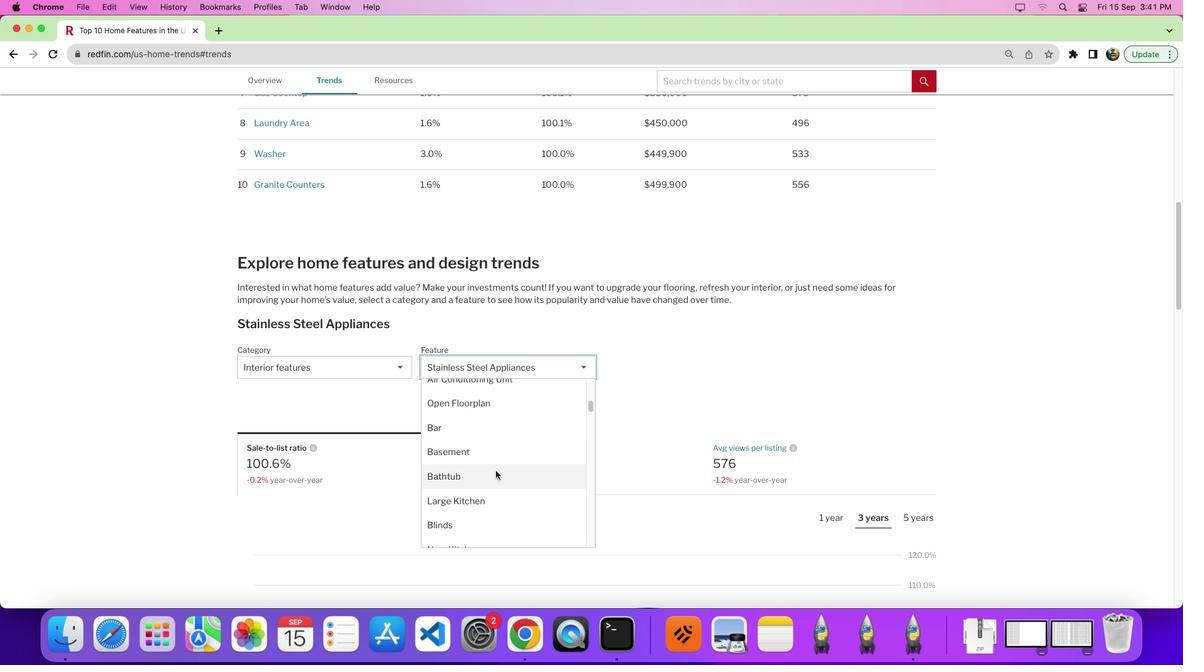 
Action: Mouse scrolled (502, 483) with delta (6, 6)
Screenshot: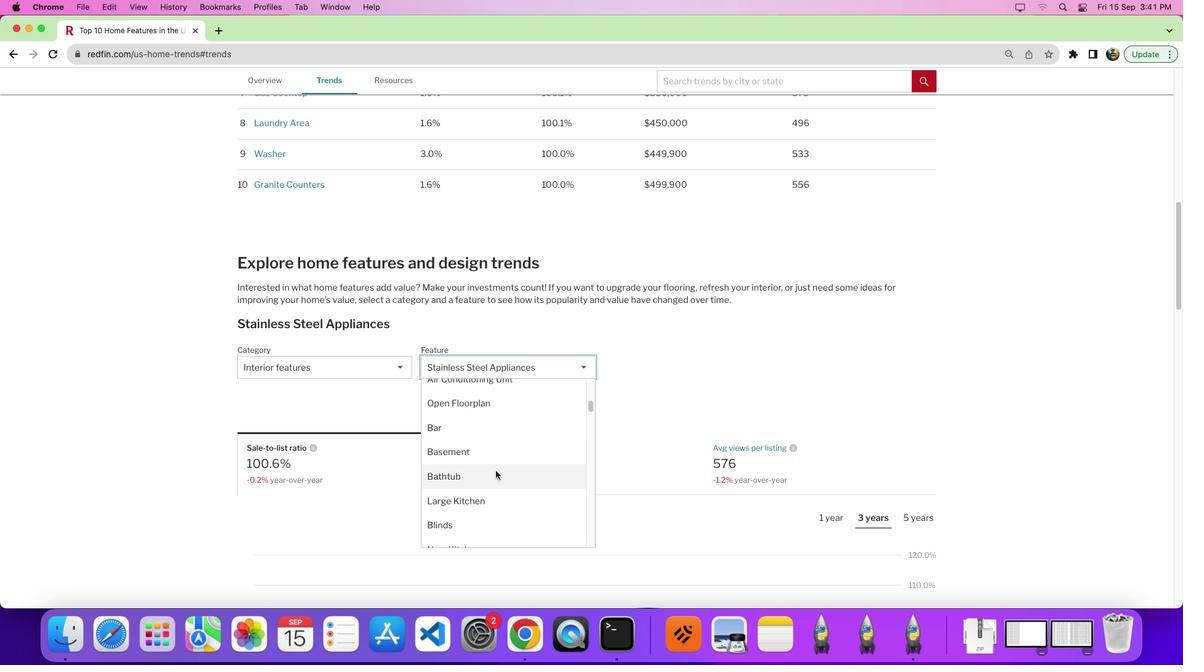 
Action: Mouse moved to (497, 532)
Screenshot: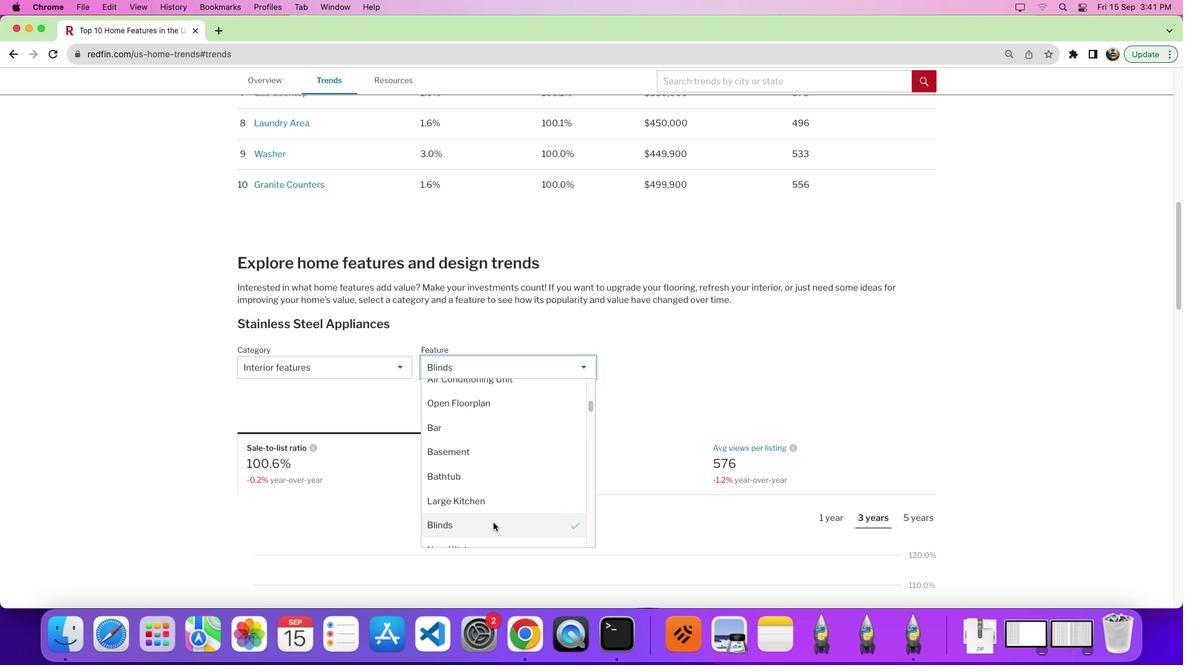 
Action: Mouse pressed left at (497, 532)
Screenshot: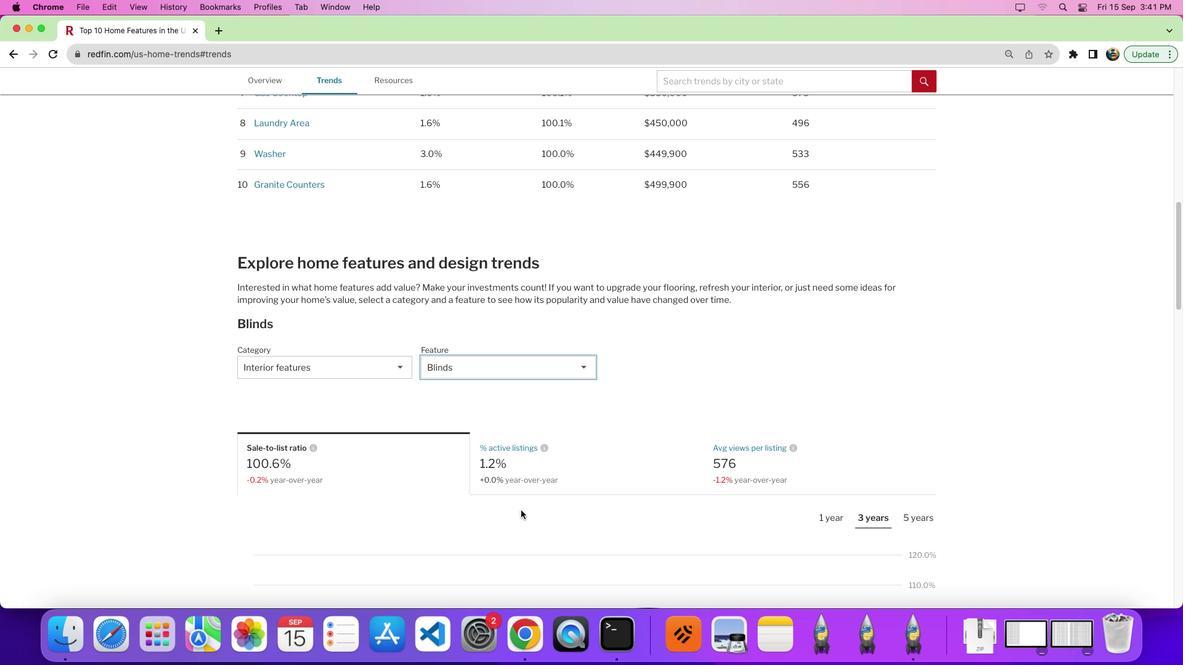 
Action: Mouse moved to (735, 401)
Screenshot: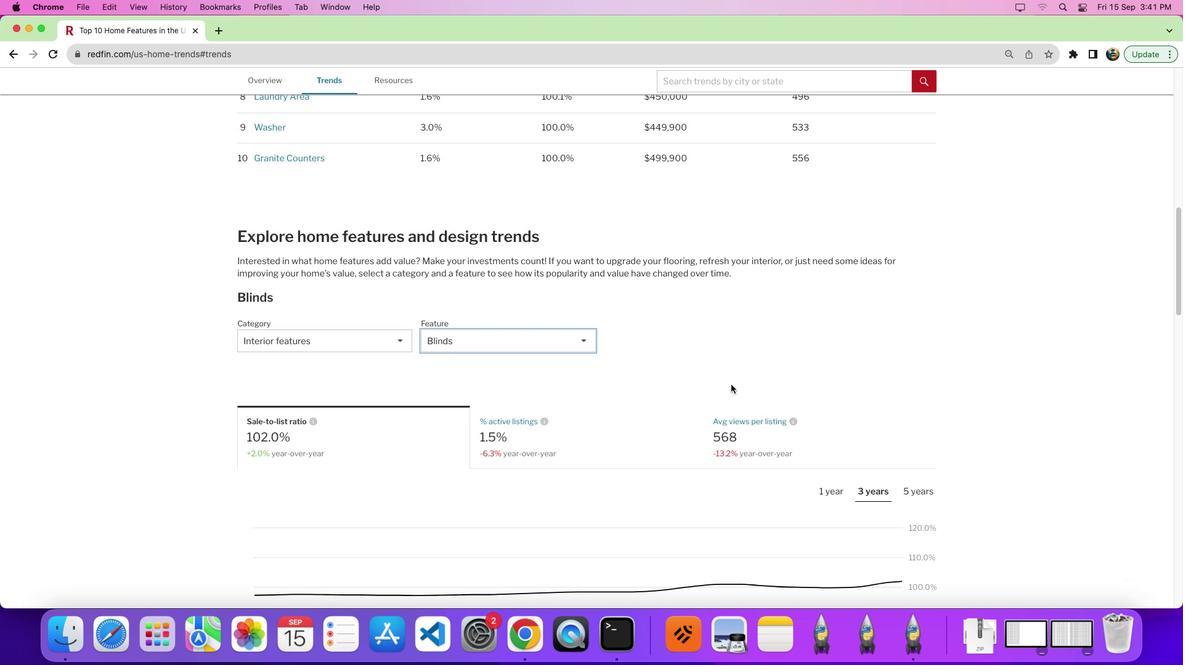 
Action: Mouse scrolled (735, 401) with delta (6, 6)
Screenshot: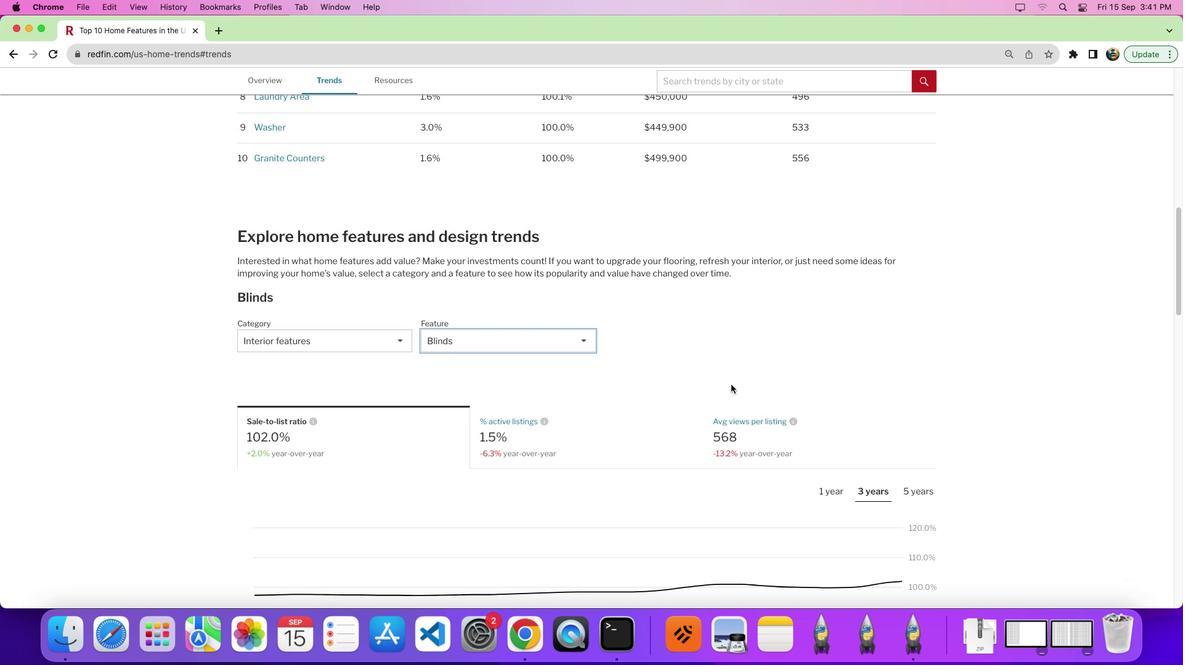 
Action: Mouse moved to (736, 398)
Screenshot: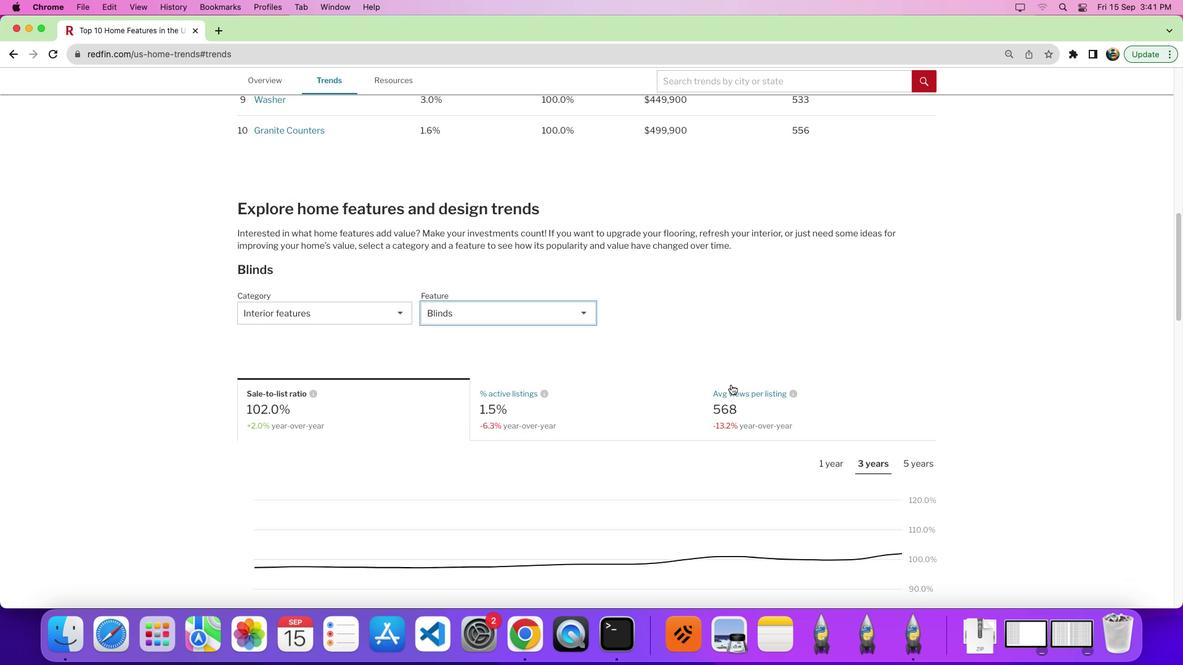 
Action: Mouse scrolled (736, 398) with delta (6, 6)
Screenshot: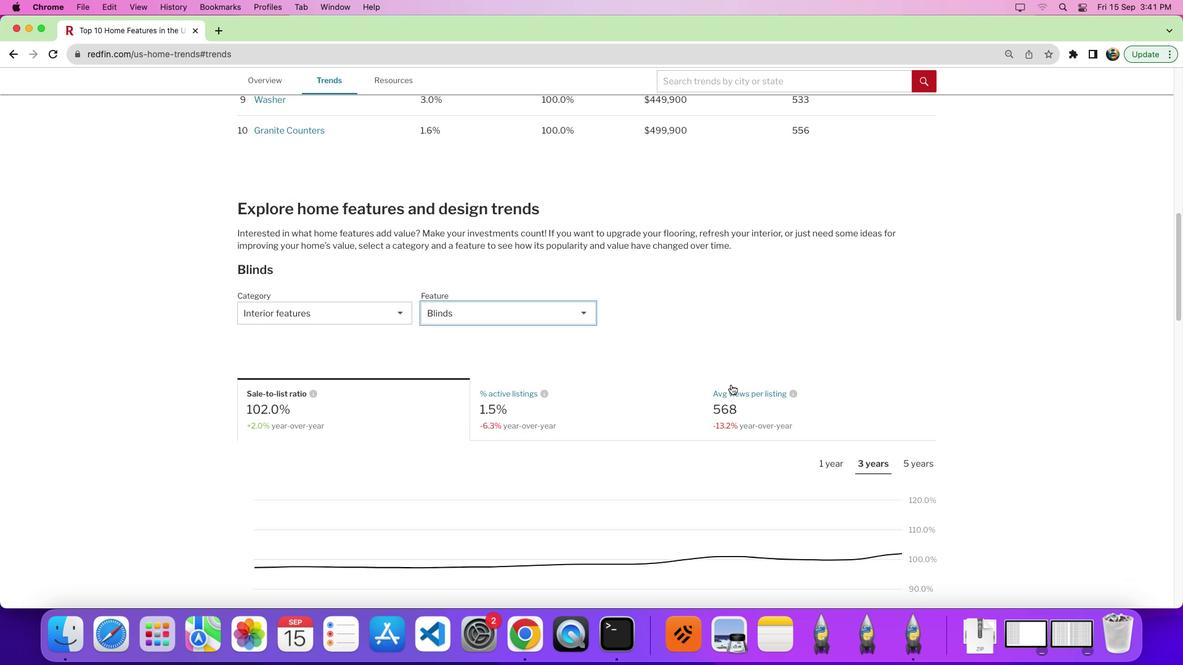 
Action: Mouse moved to (737, 393)
Screenshot: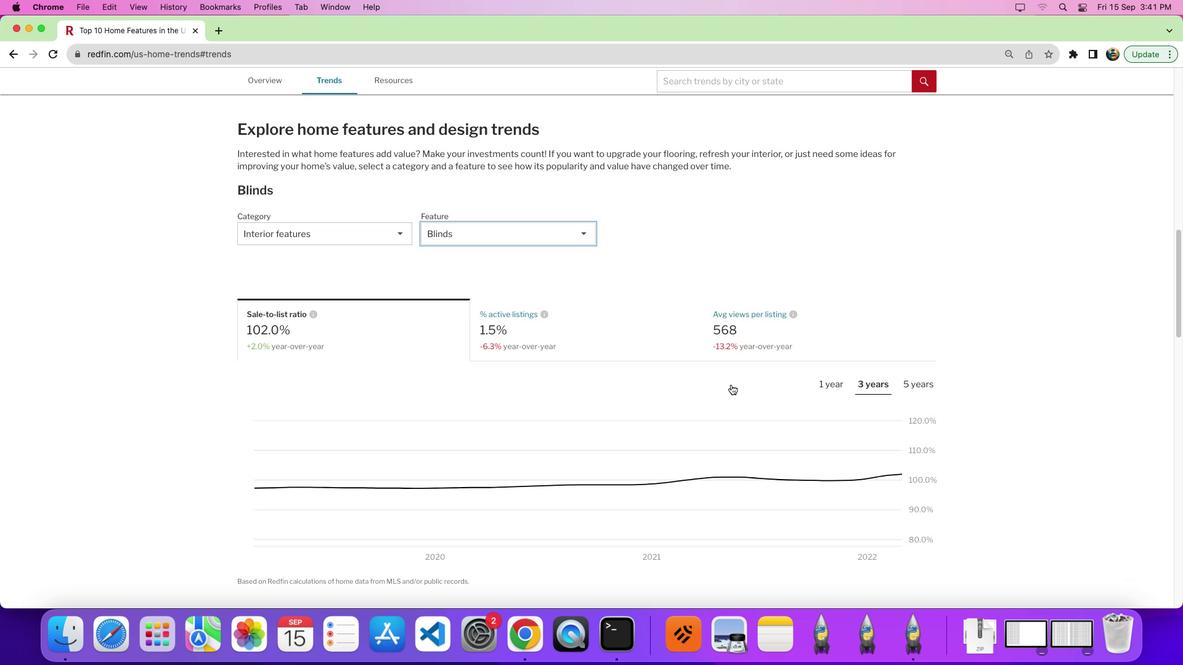 
Action: Mouse scrolled (737, 393) with delta (6, 4)
Screenshot: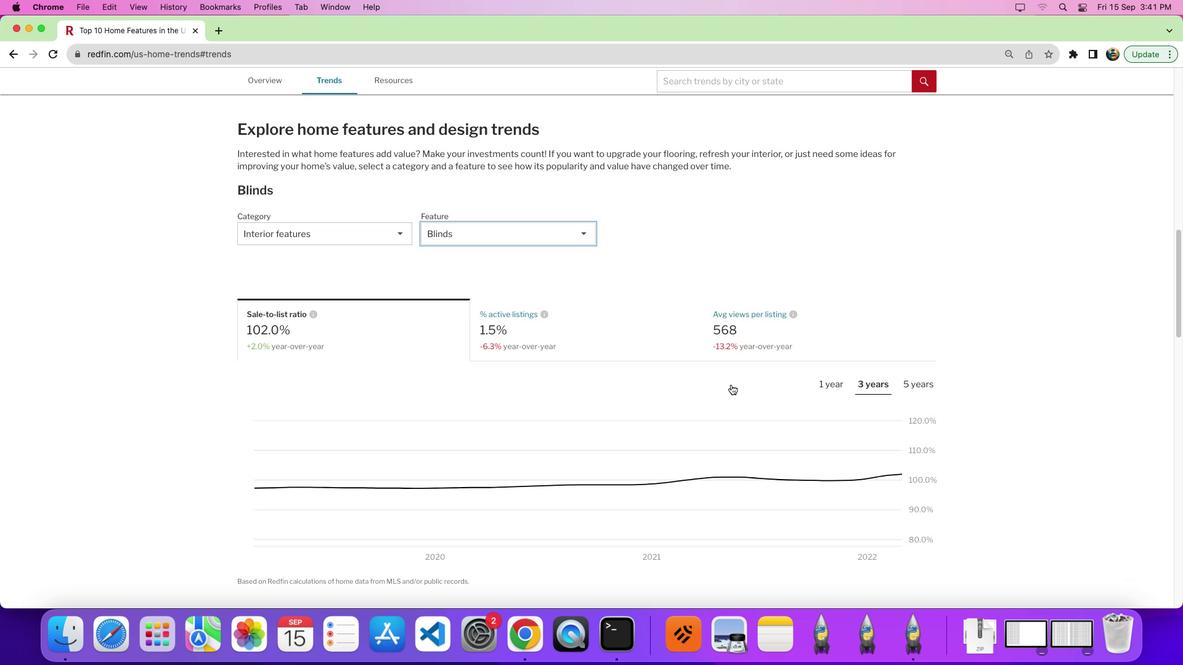 
Action: Mouse moved to (749, 335)
Screenshot: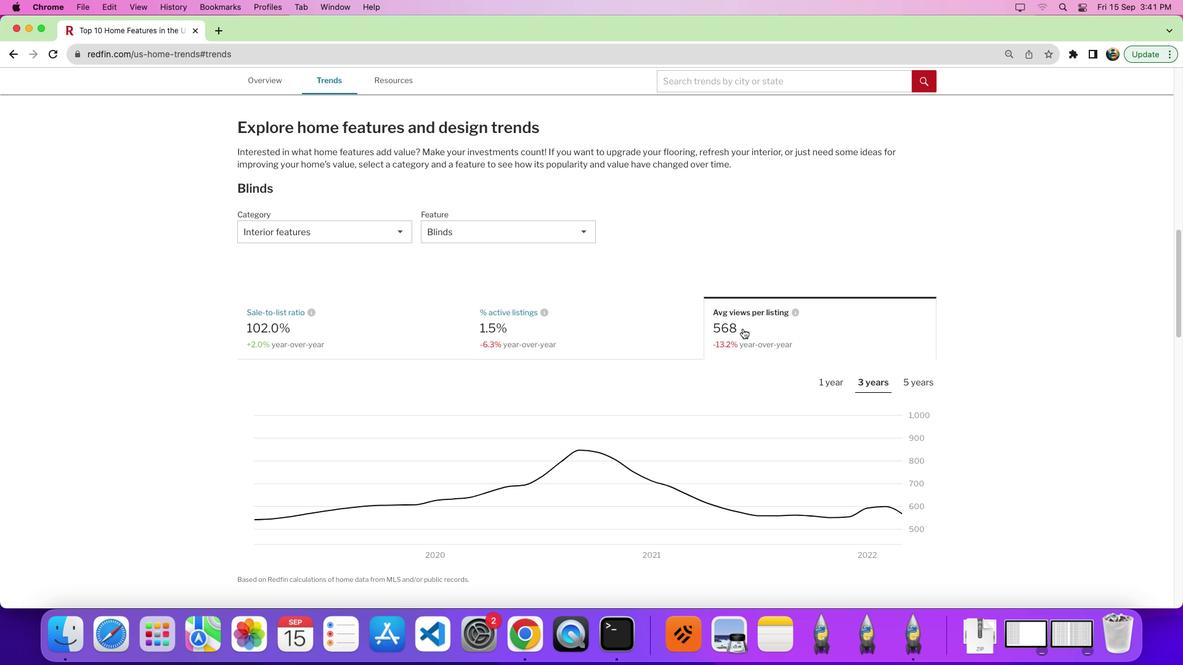 
Action: Mouse pressed left at (749, 335)
Screenshot: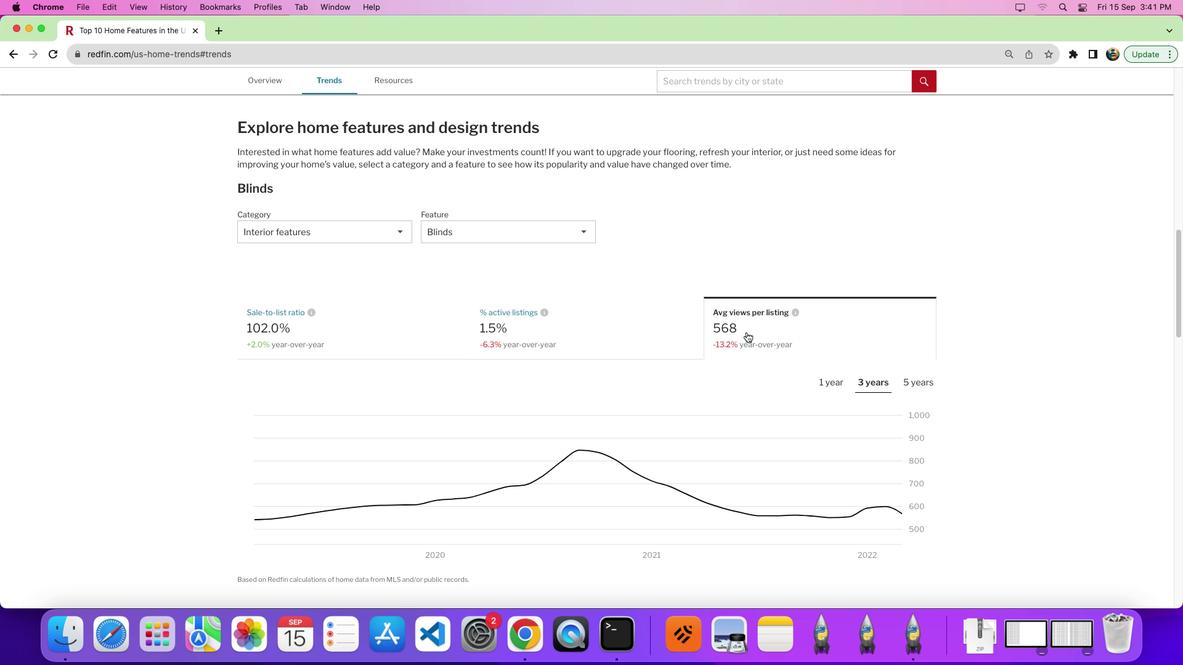 
Action: Mouse moved to (837, 392)
Screenshot: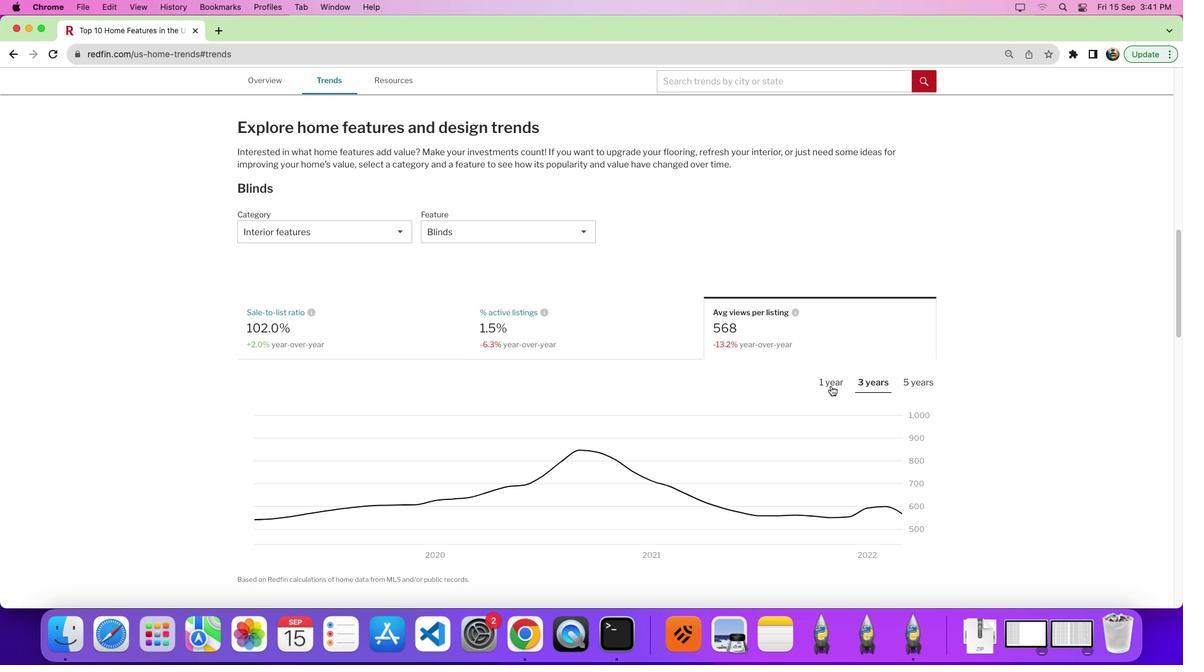 
Action: Mouse pressed left at (837, 392)
Screenshot: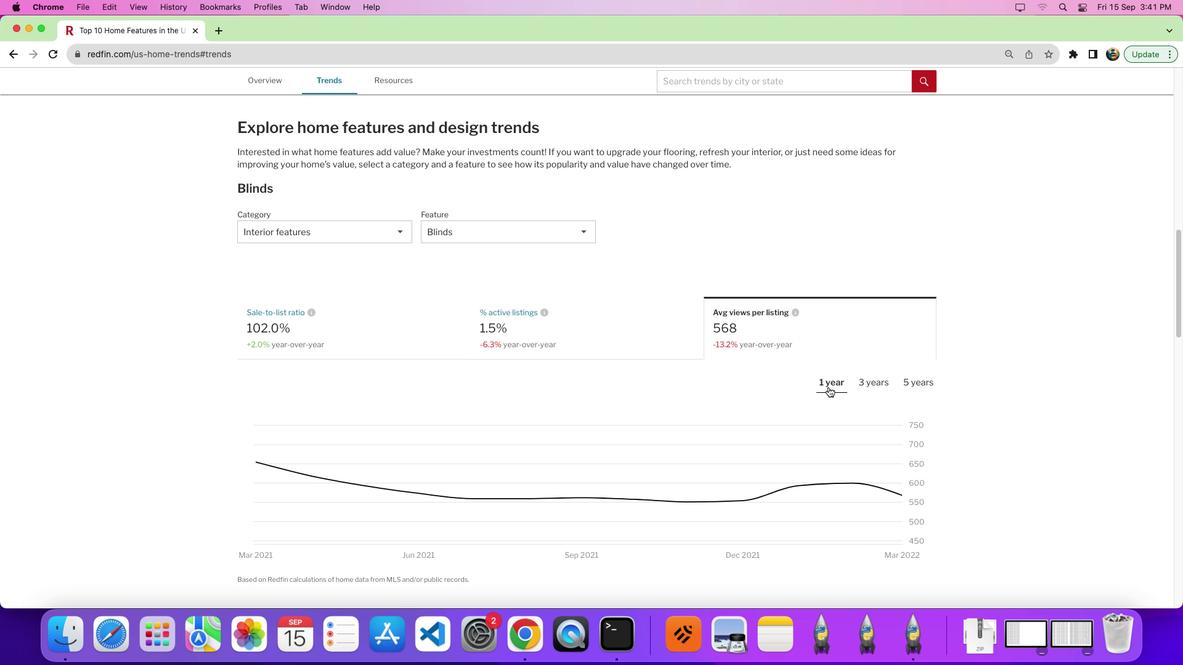 
Action: Mouse moved to (833, 398)
Screenshot: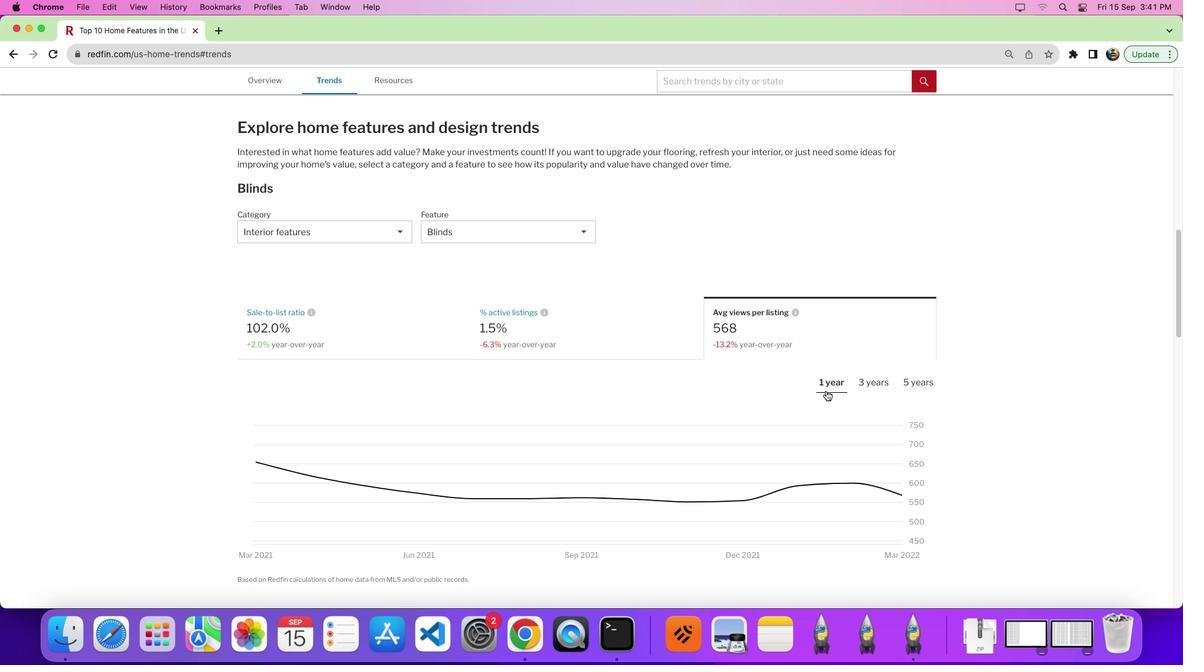
Action: Mouse scrolled (833, 398) with delta (6, 6)
Screenshot: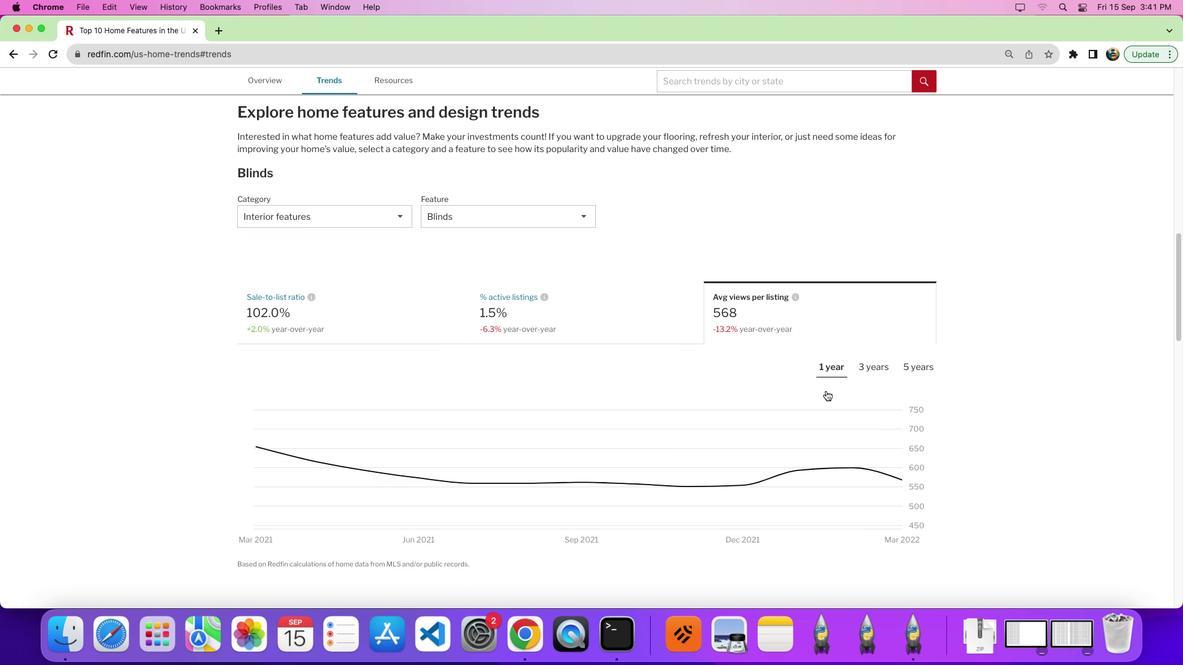 
Action: Mouse moved to (833, 398)
Screenshot: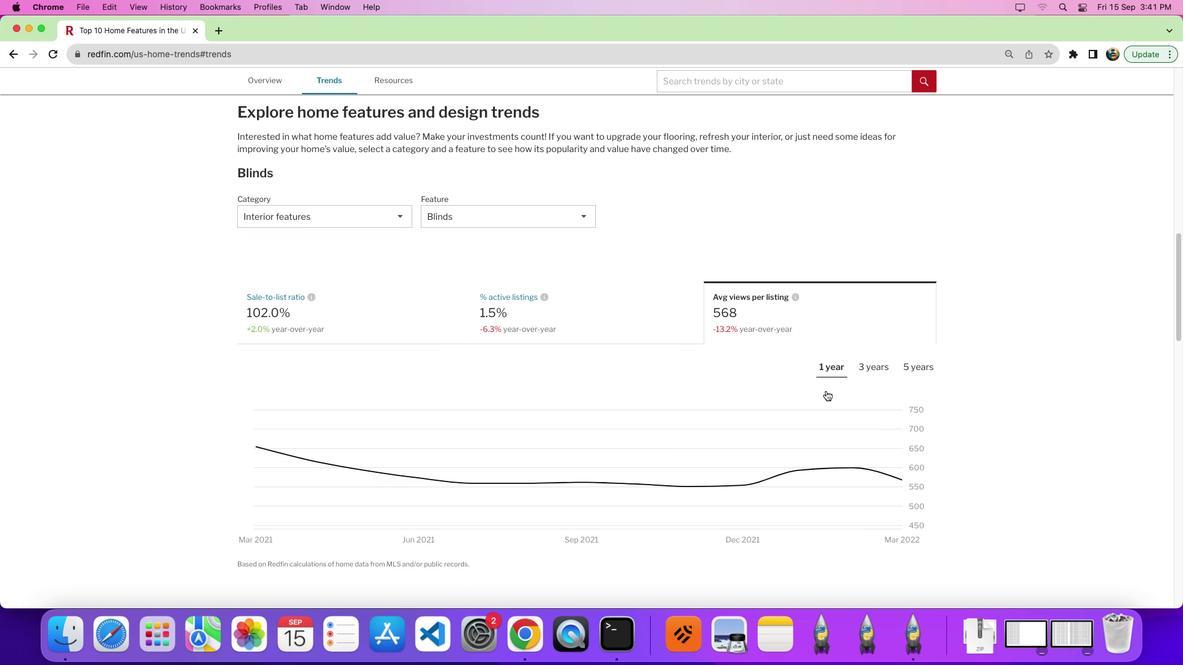
Action: Mouse scrolled (833, 398) with delta (6, 6)
Screenshot: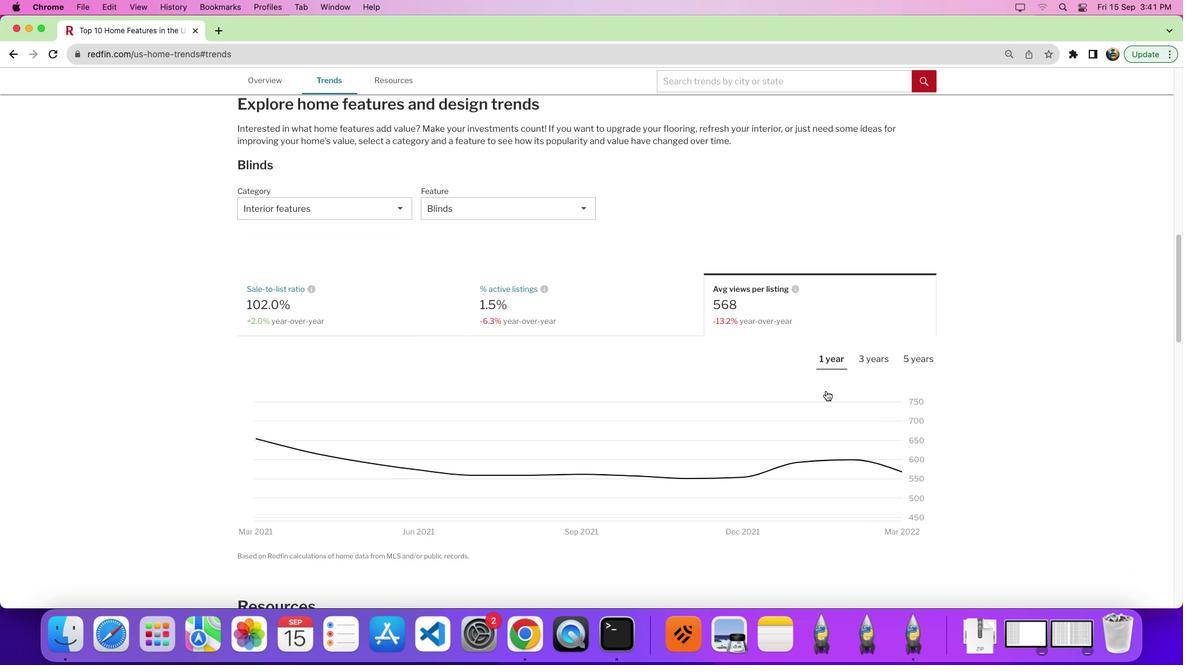
Action: Mouse moved to (830, 391)
Screenshot: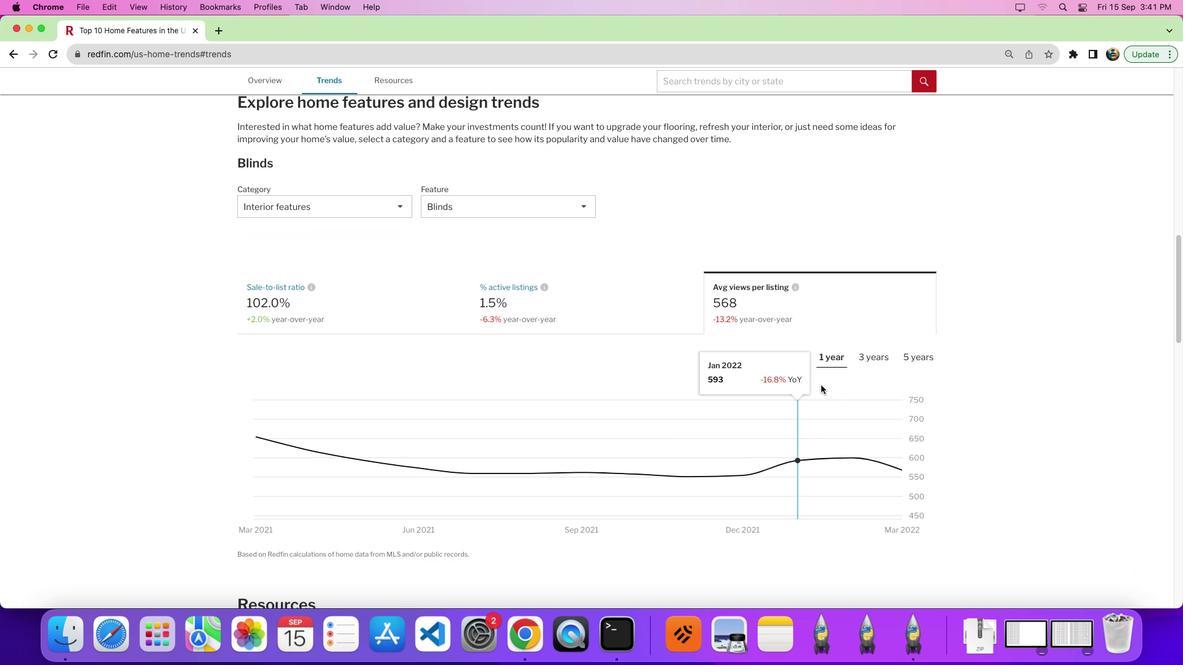 
